 Task: Find connections with filter location Qingzhou with filter topic  #socialnetworkingwith filter profile language English with filter current company Prime Video & Amazon Studios with filter school Ravindra Public School with filter industry Performing Arts with filter service category Digital Marketing with filter keywords title Mover
Action: Mouse moved to (699, 90)
Screenshot: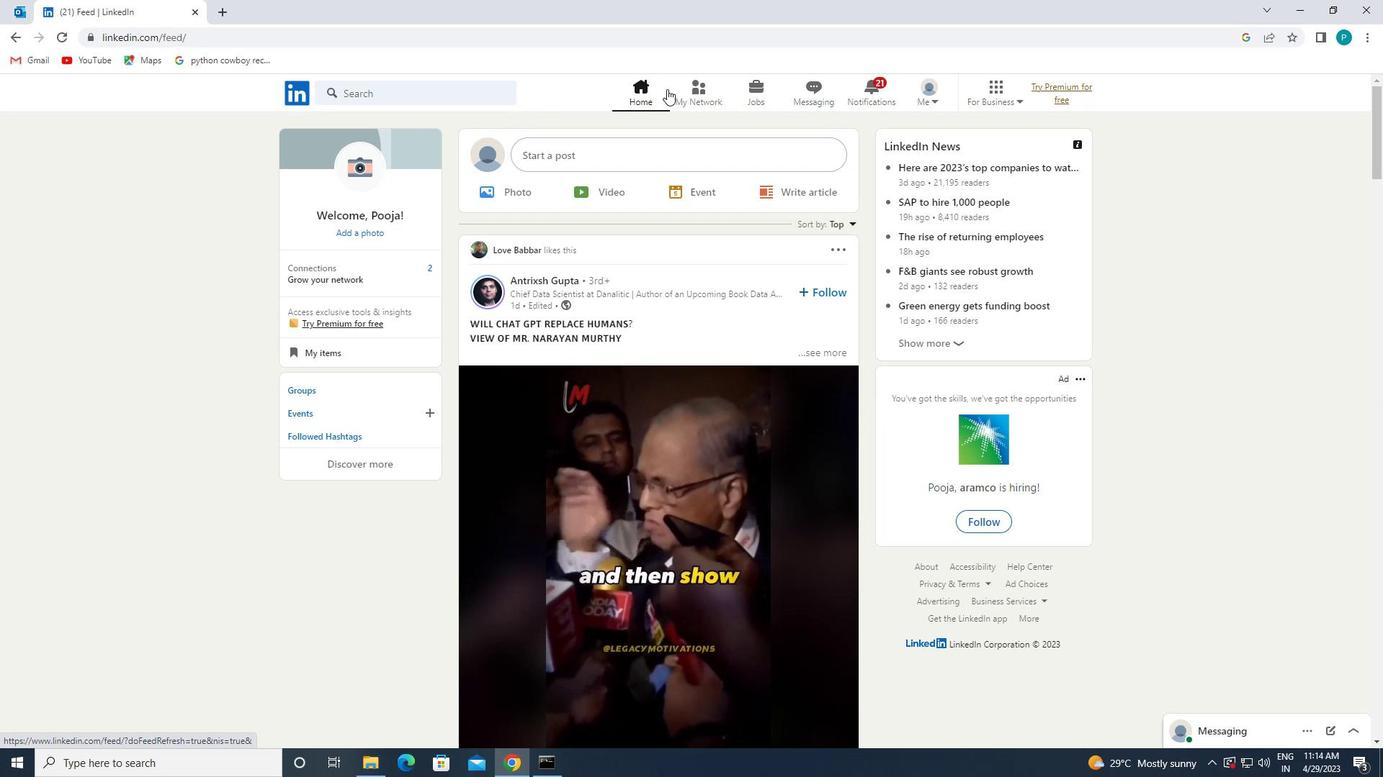 
Action: Mouse pressed left at (699, 90)
Screenshot: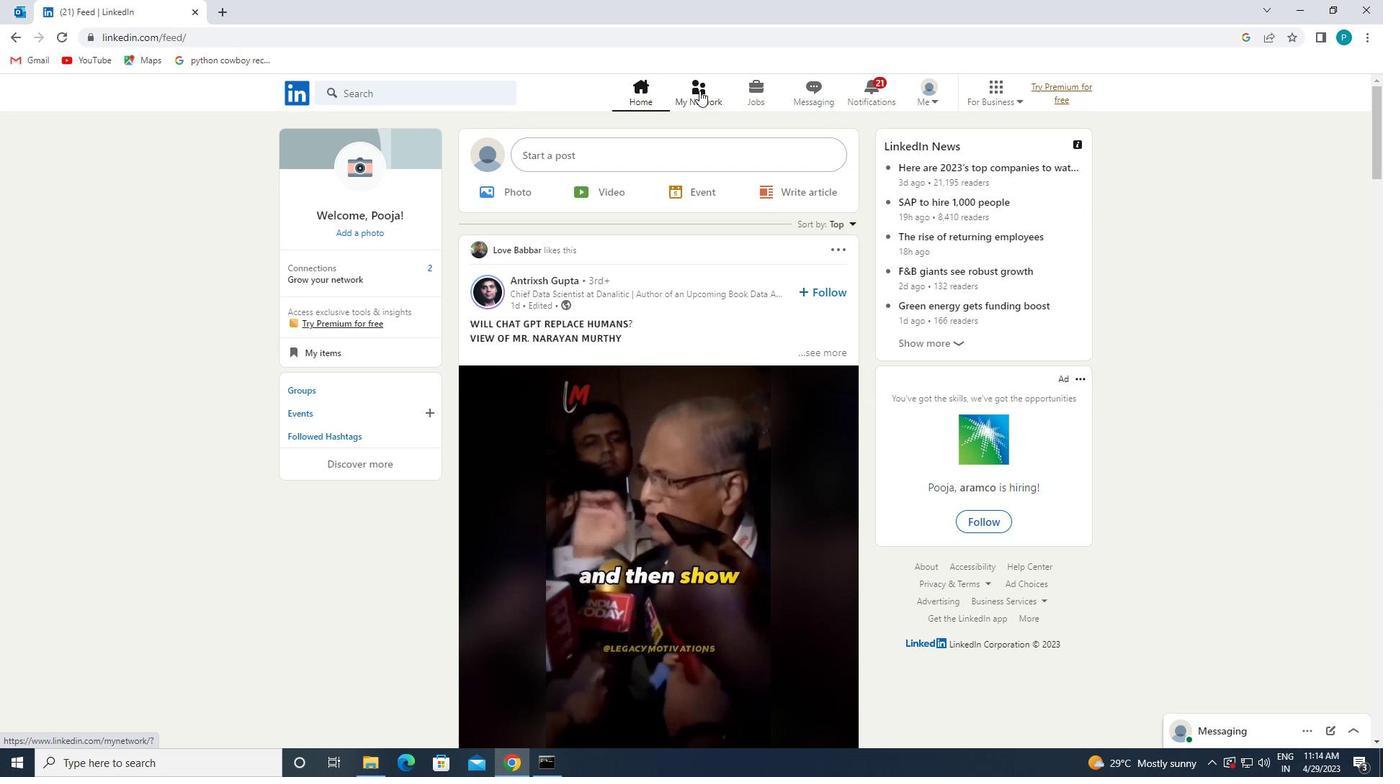 
Action: Mouse moved to (440, 169)
Screenshot: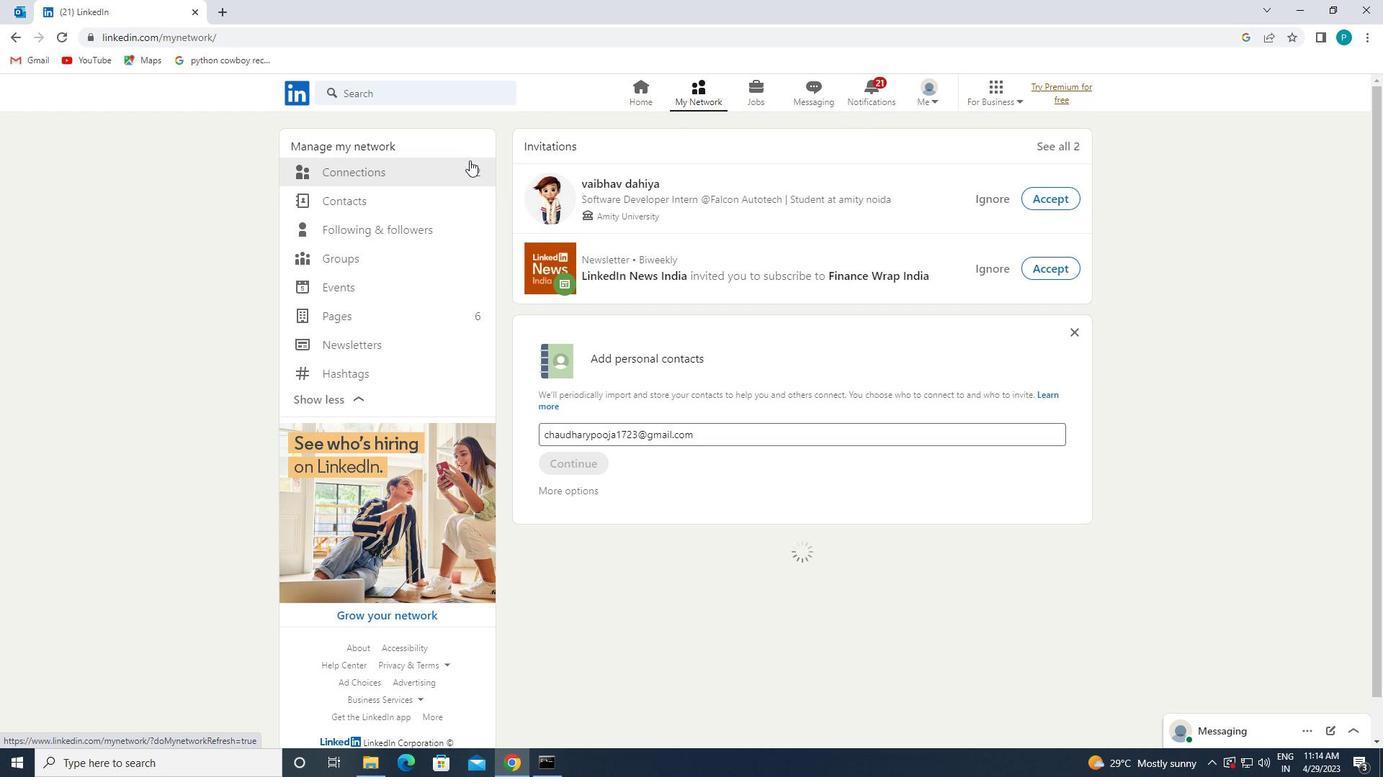 
Action: Mouse pressed left at (440, 169)
Screenshot: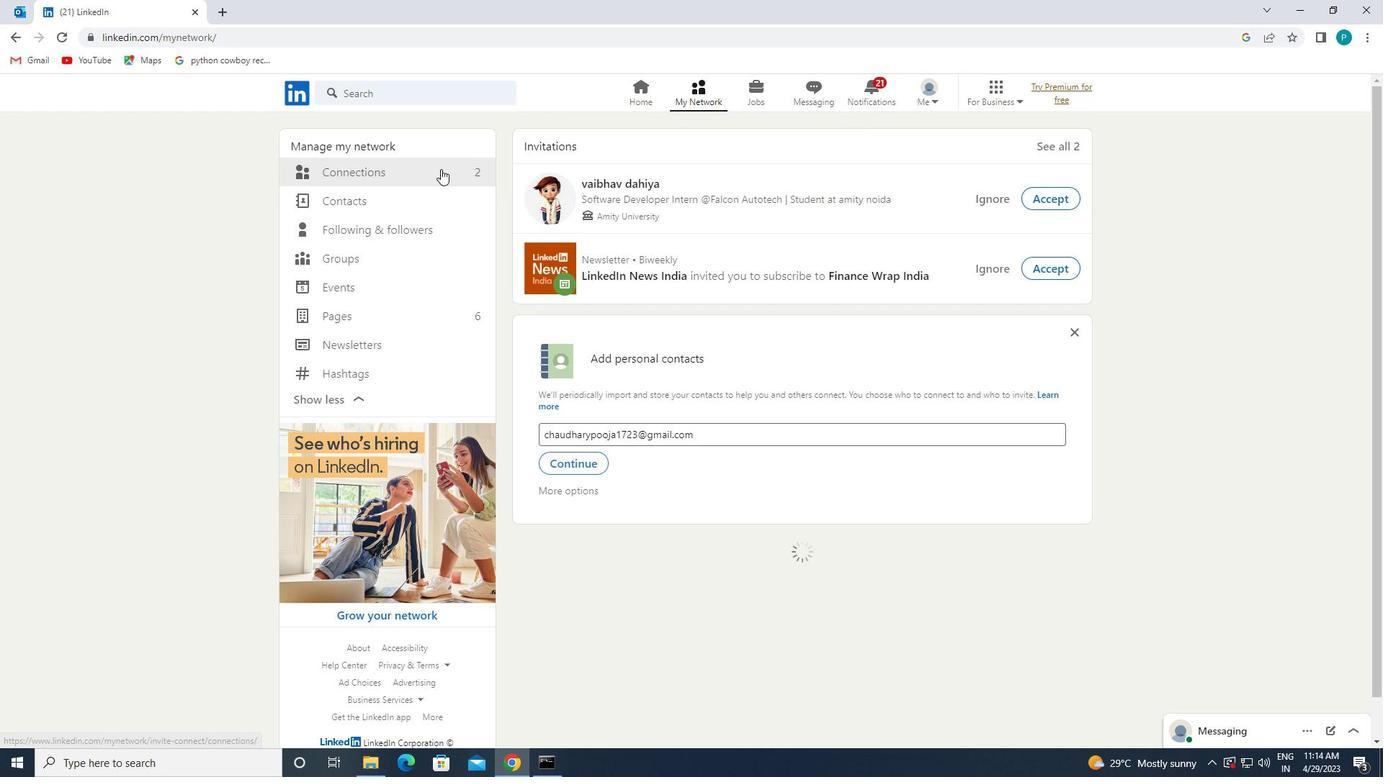 
Action: Mouse moved to (766, 175)
Screenshot: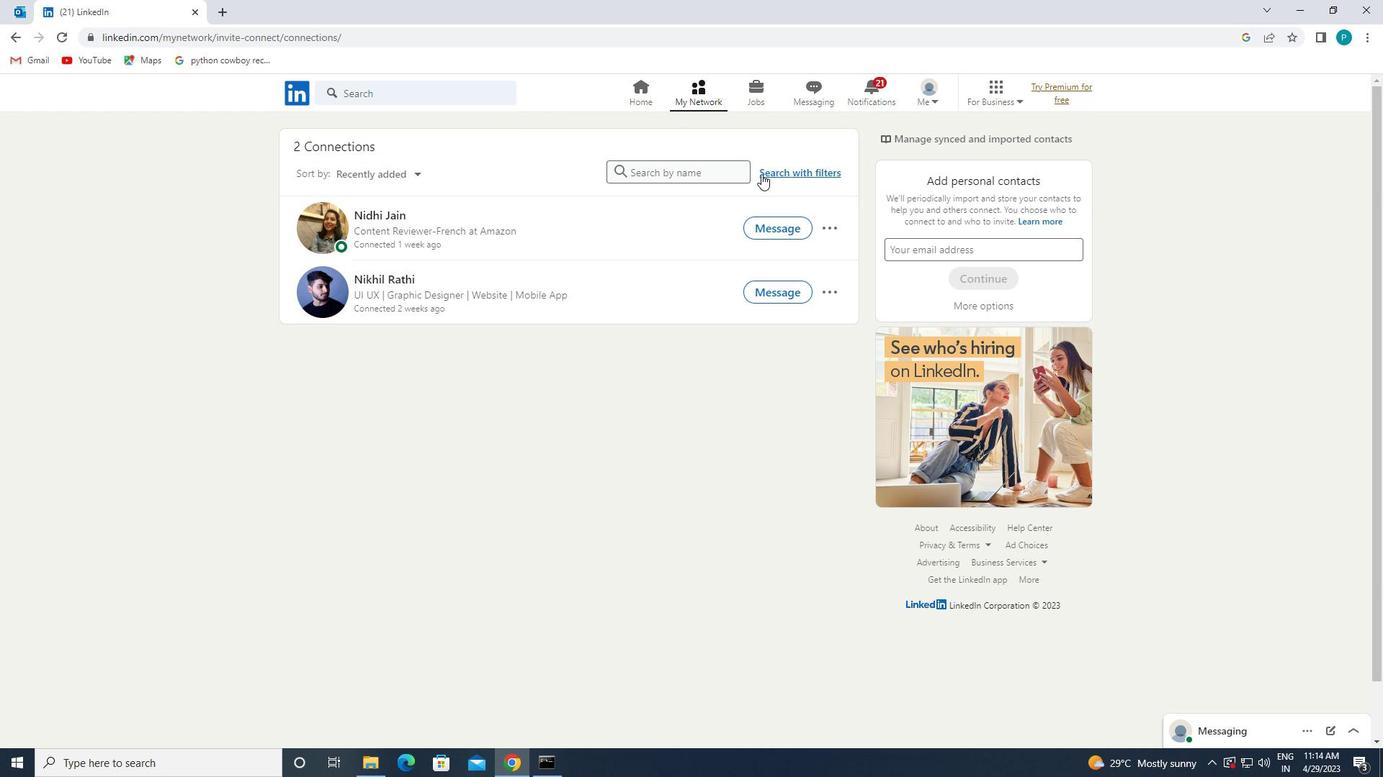 
Action: Mouse pressed left at (766, 175)
Screenshot: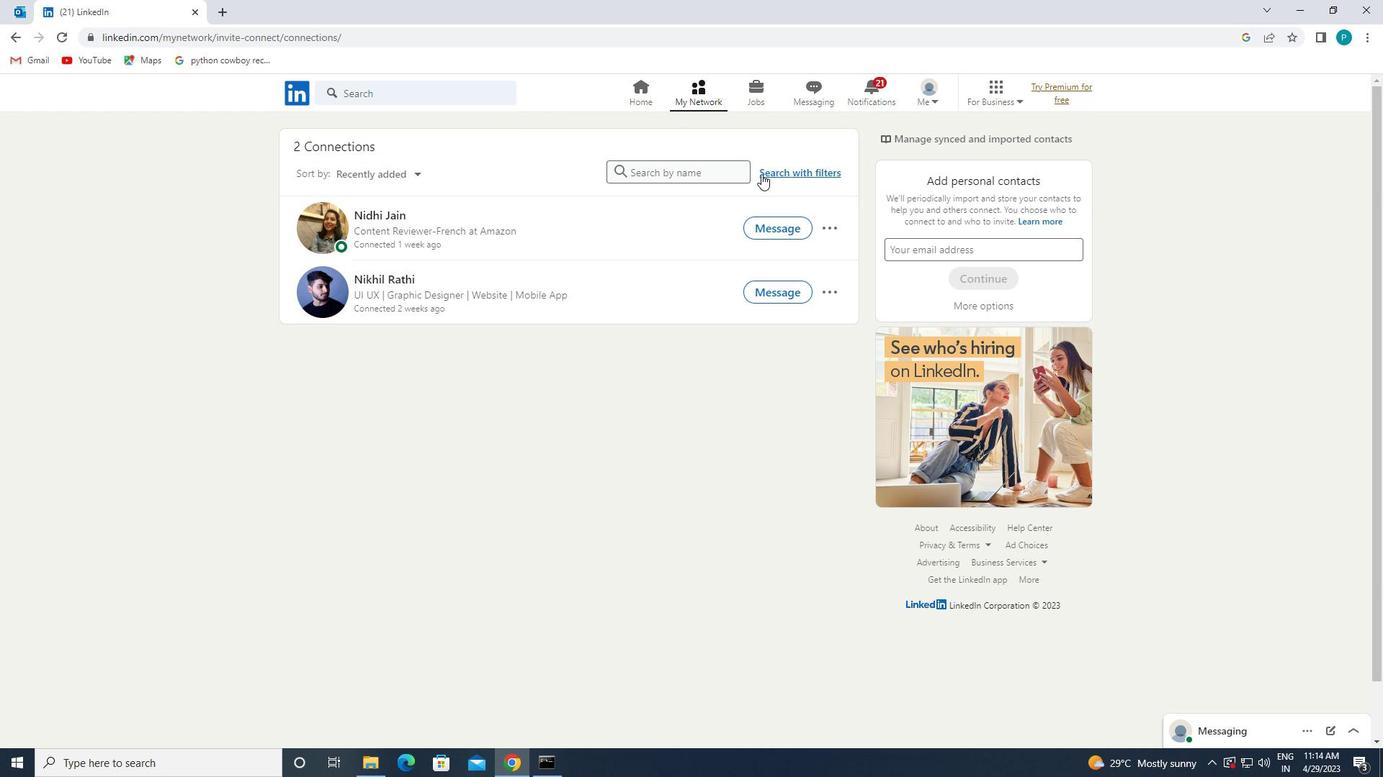 
Action: Mouse moved to (722, 141)
Screenshot: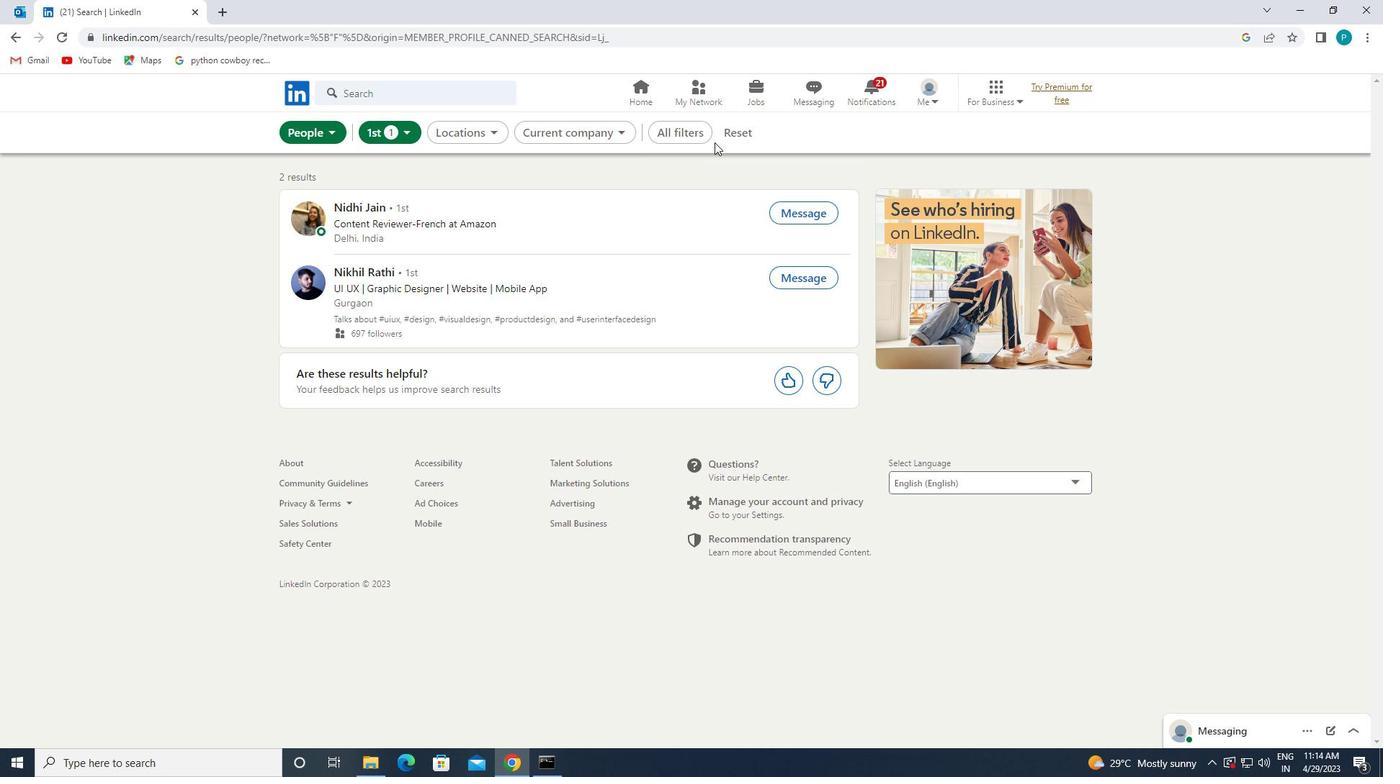 
Action: Mouse pressed left at (722, 141)
Screenshot: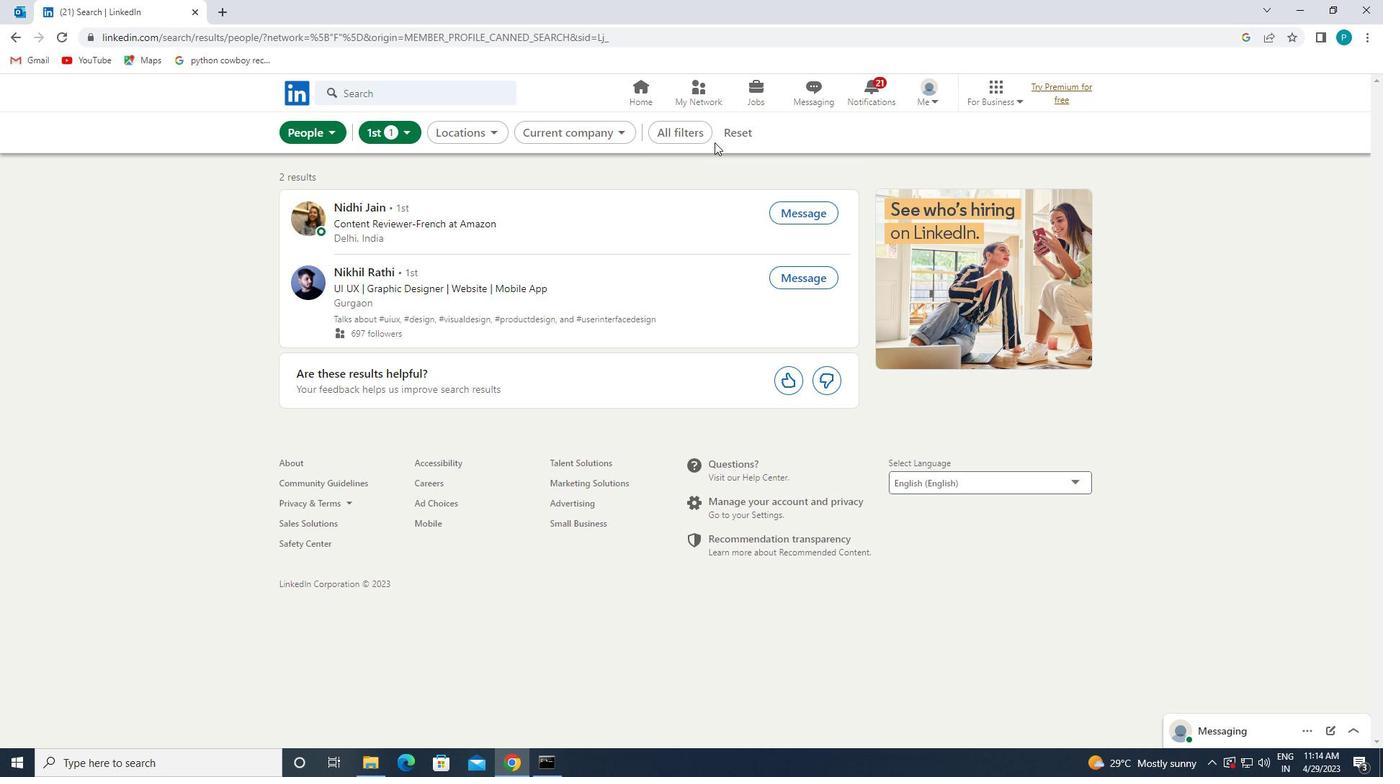 
Action: Mouse moved to (691, 134)
Screenshot: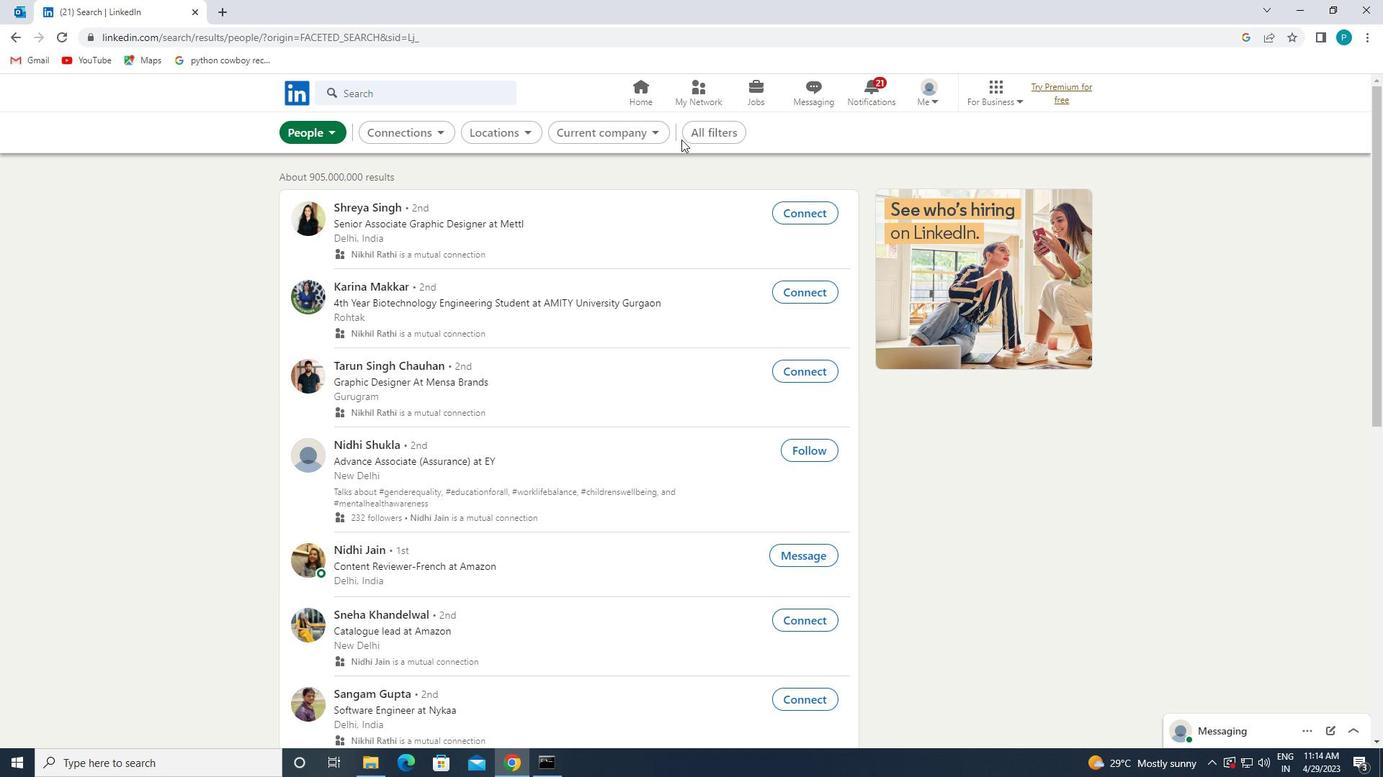 
Action: Mouse pressed left at (691, 134)
Screenshot: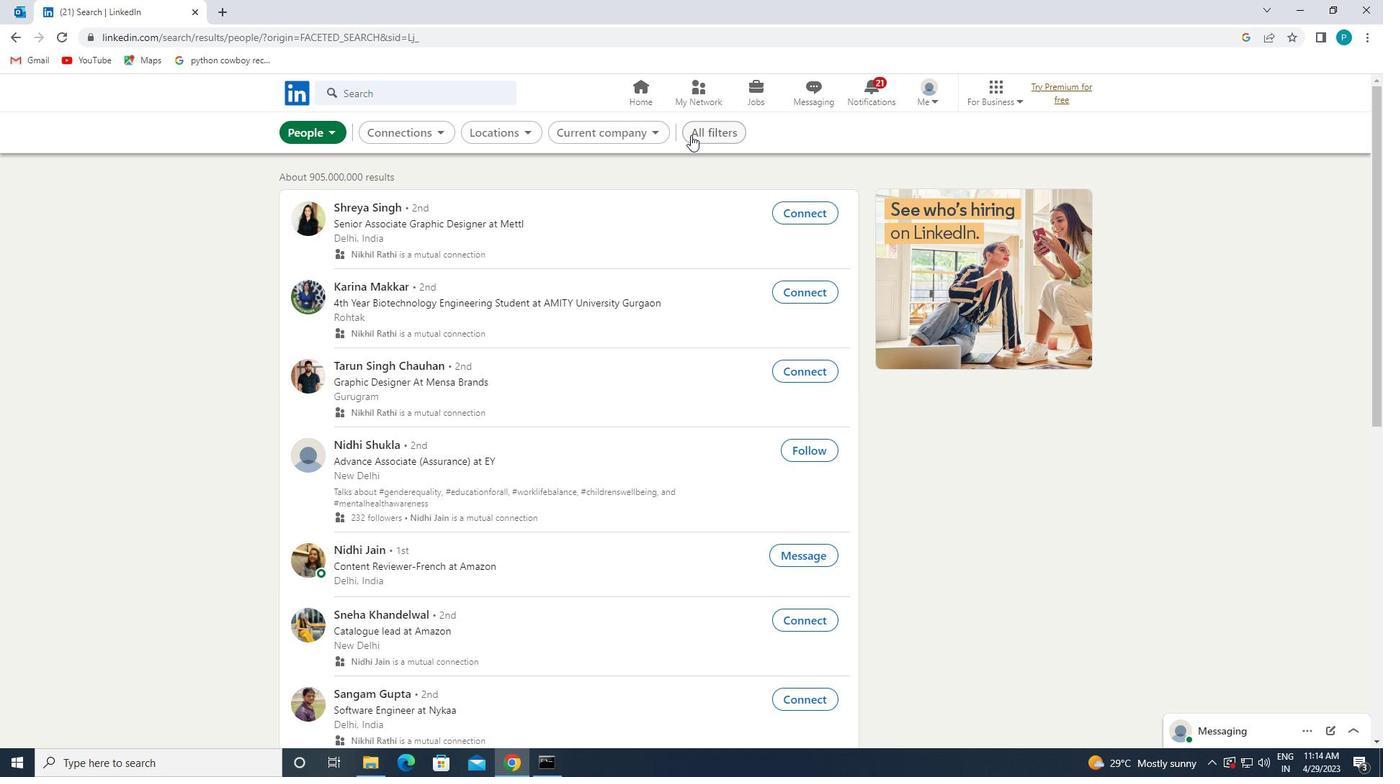 
Action: Mouse moved to (794, 340)
Screenshot: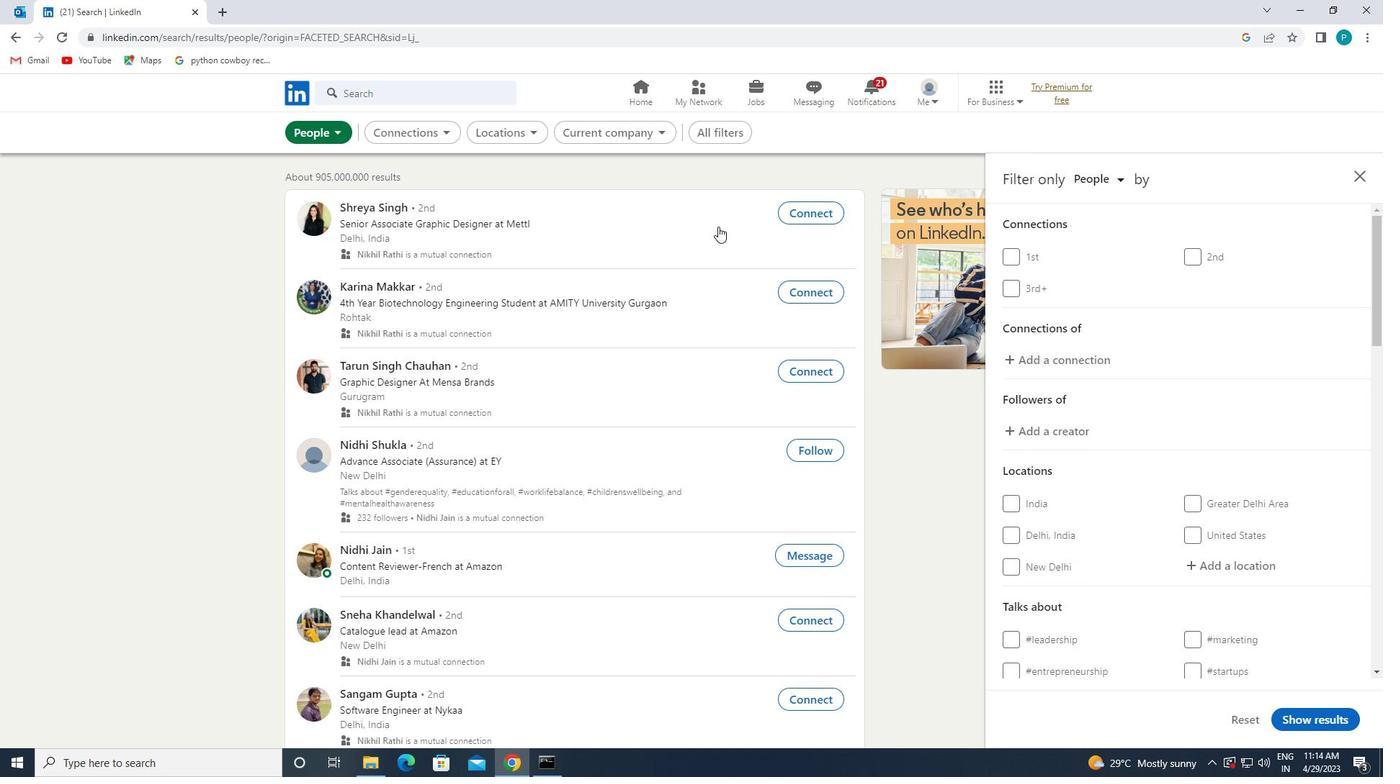 
Action: Mouse scrolled (794, 339) with delta (0, 0)
Screenshot: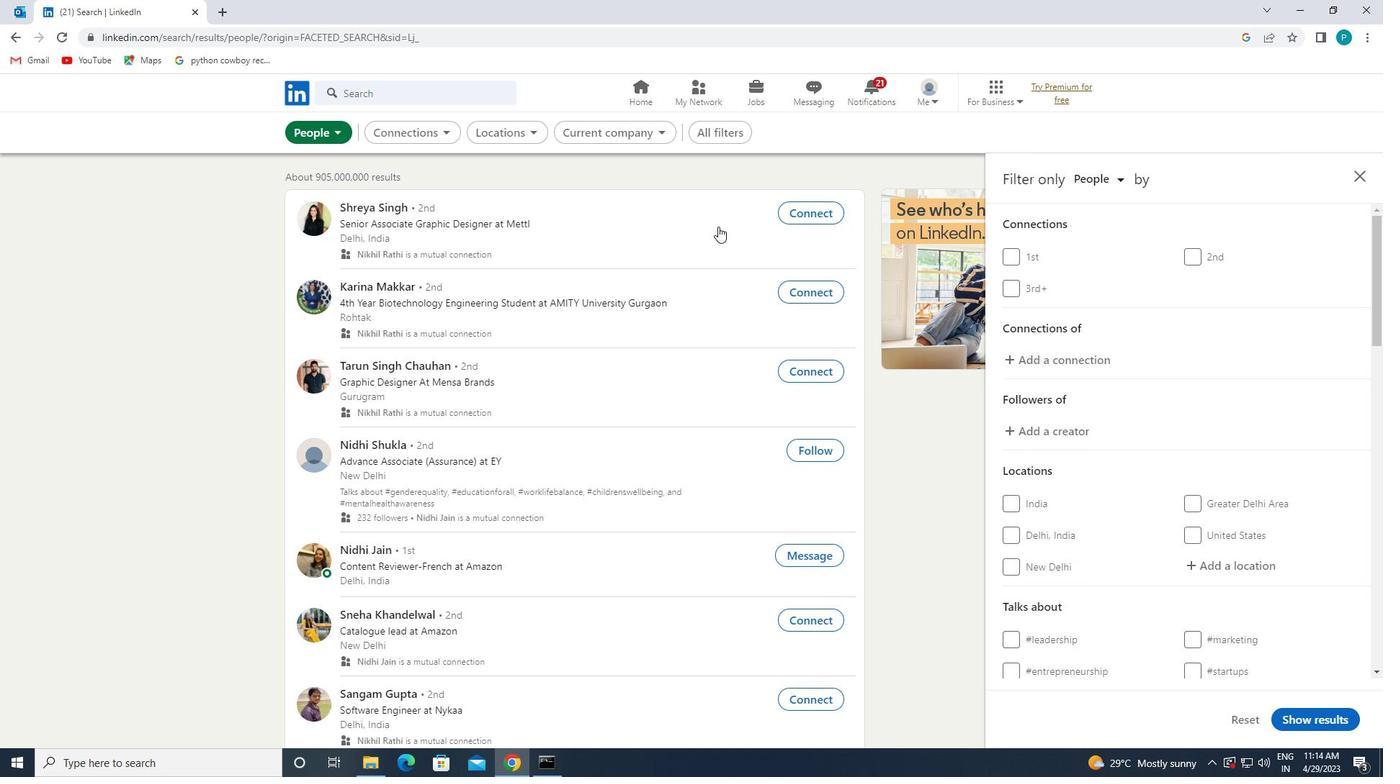 
Action: Mouse moved to (806, 352)
Screenshot: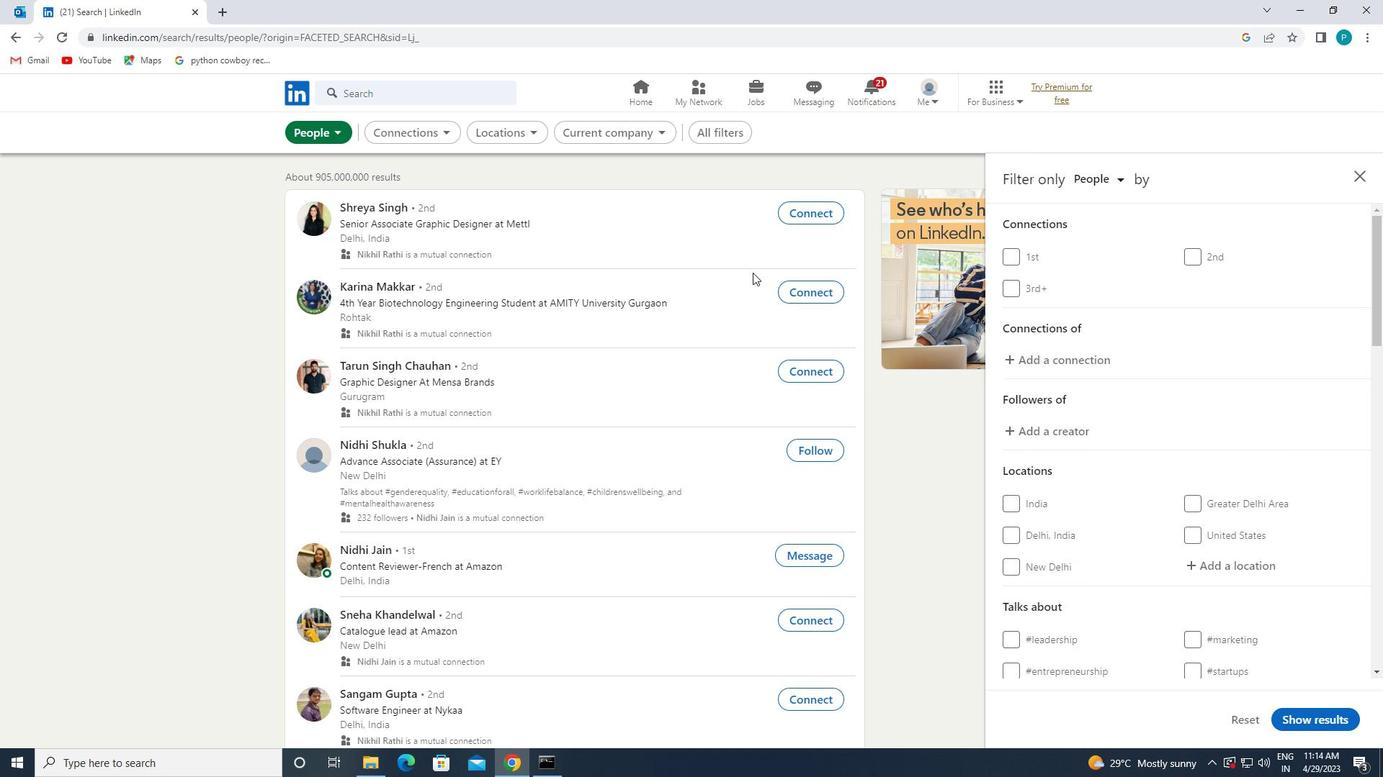 
Action: Mouse scrolled (806, 352) with delta (0, 0)
Screenshot: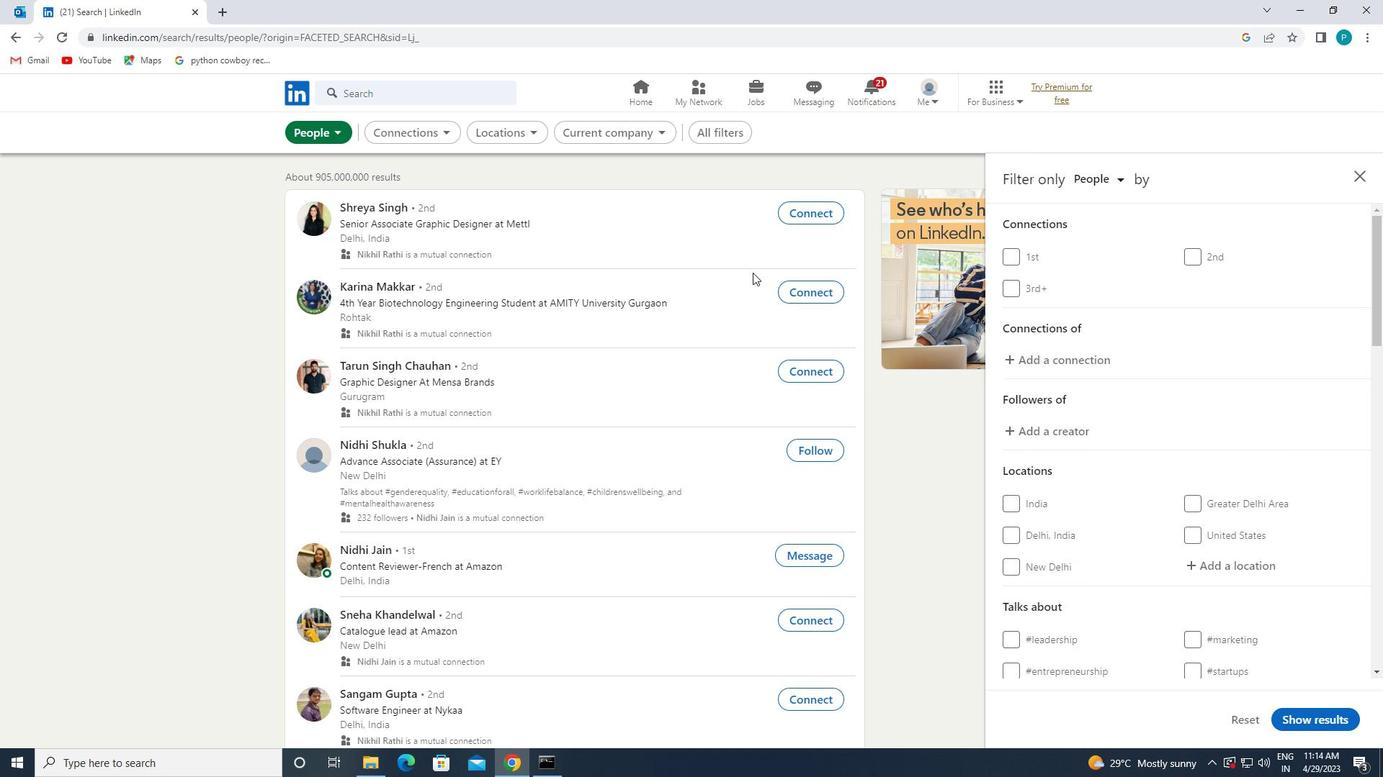 
Action: Mouse moved to (957, 167)
Screenshot: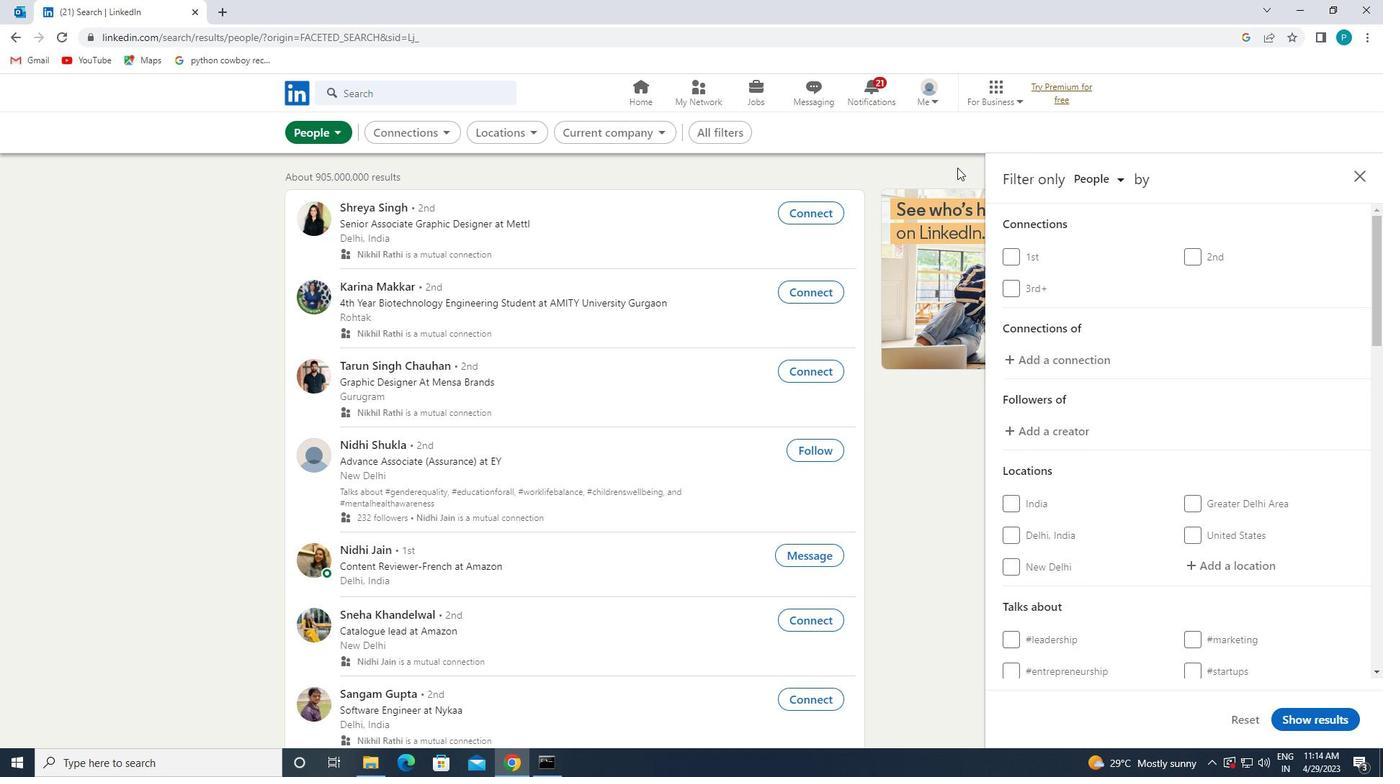 
Action: Mouse scrolled (957, 167) with delta (0, 0)
Screenshot: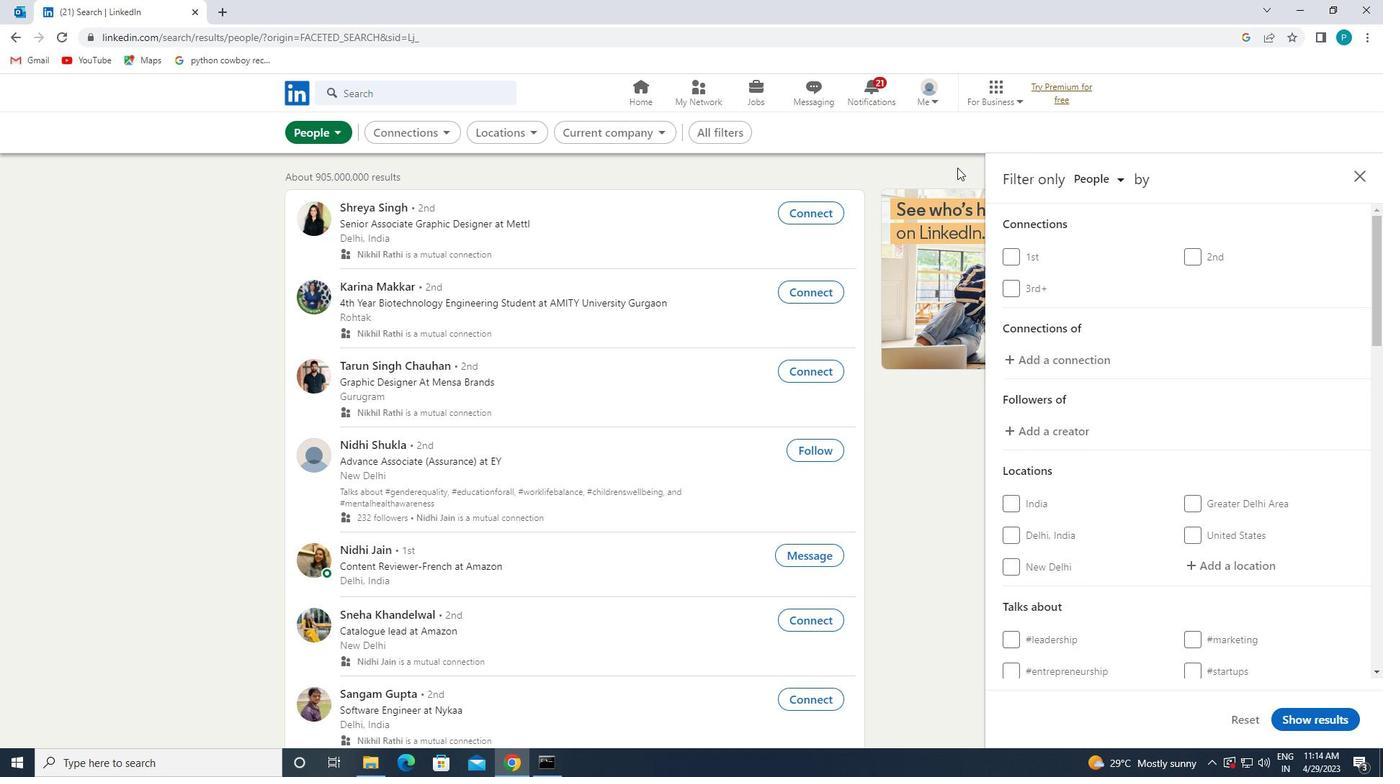 
Action: Mouse moved to (962, 232)
Screenshot: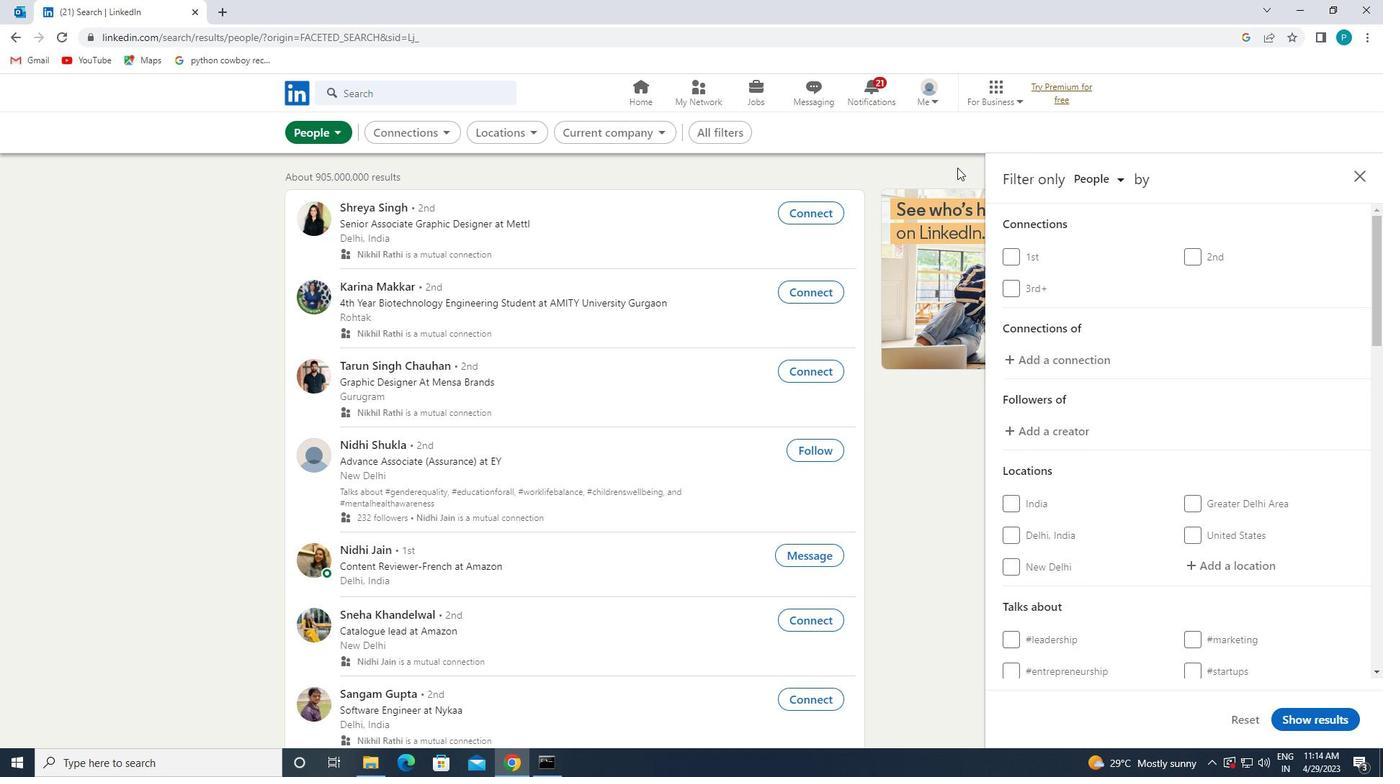 
Action: Mouse scrolled (962, 231) with delta (0, 0)
Screenshot: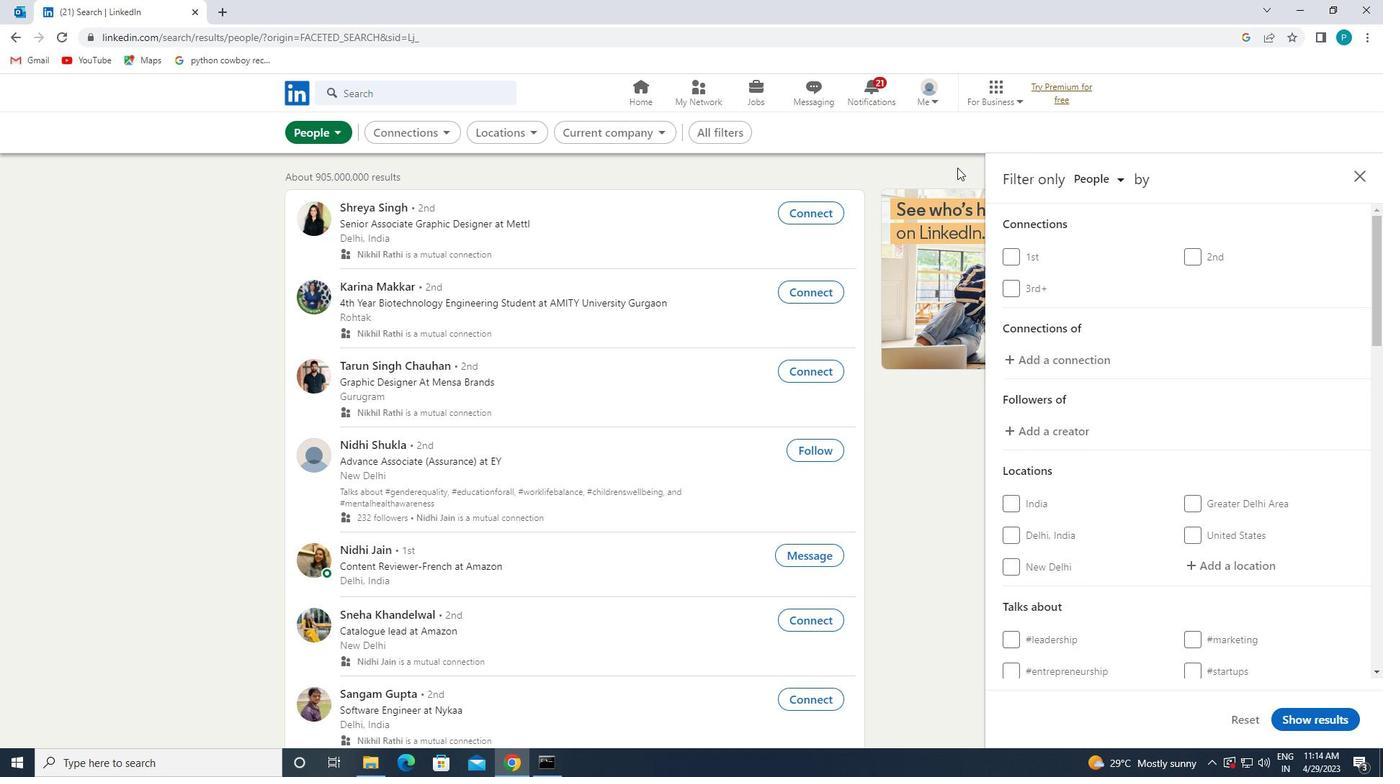 
Action: Mouse moved to (1195, 425)
Screenshot: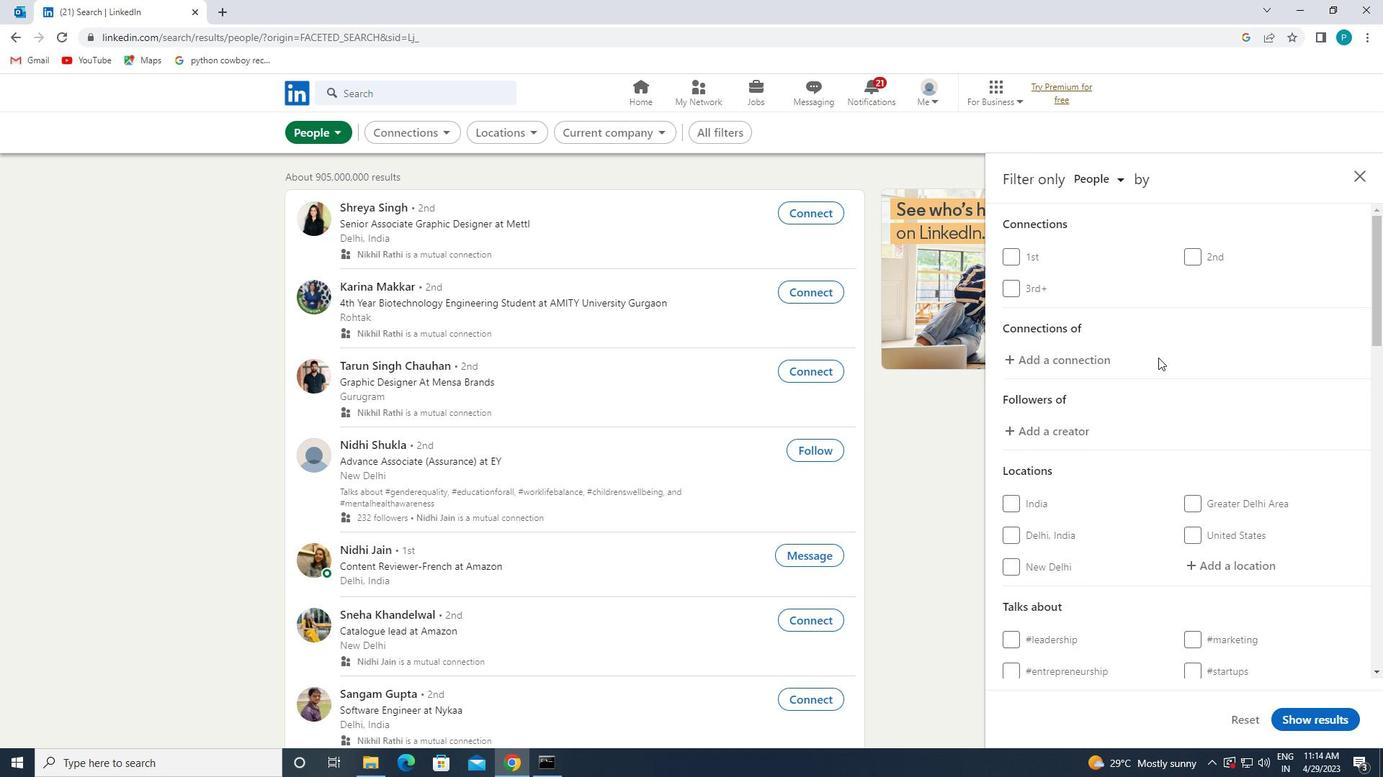 
Action: Mouse scrolled (1195, 424) with delta (0, 0)
Screenshot: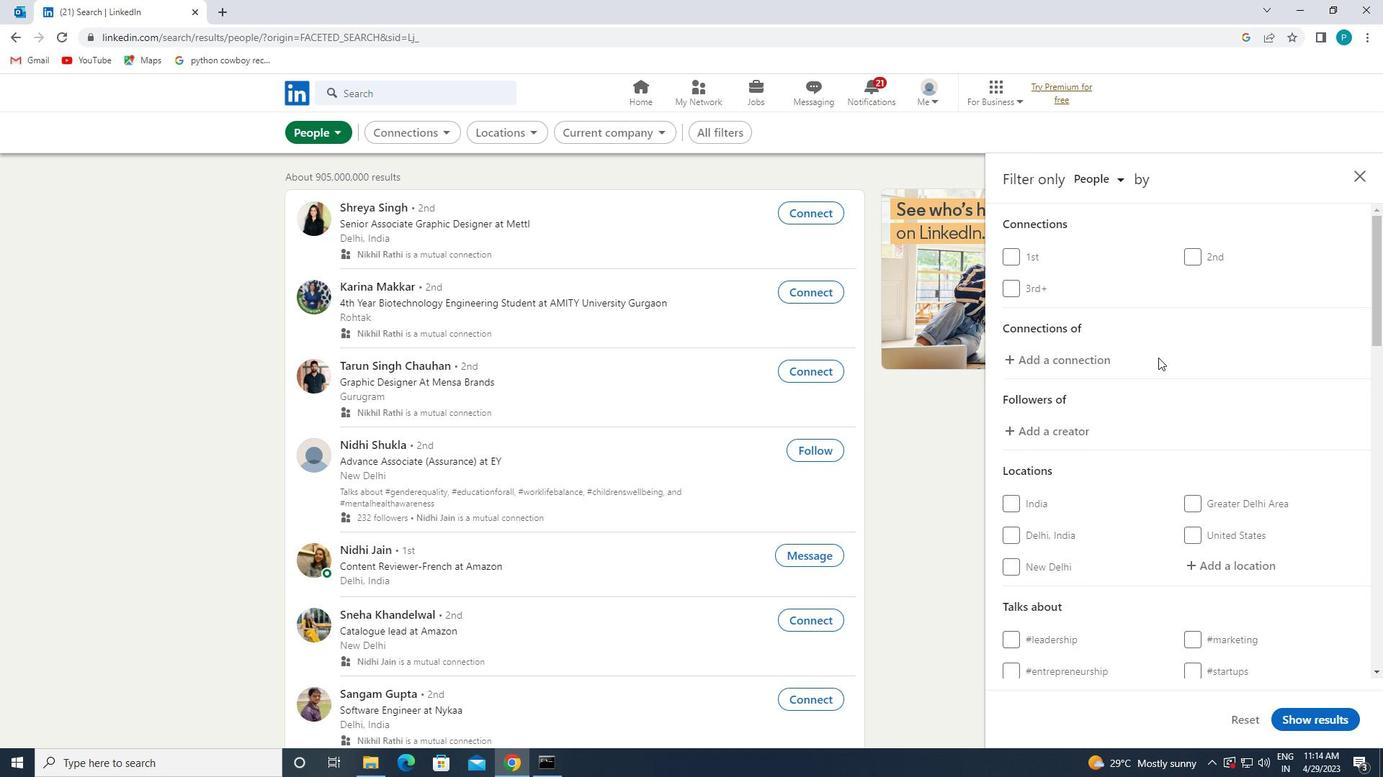 
Action: Mouse moved to (1199, 449)
Screenshot: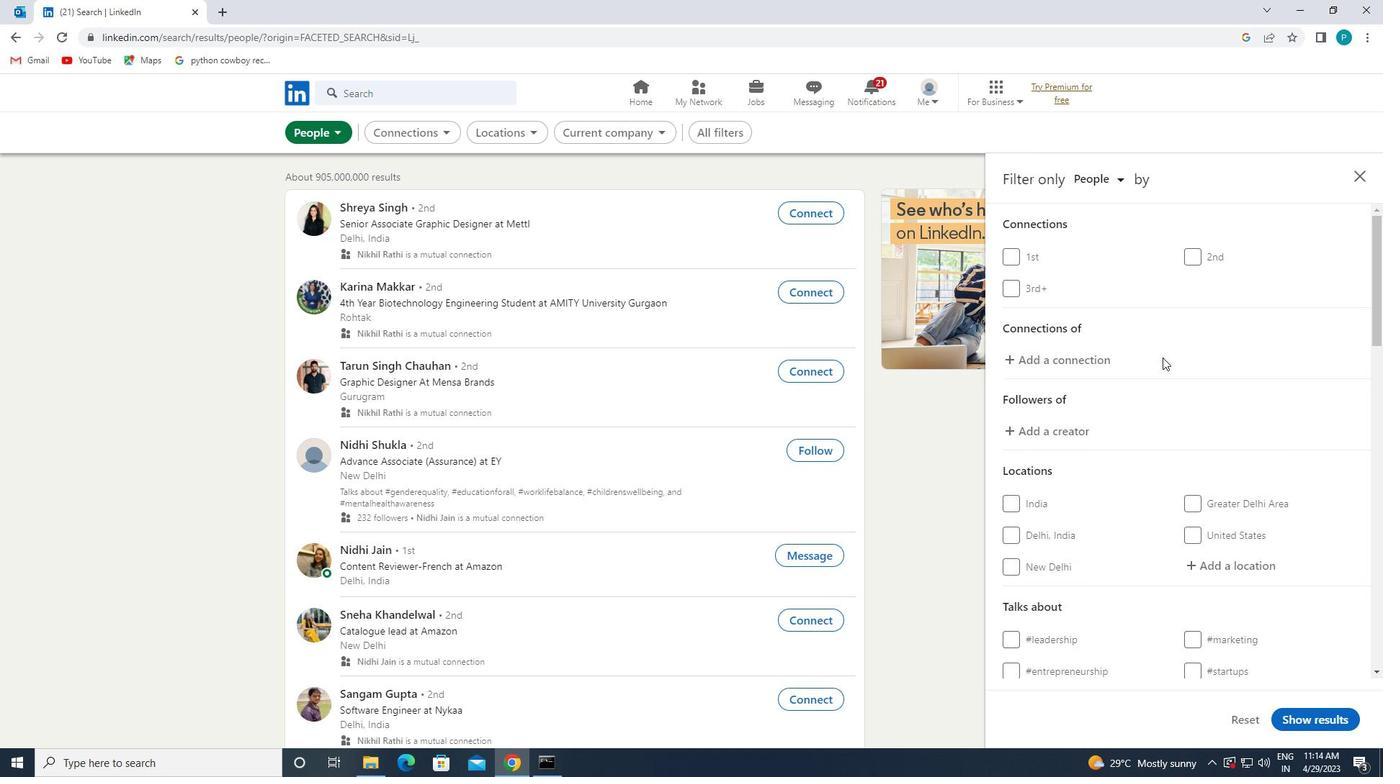 
Action: Mouse scrolled (1199, 448) with delta (0, 0)
Screenshot: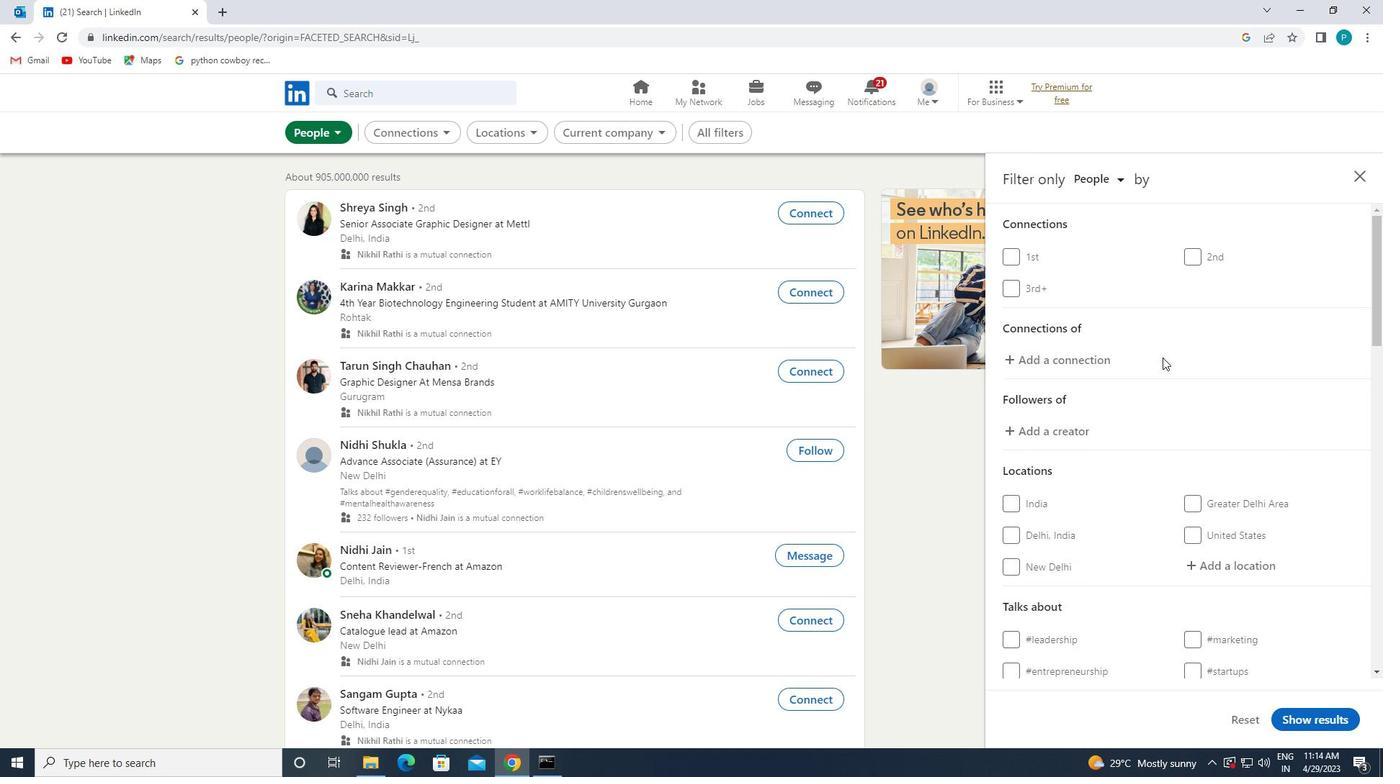
Action: Mouse moved to (1203, 432)
Screenshot: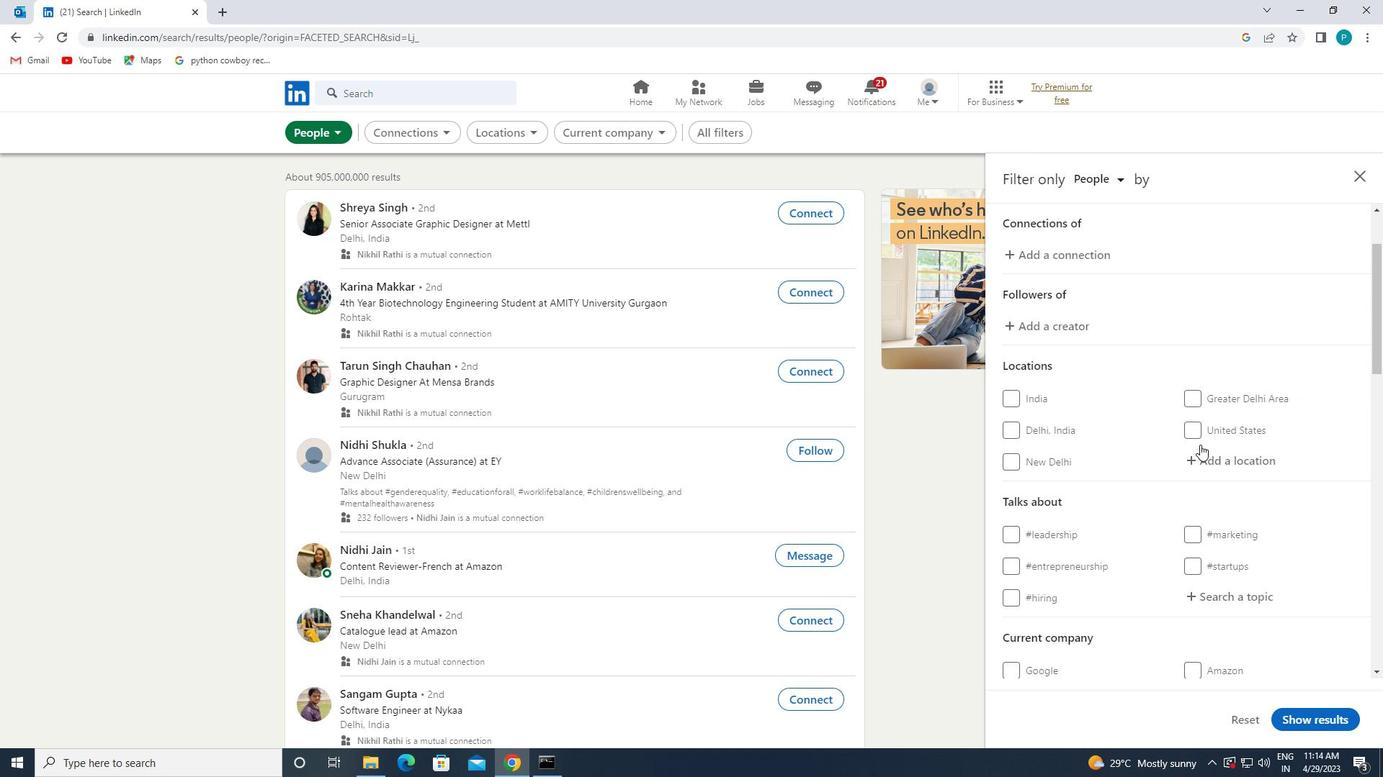 
Action: Mouse pressed left at (1203, 432)
Screenshot: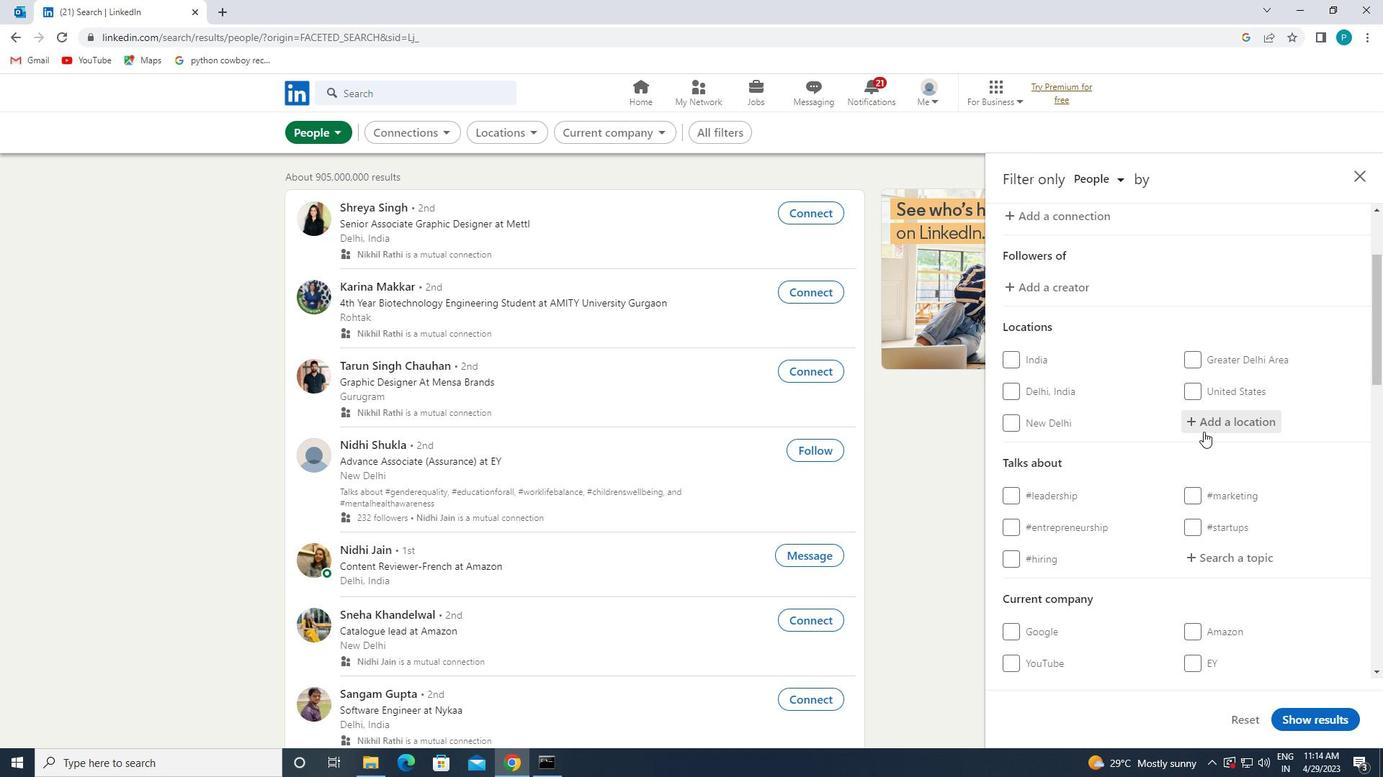 
Action: Mouse moved to (1229, 405)
Screenshot: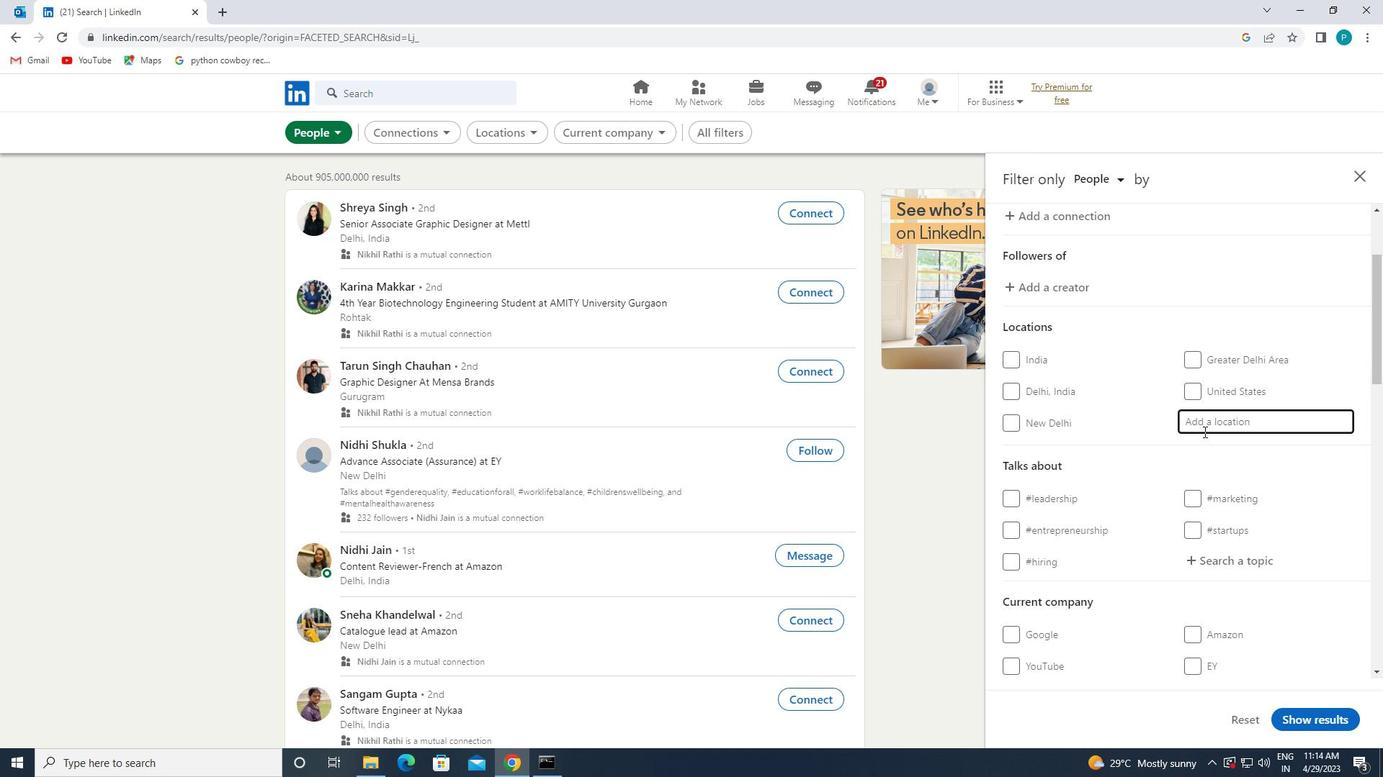 
Action: Key pressed <Key.caps_lock>q
Screenshot: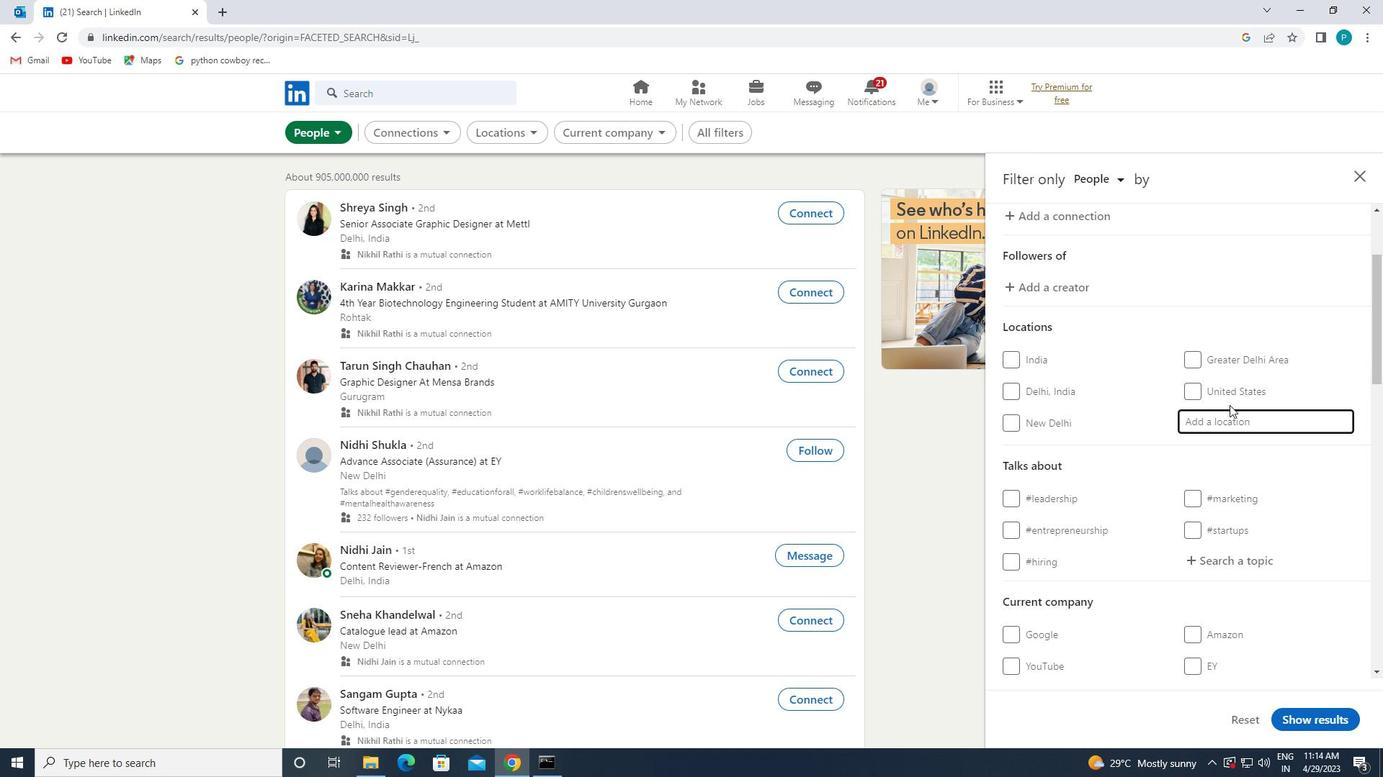 
Action: Mouse moved to (1230, 416)
Screenshot: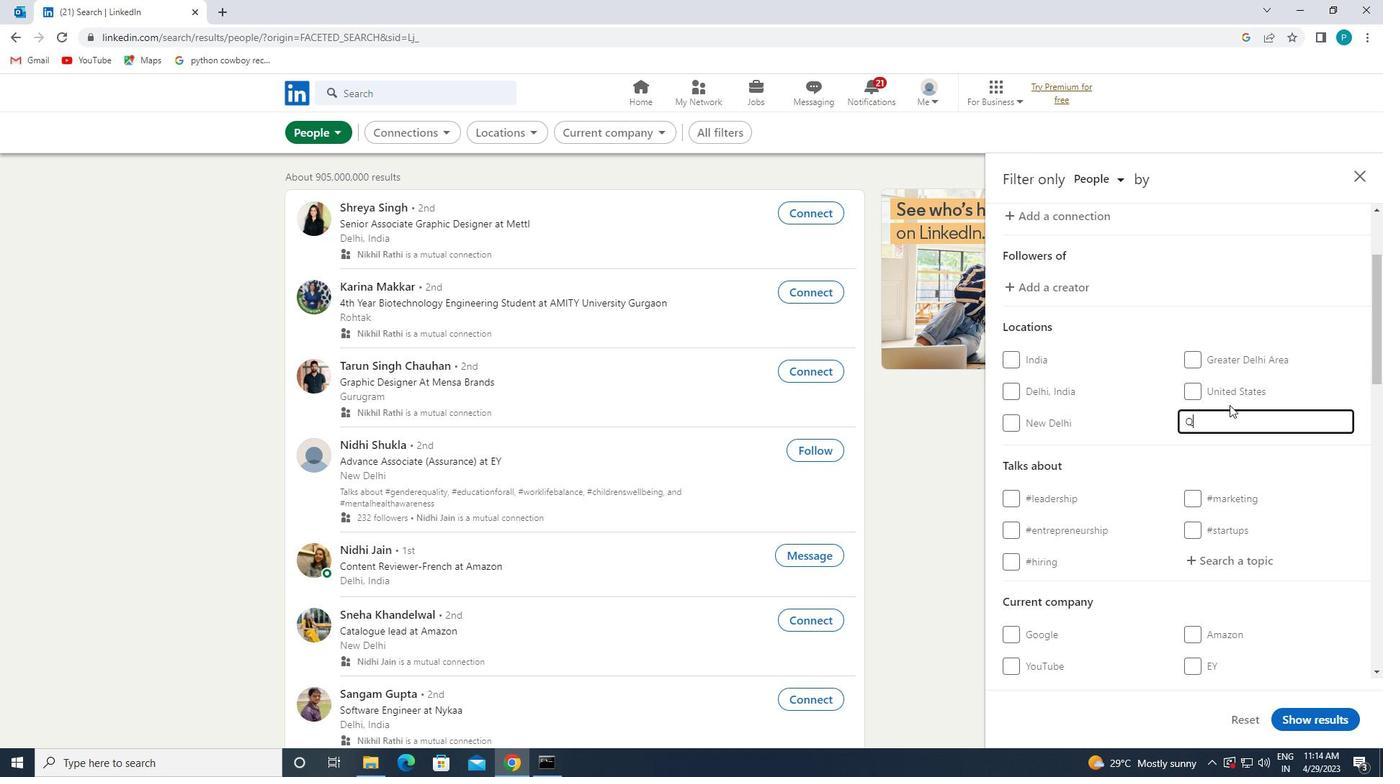 
Action: Key pressed <Key.caps_lock>ingzhou
Screenshot: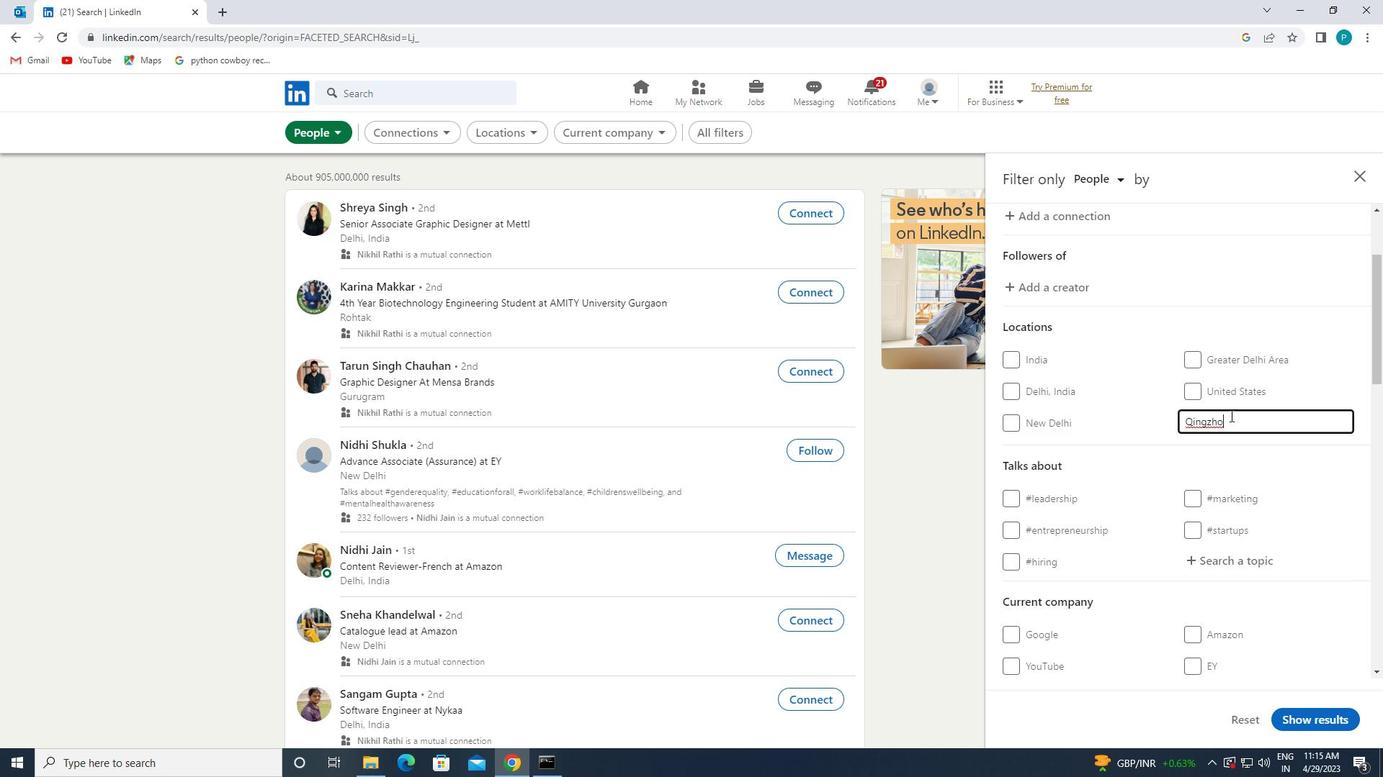 
Action: Mouse moved to (1239, 553)
Screenshot: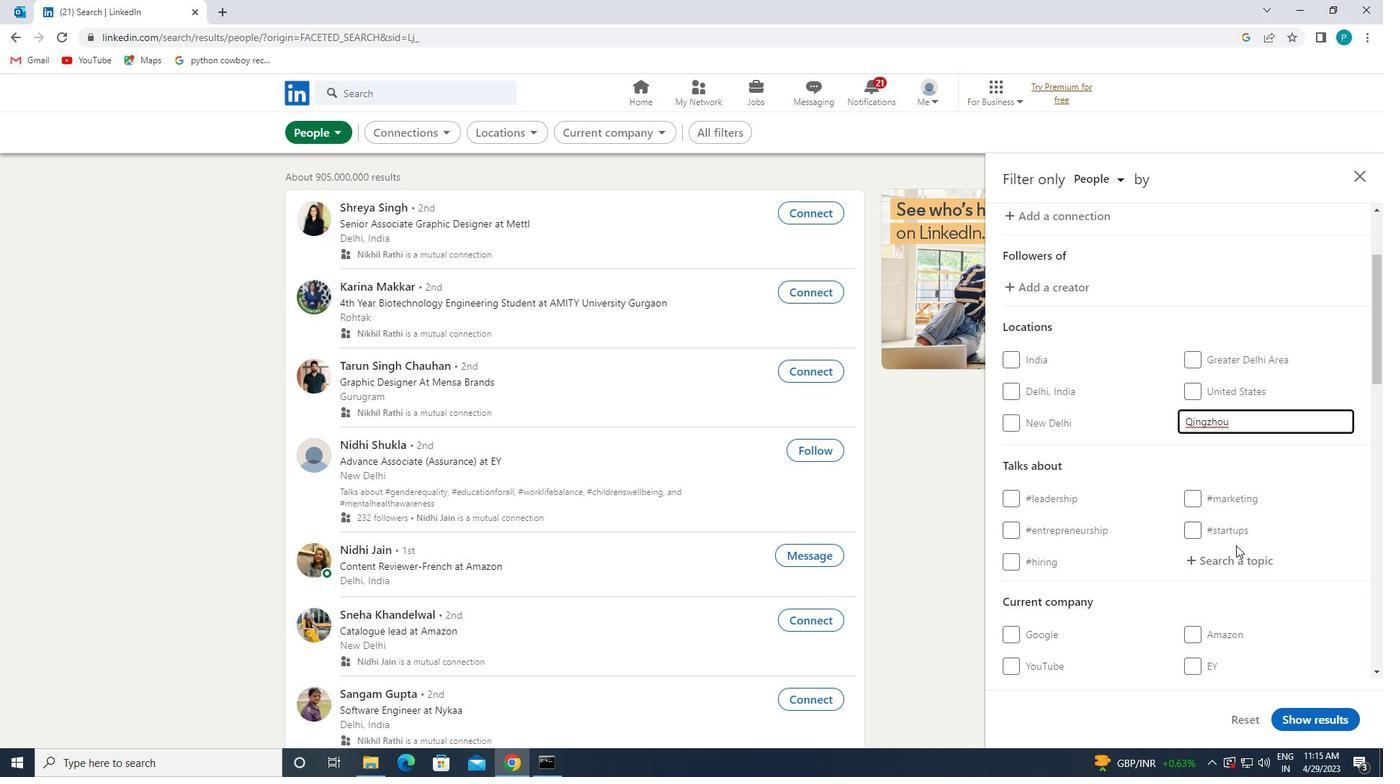 
Action: Mouse pressed left at (1239, 553)
Screenshot: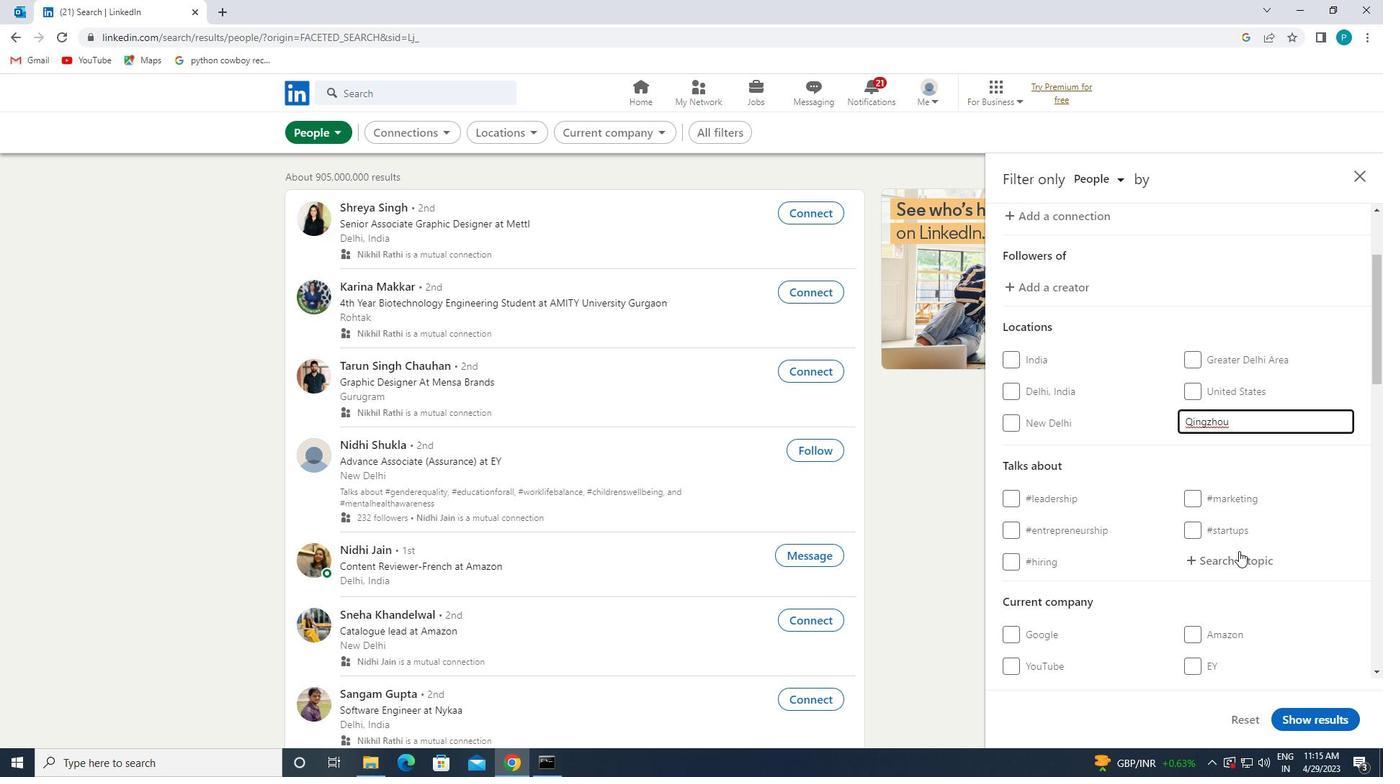 
Action: Mouse moved to (1240, 554)
Screenshot: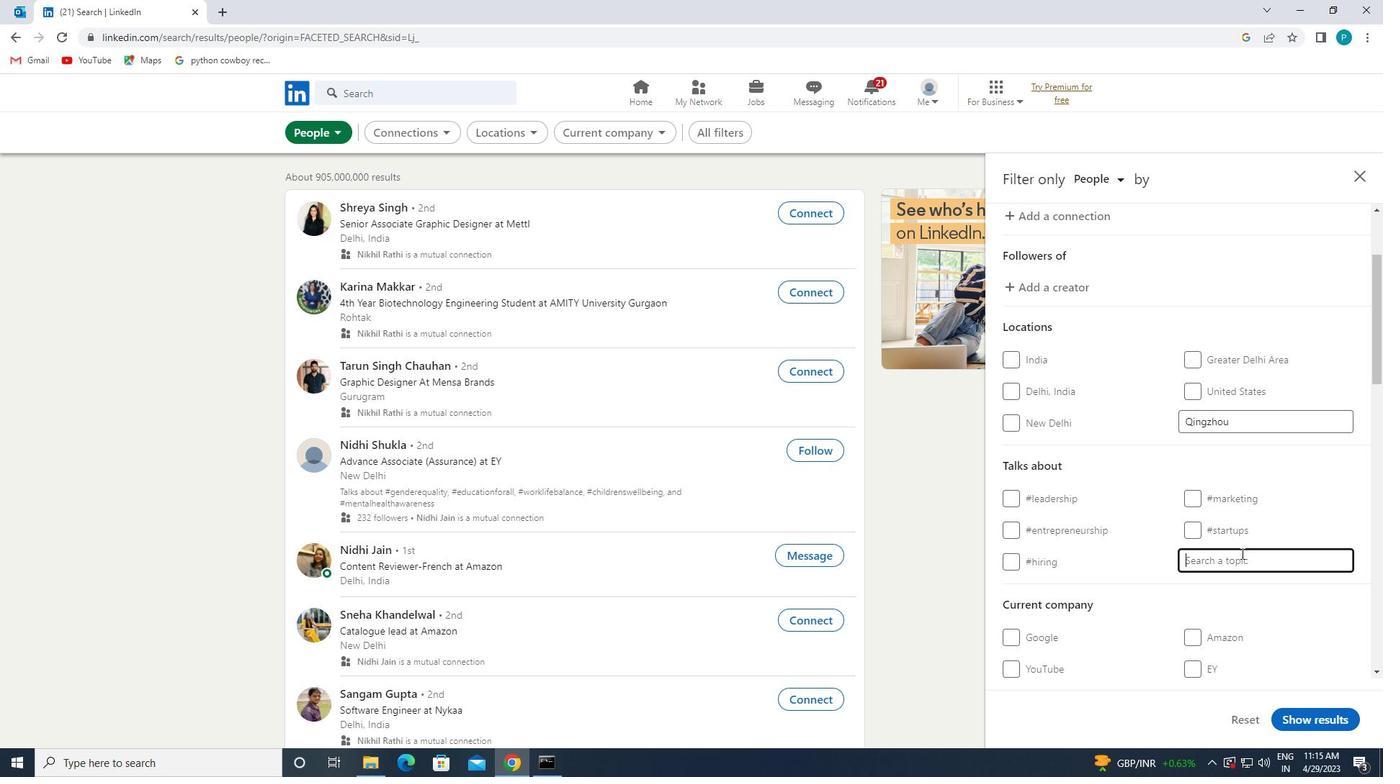 
Action: Key pressed <Key.shift>#SOCIALNETWORKING
Screenshot: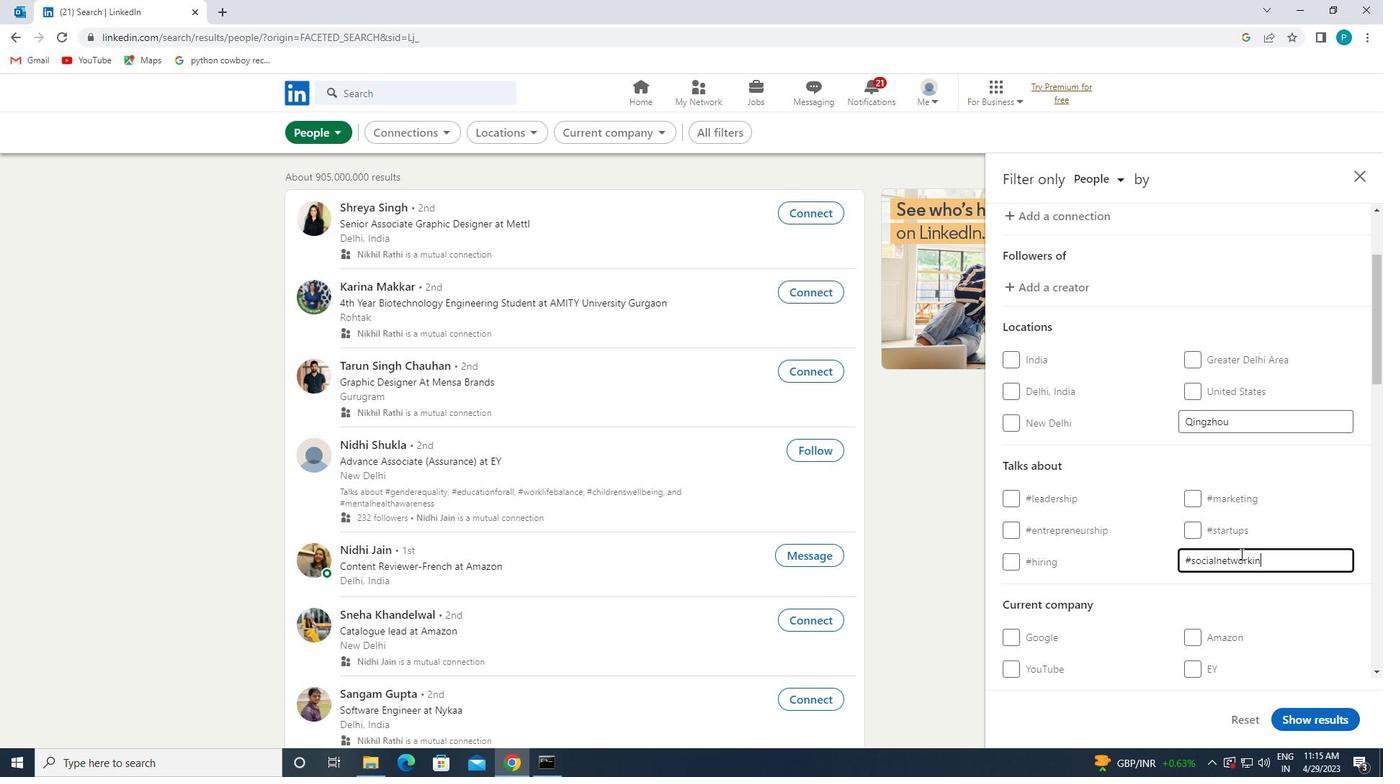 
Action: Mouse moved to (1094, 556)
Screenshot: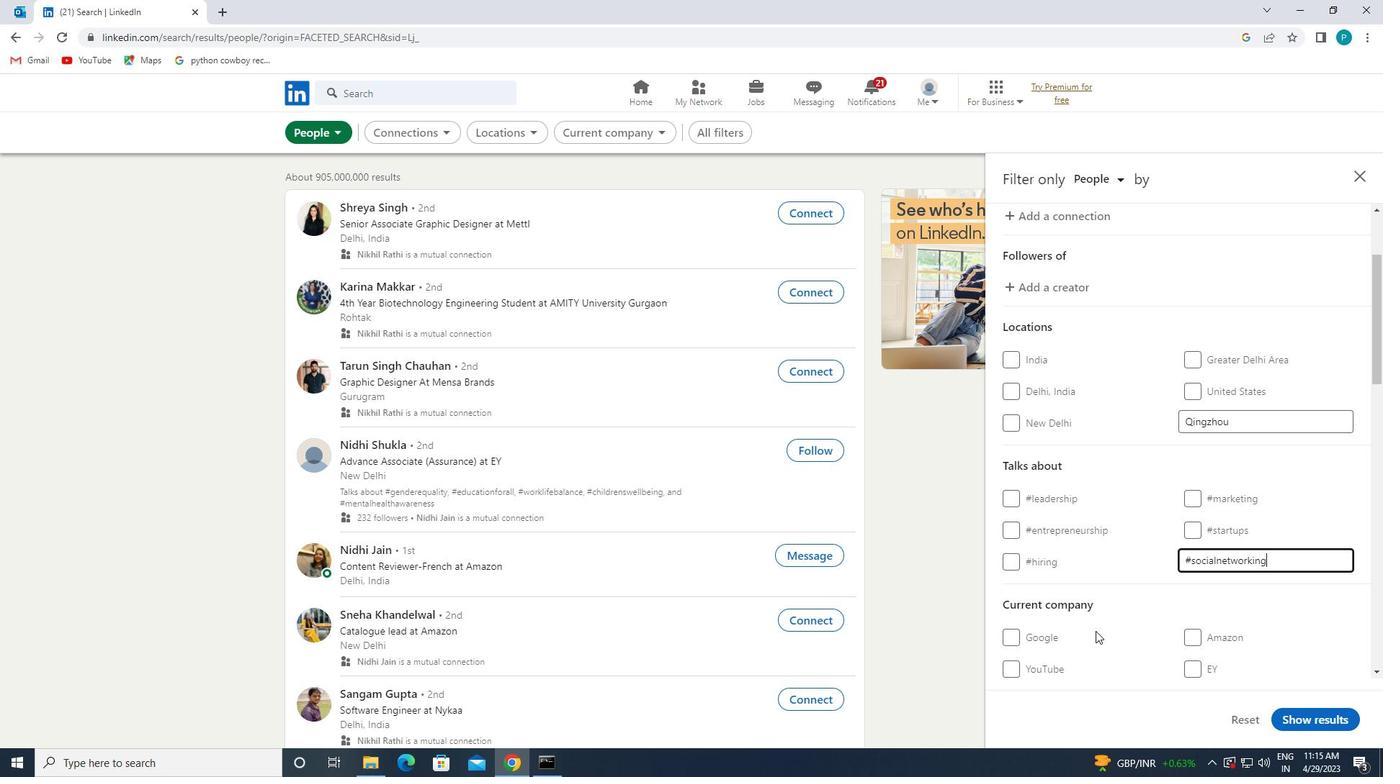 
Action: Mouse scrolled (1094, 556) with delta (0, 0)
Screenshot: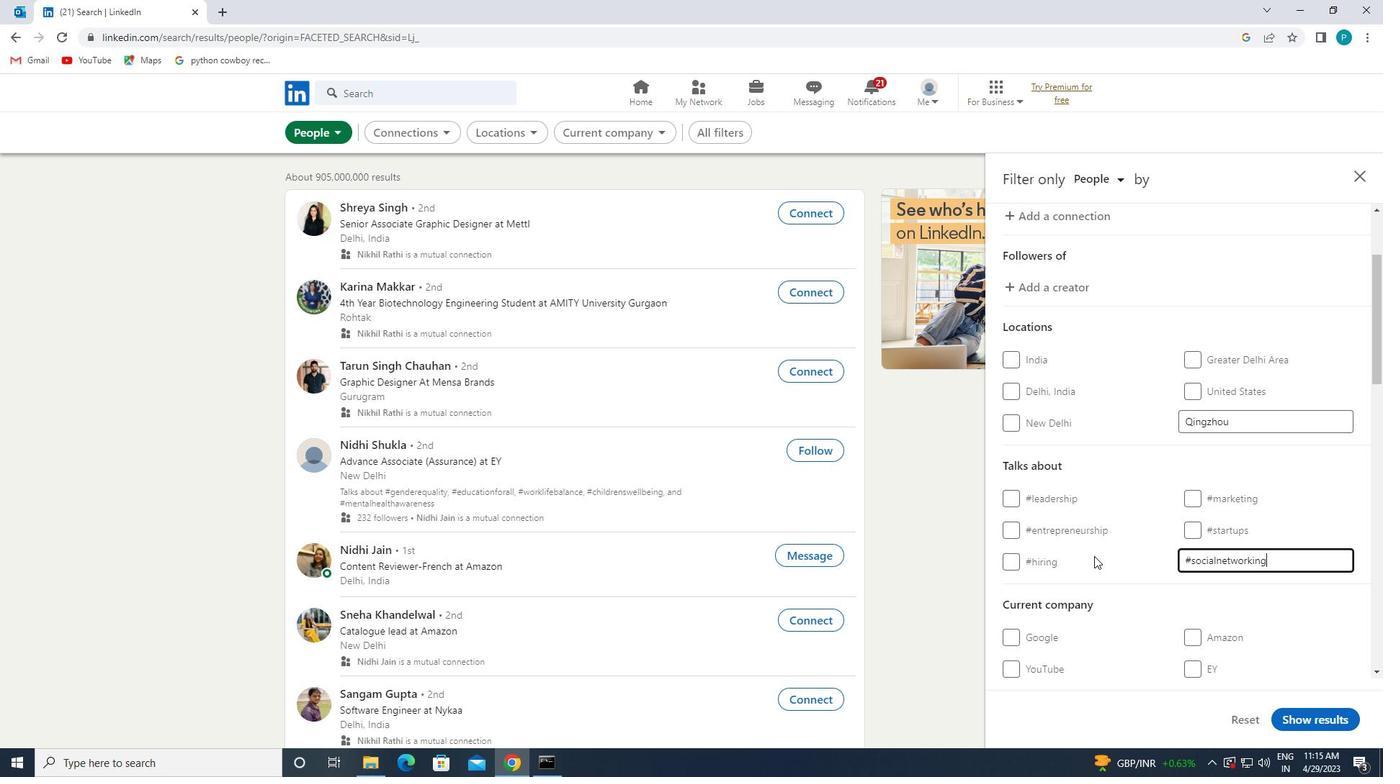 
Action: Mouse scrolled (1094, 556) with delta (0, 0)
Screenshot: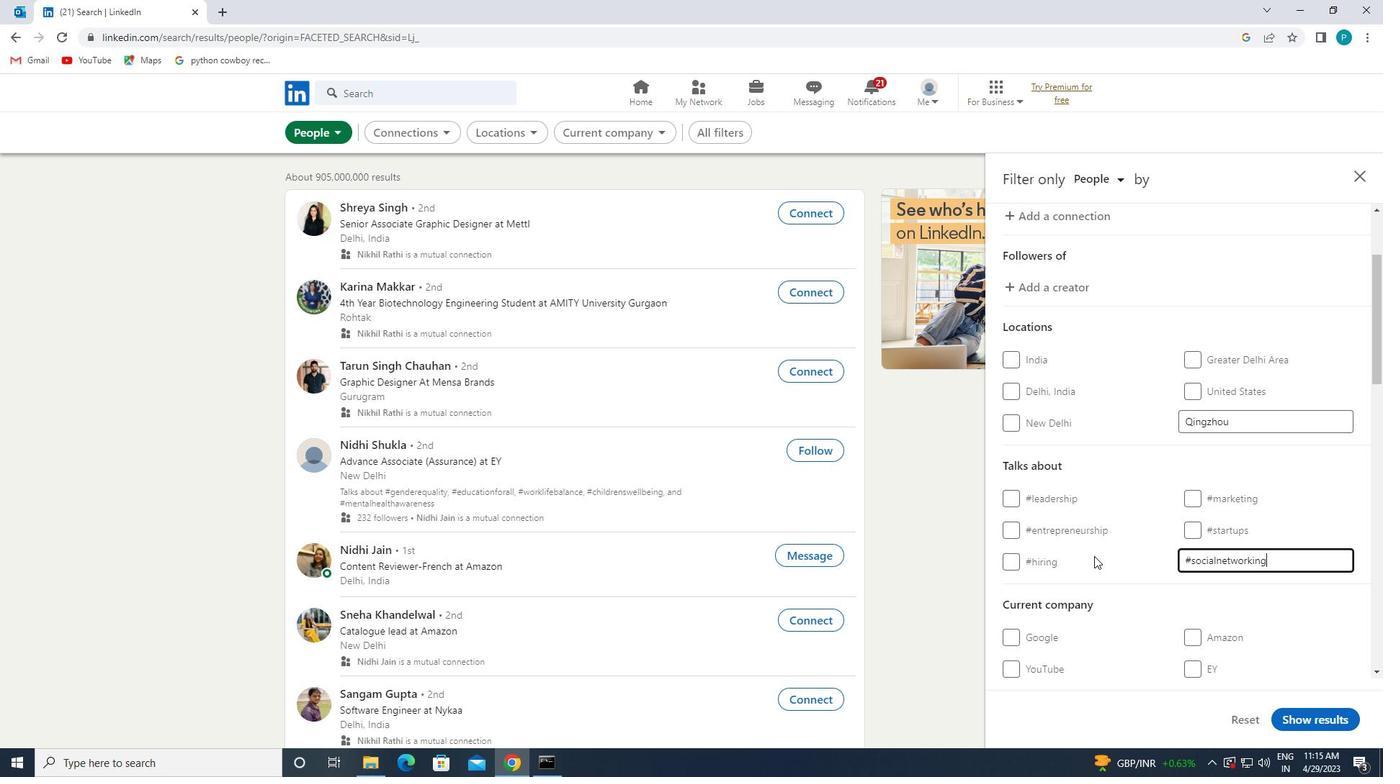
Action: Mouse moved to (1094, 553)
Screenshot: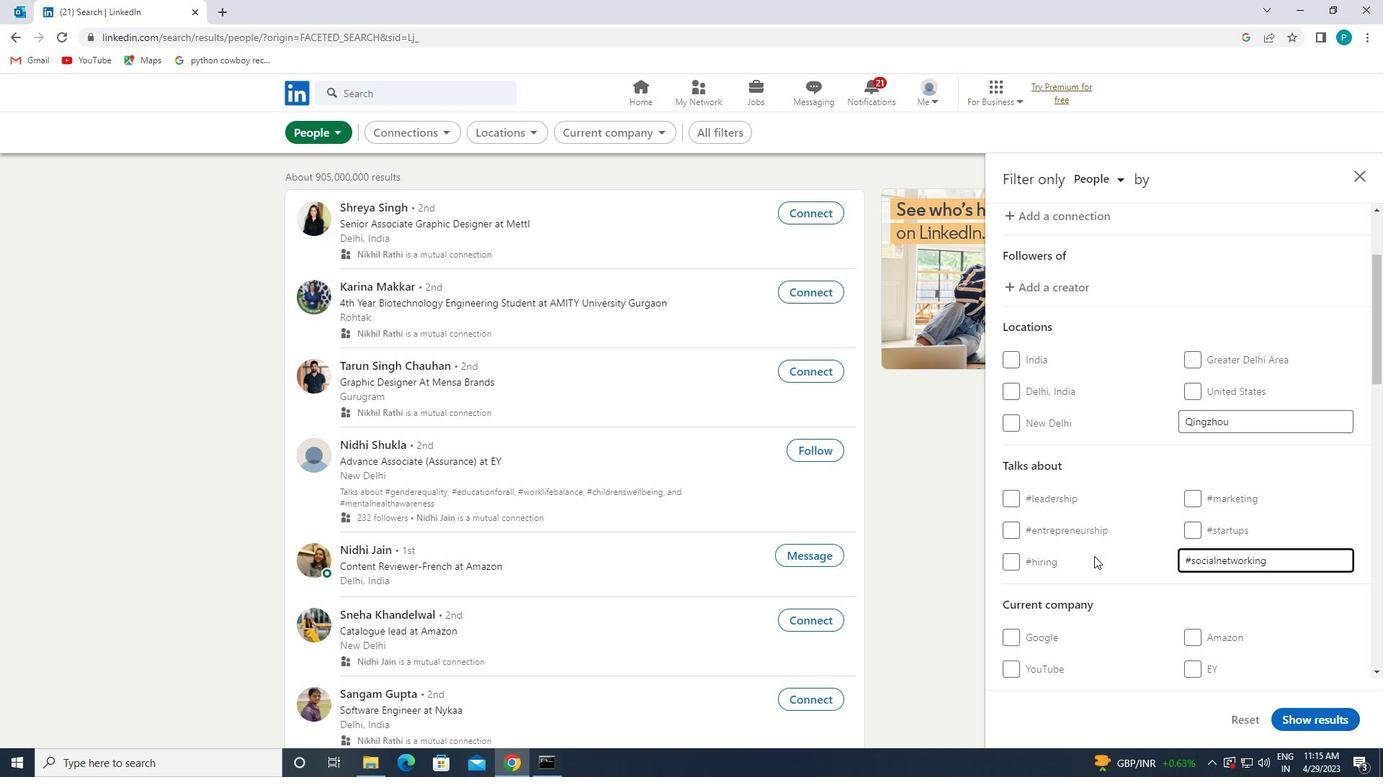 
Action: Mouse scrolled (1094, 553) with delta (0, 0)
Screenshot: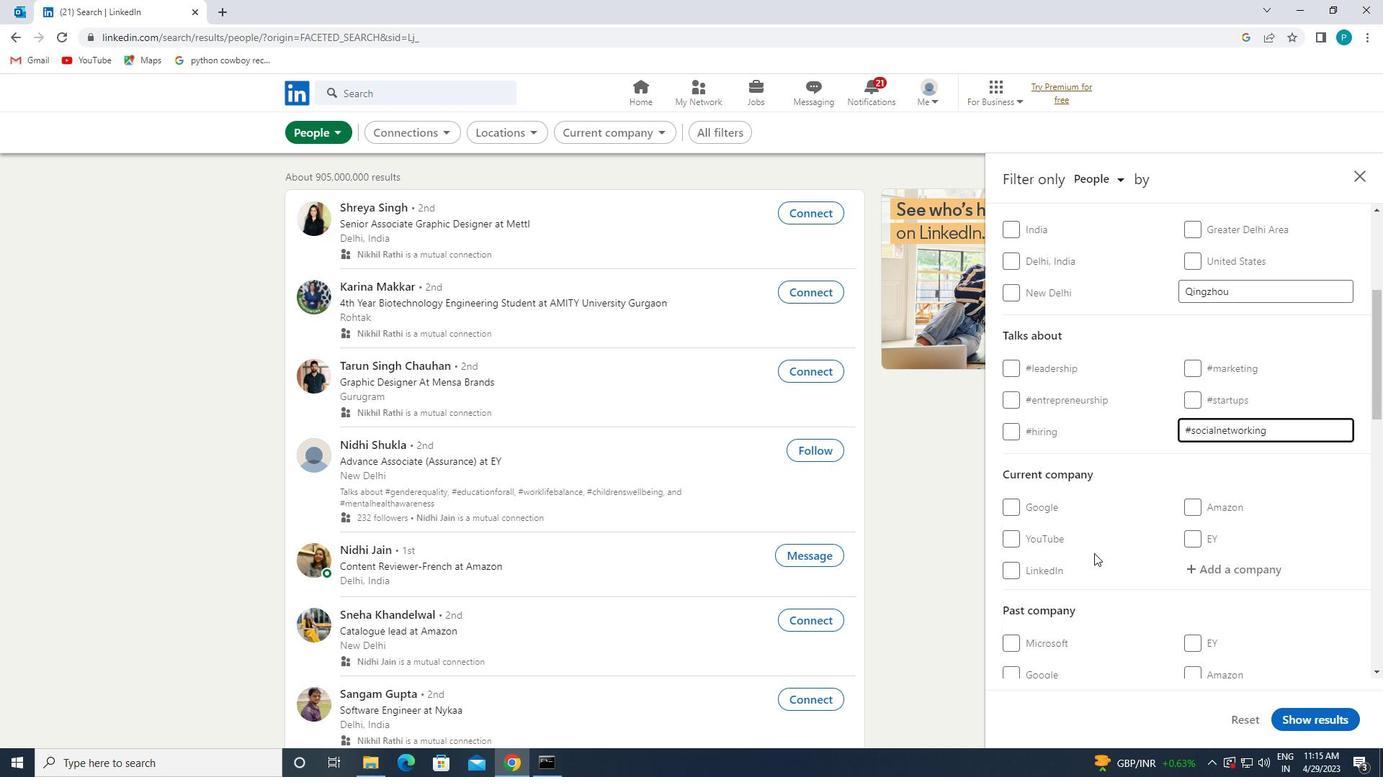 
Action: Mouse moved to (1094, 553)
Screenshot: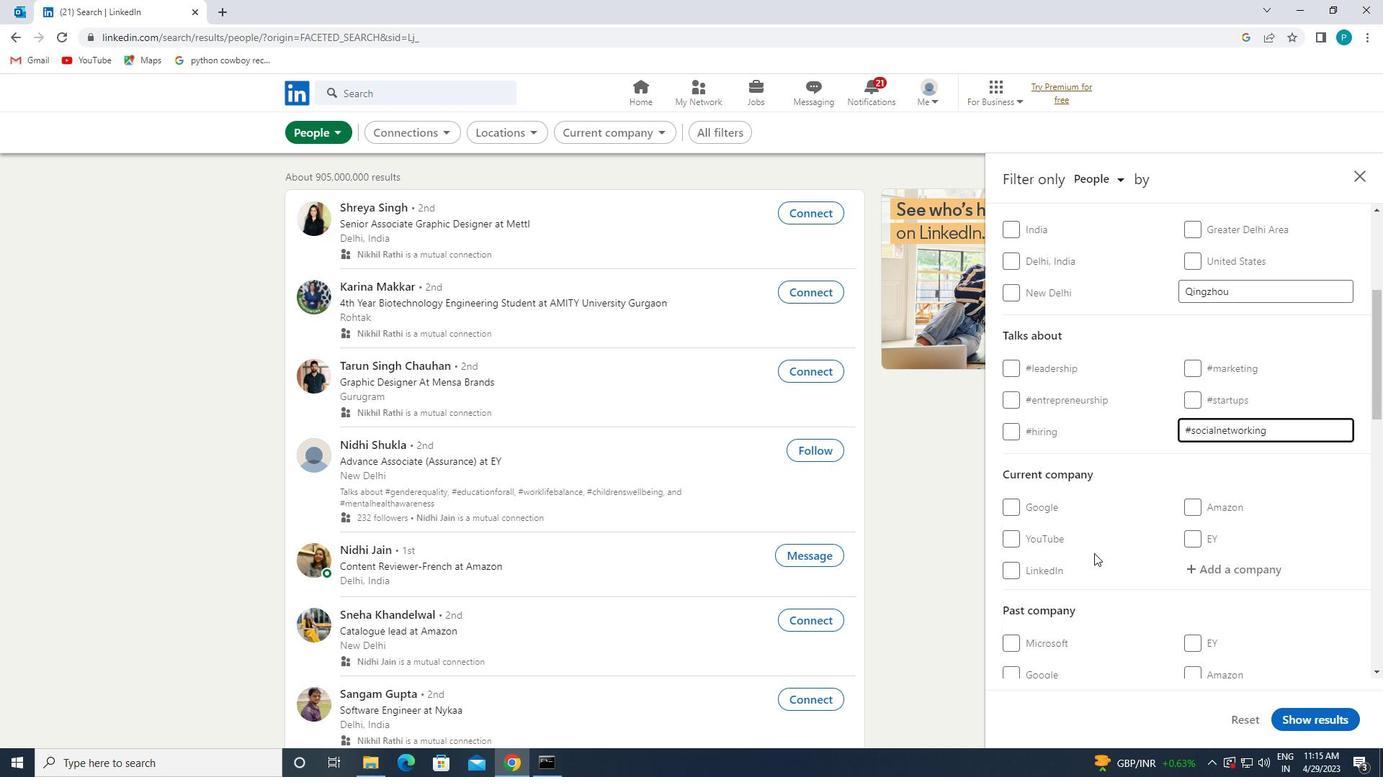 
Action: Mouse scrolled (1094, 553) with delta (0, 0)
Screenshot: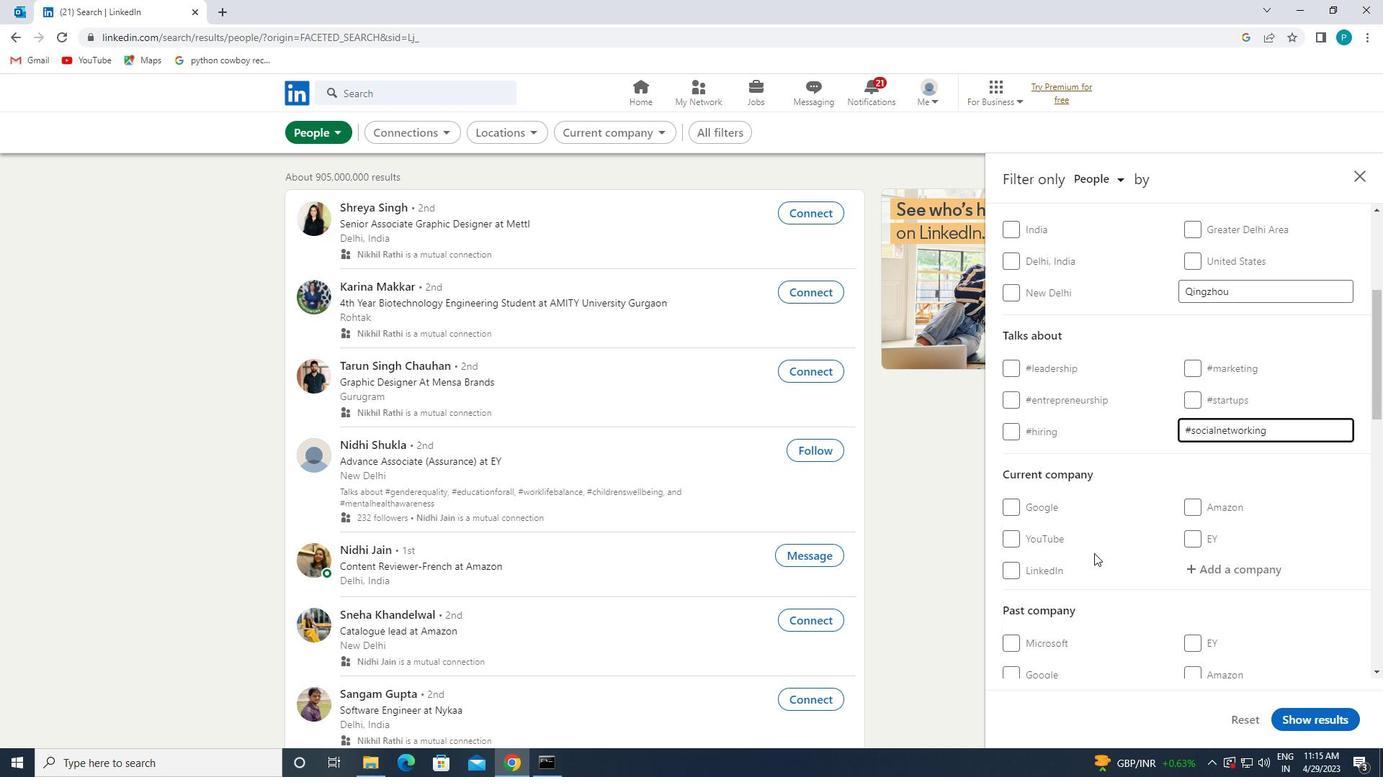 
Action: Mouse scrolled (1094, 553) with delta (0, 0)
Screenshot: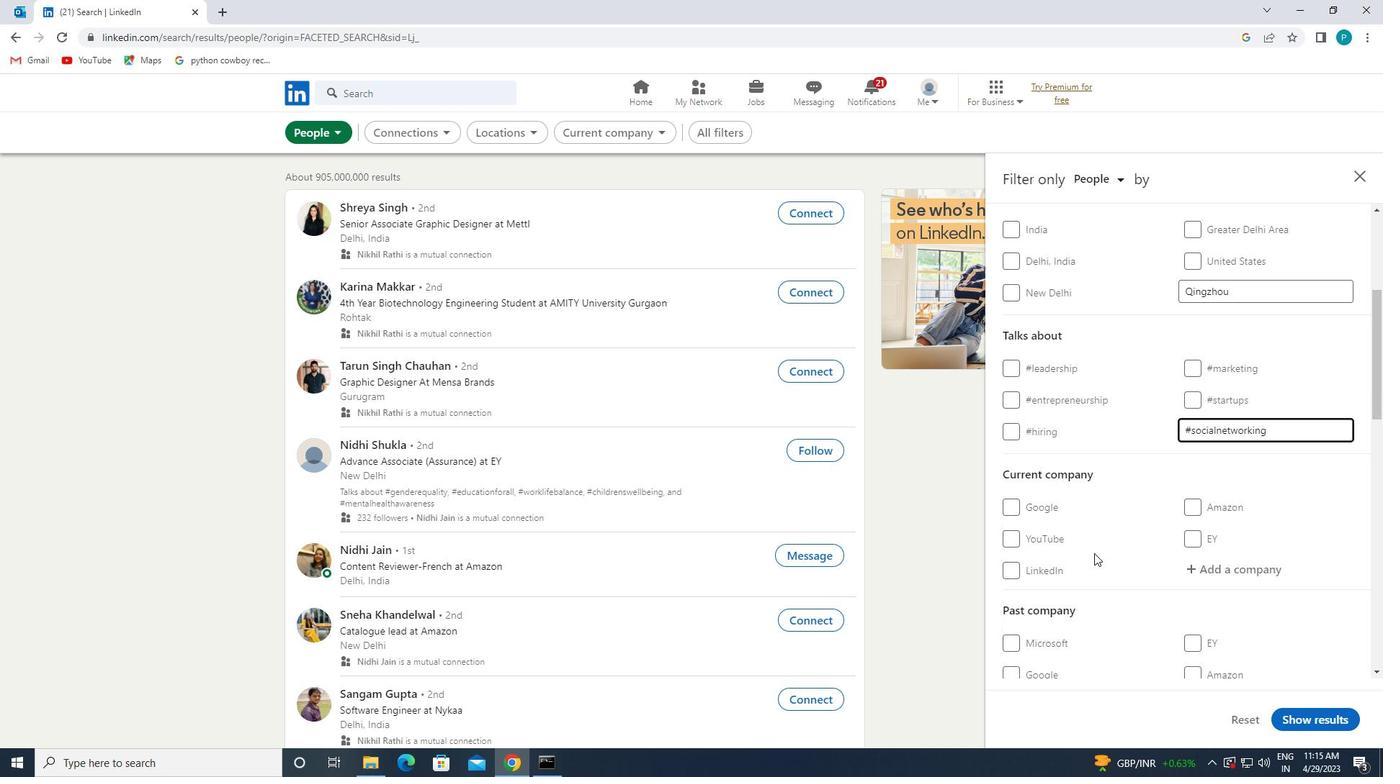
Action: Mouse scrolled (1094, 553) with delta (0, 0)
Screenshot: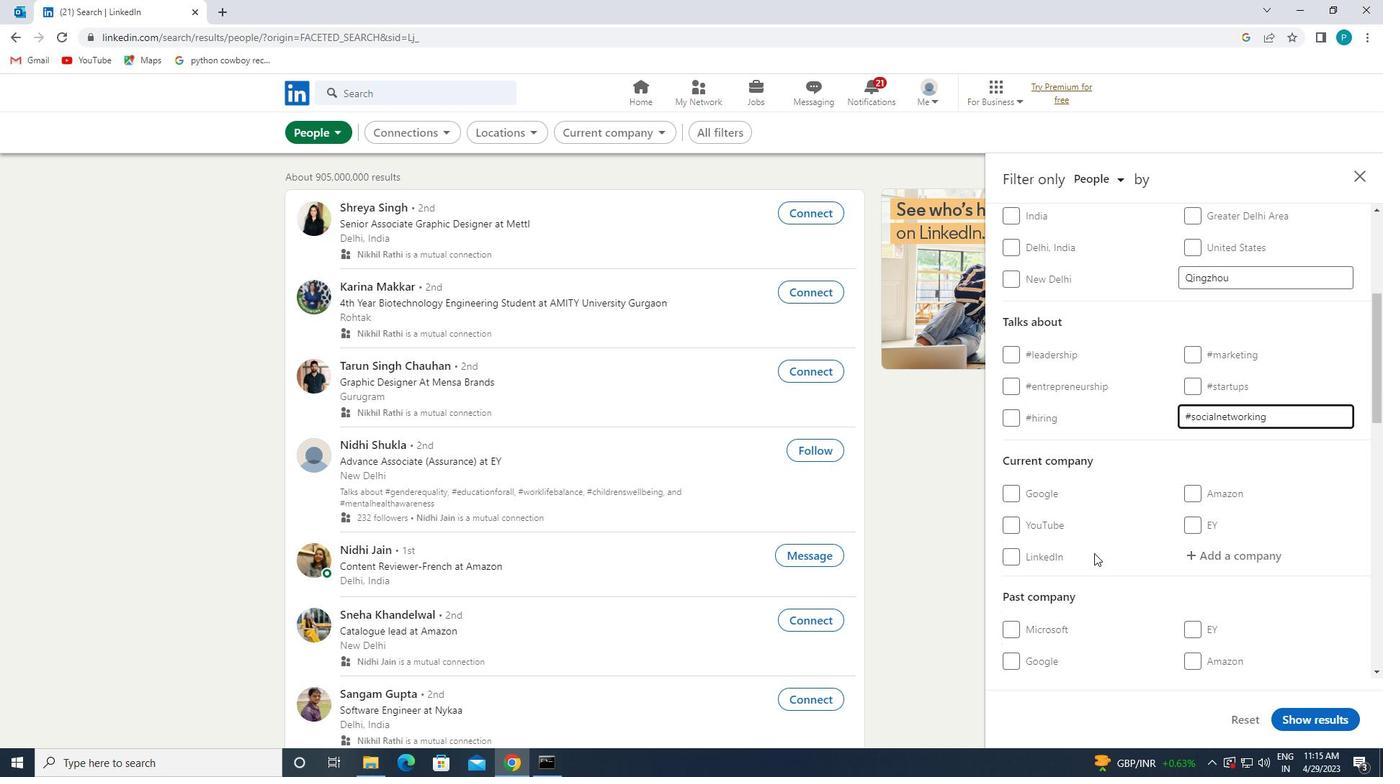 
Action: Mouse scrolled (1094, 553) with delta (0, 0)
Screenshot: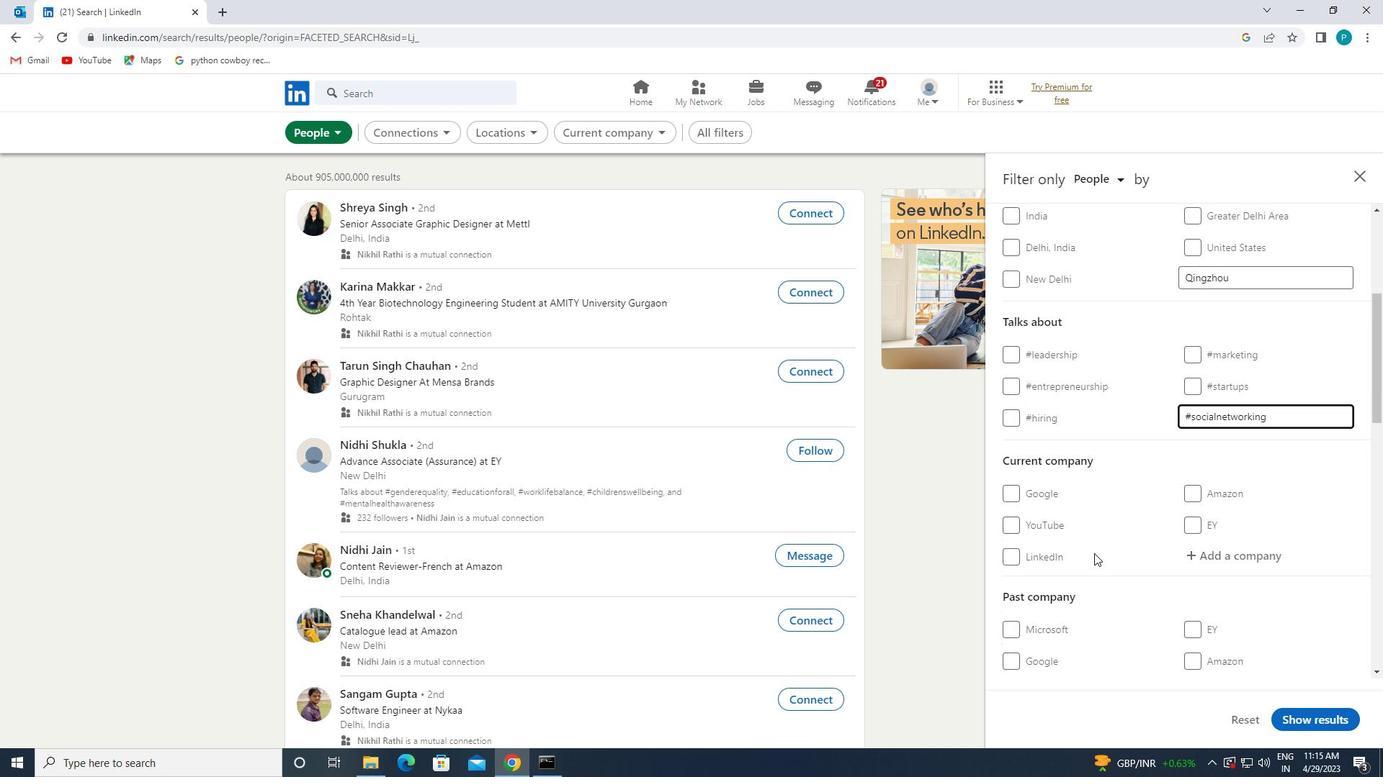 
Action: Mouse moved to (1074, 542)
Screenshot: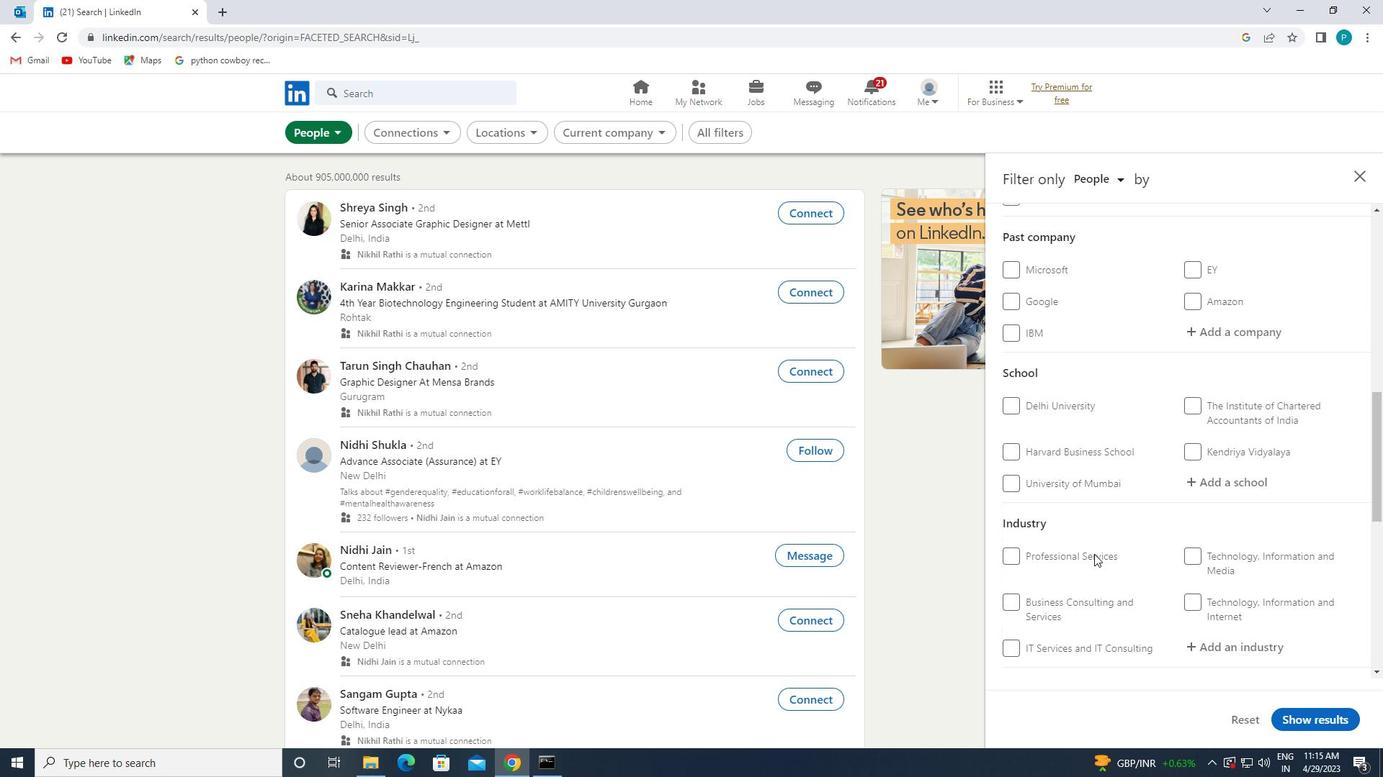 
Action: Mouse scrolled (1074, 541) with delta (0, 0)
Screenshot: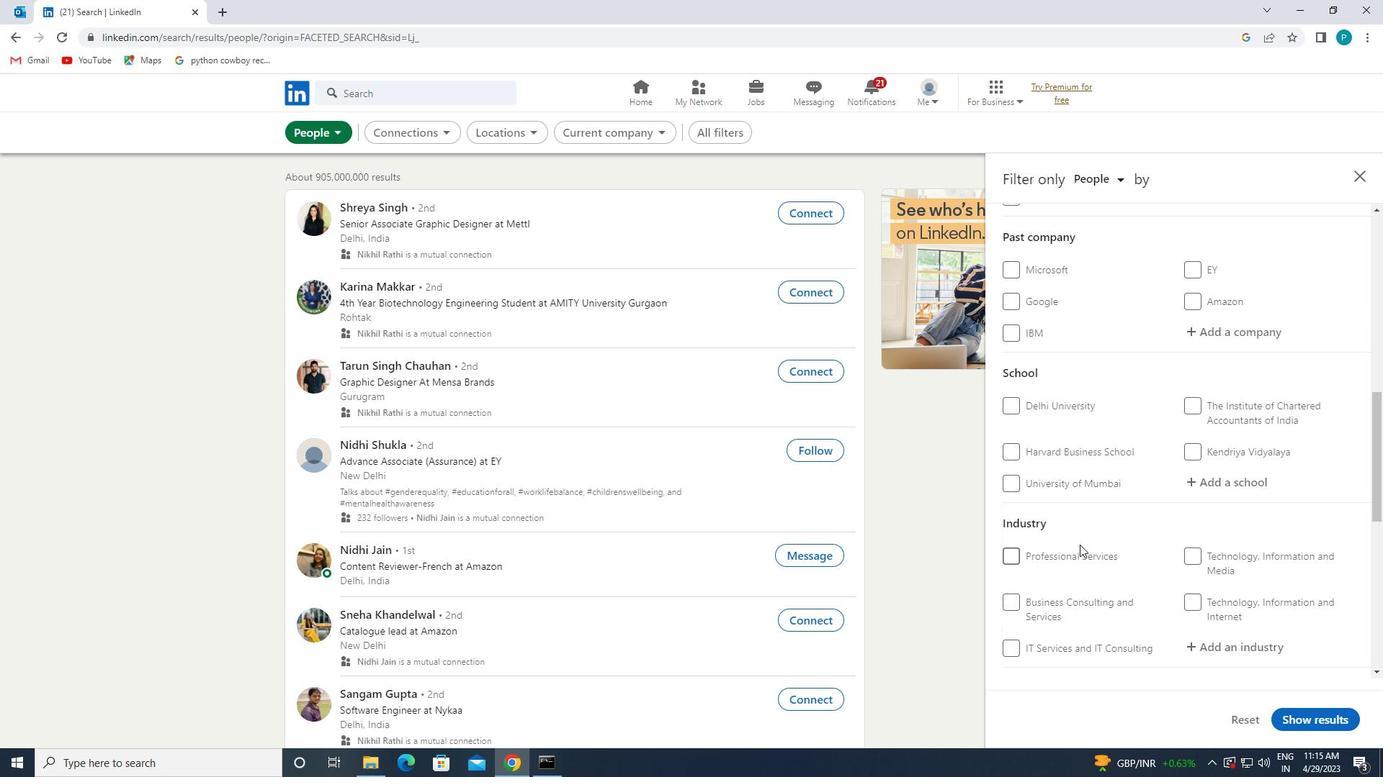 
Action: Mouse scrolled (1074, 541) with delta (0, 0)
Screenshot: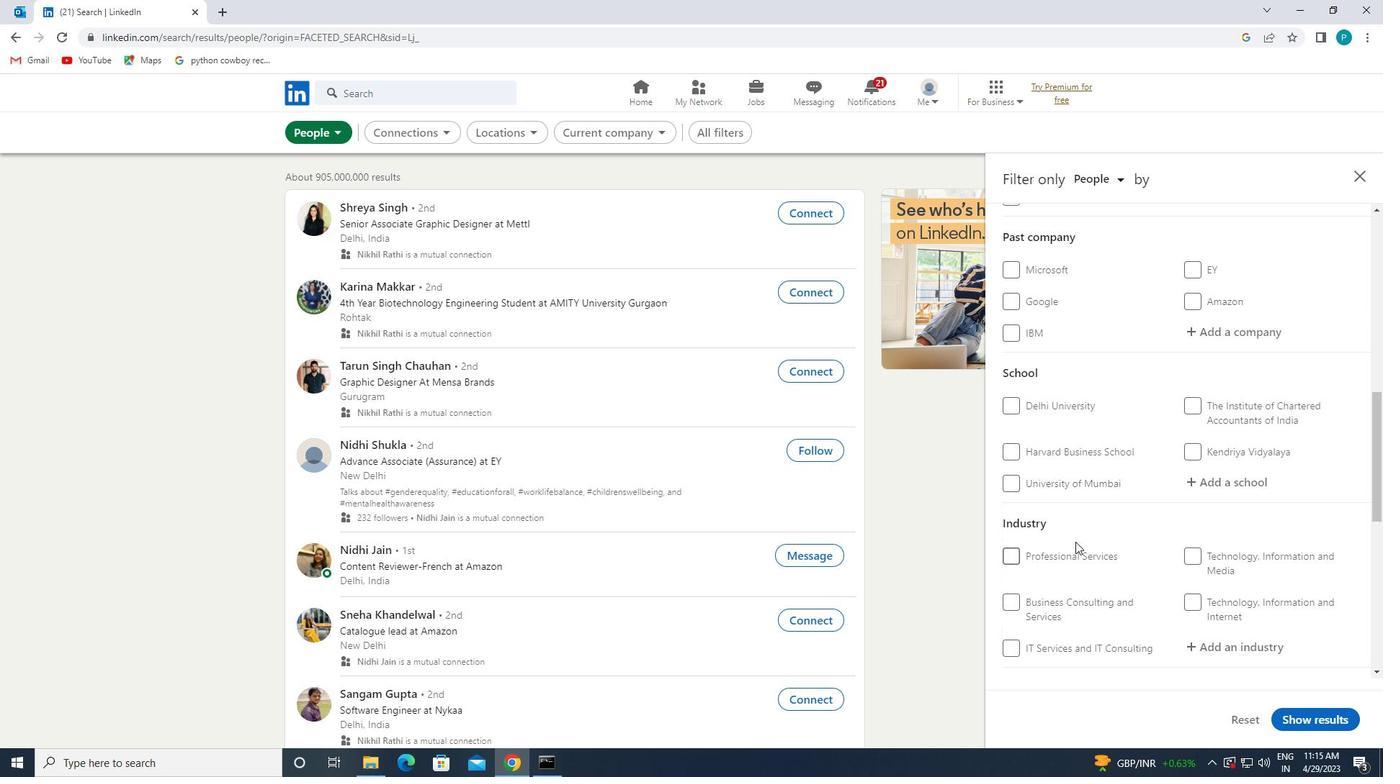 
Action: Mouse scrolled (1074, 541) with delta (0, 0)
Screenshot: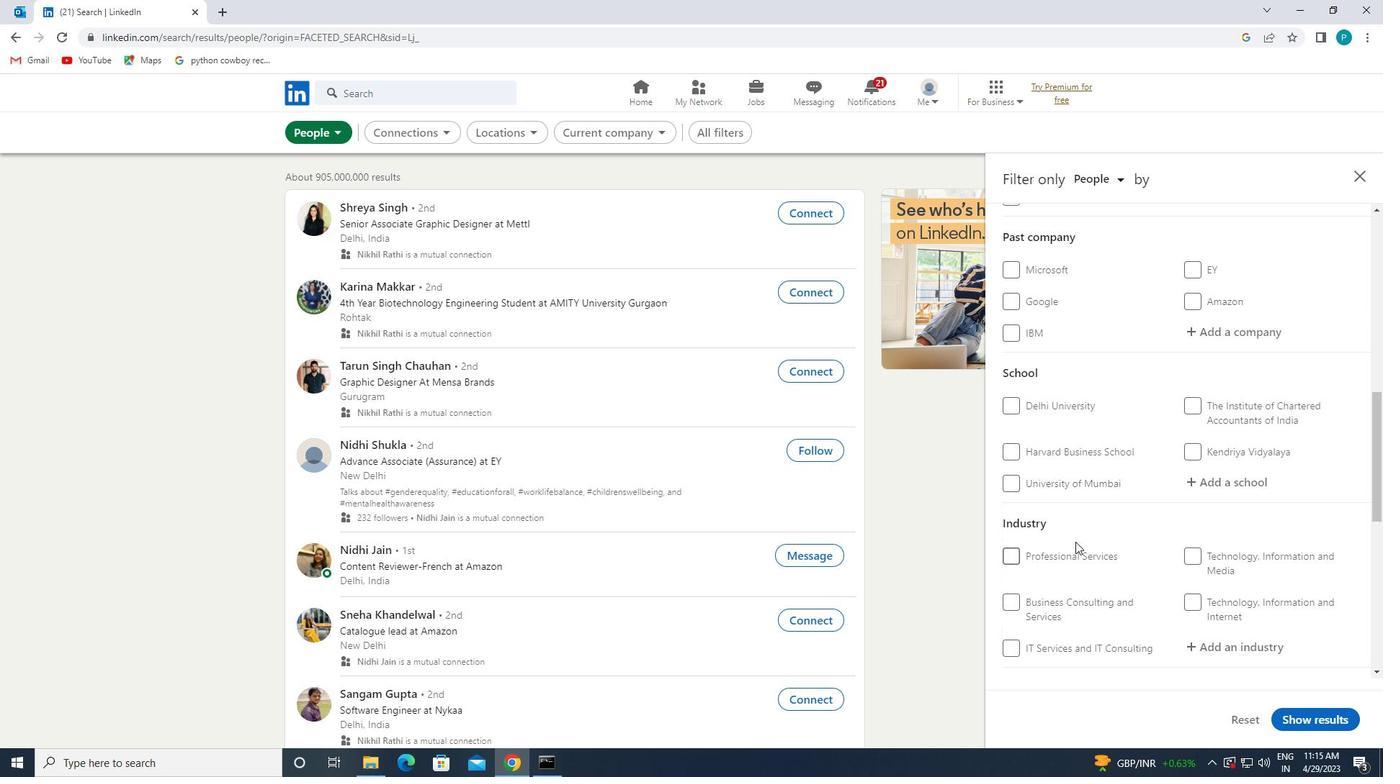 
Action: Mouse moved to (1007, 511)
Screenshot: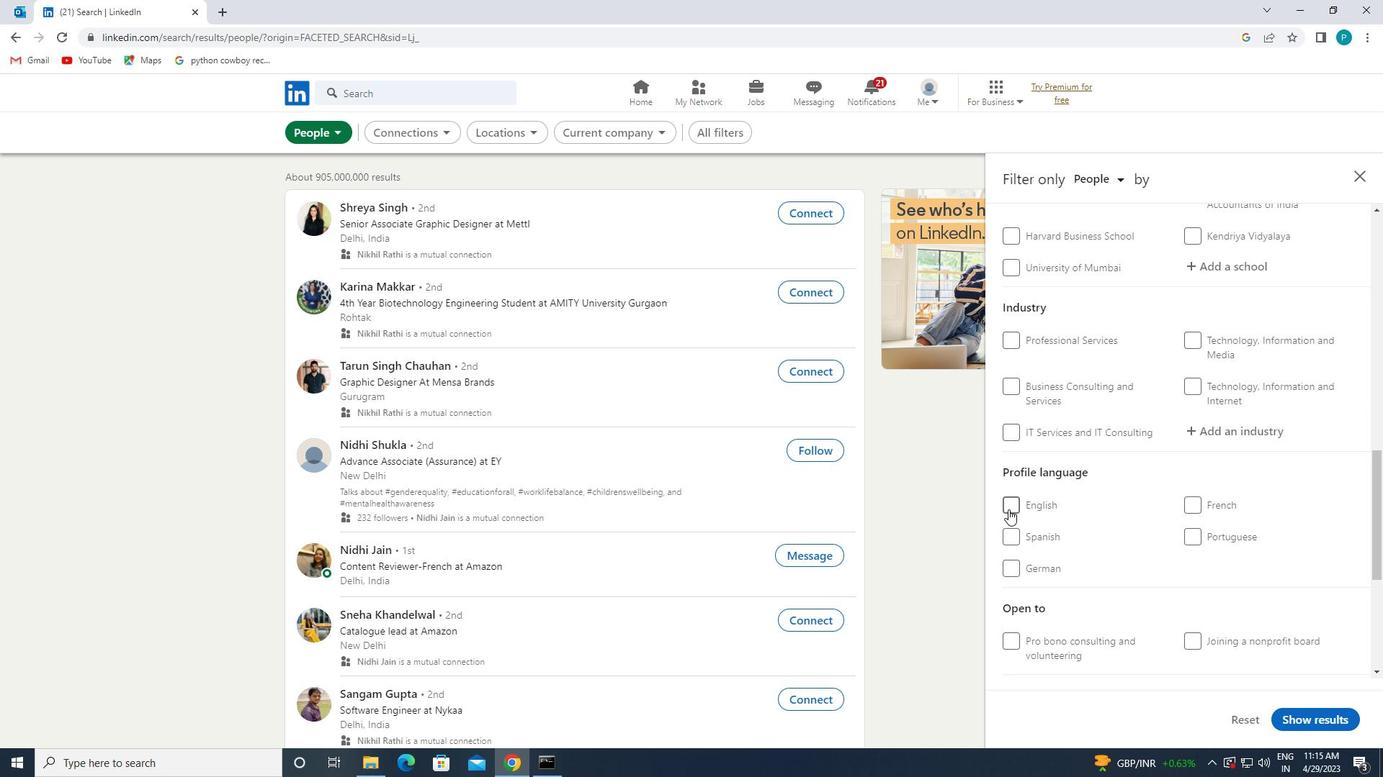 
Action: Mouse pressed left at (1007, 511)
Screenshot: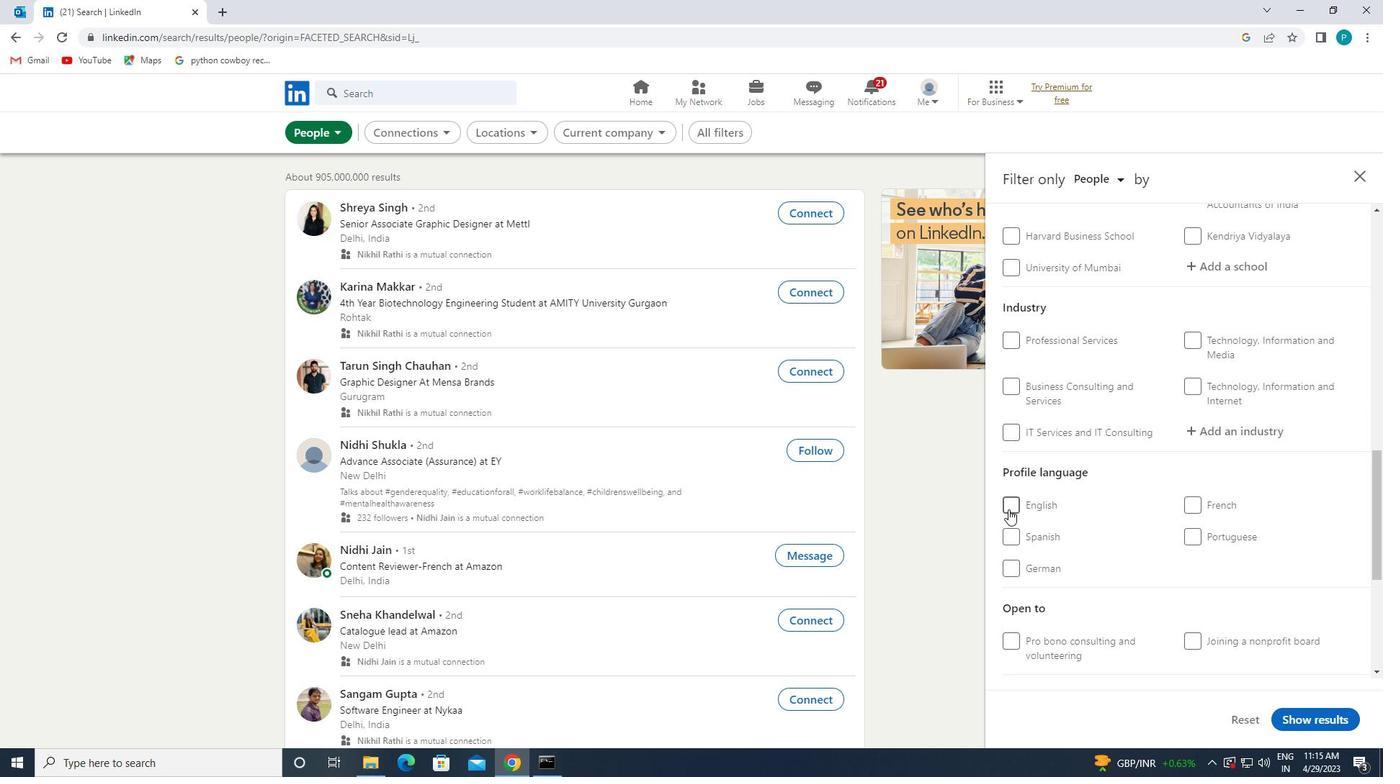 
Action: Mouse moved to (1182, 424)
Screenshot: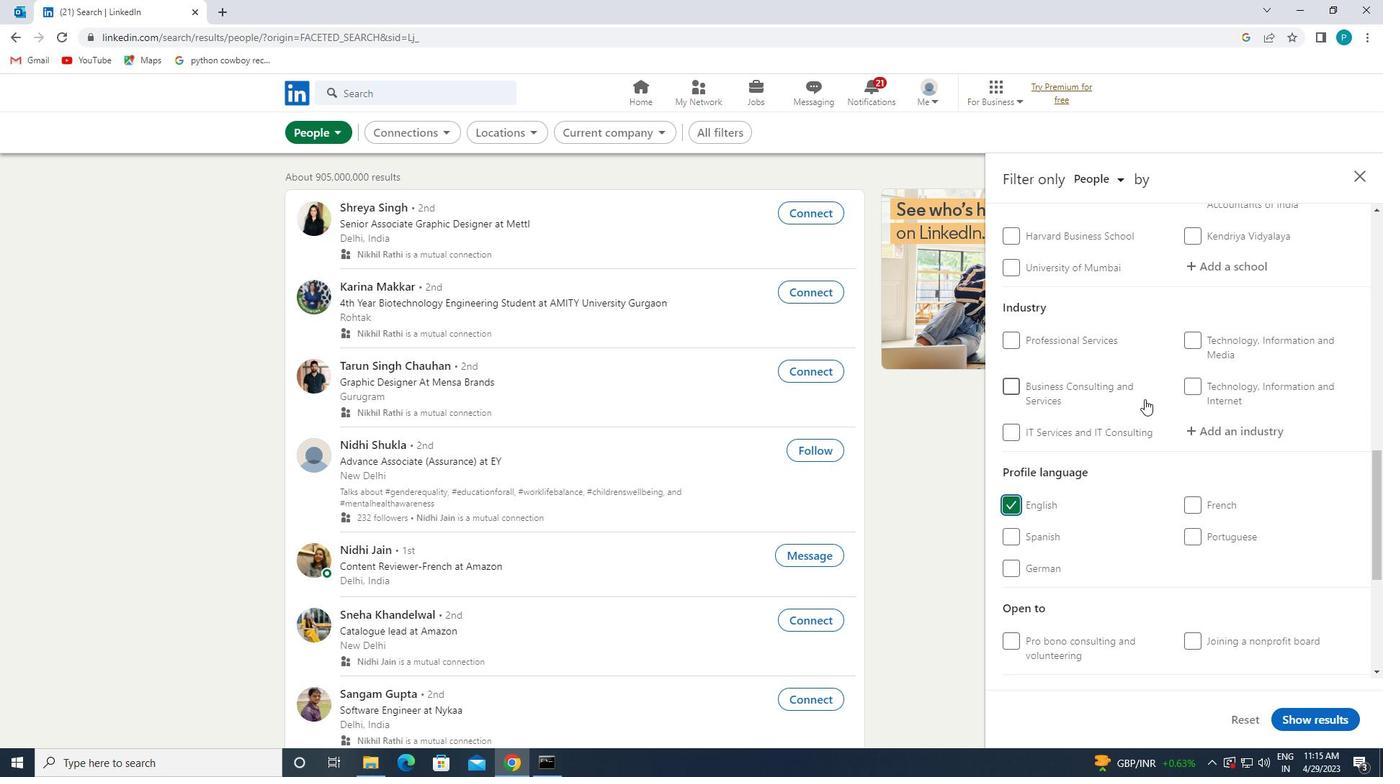 
Action: Mouse scrolled (1182, 425) with delta (0, 0)
Screenshot: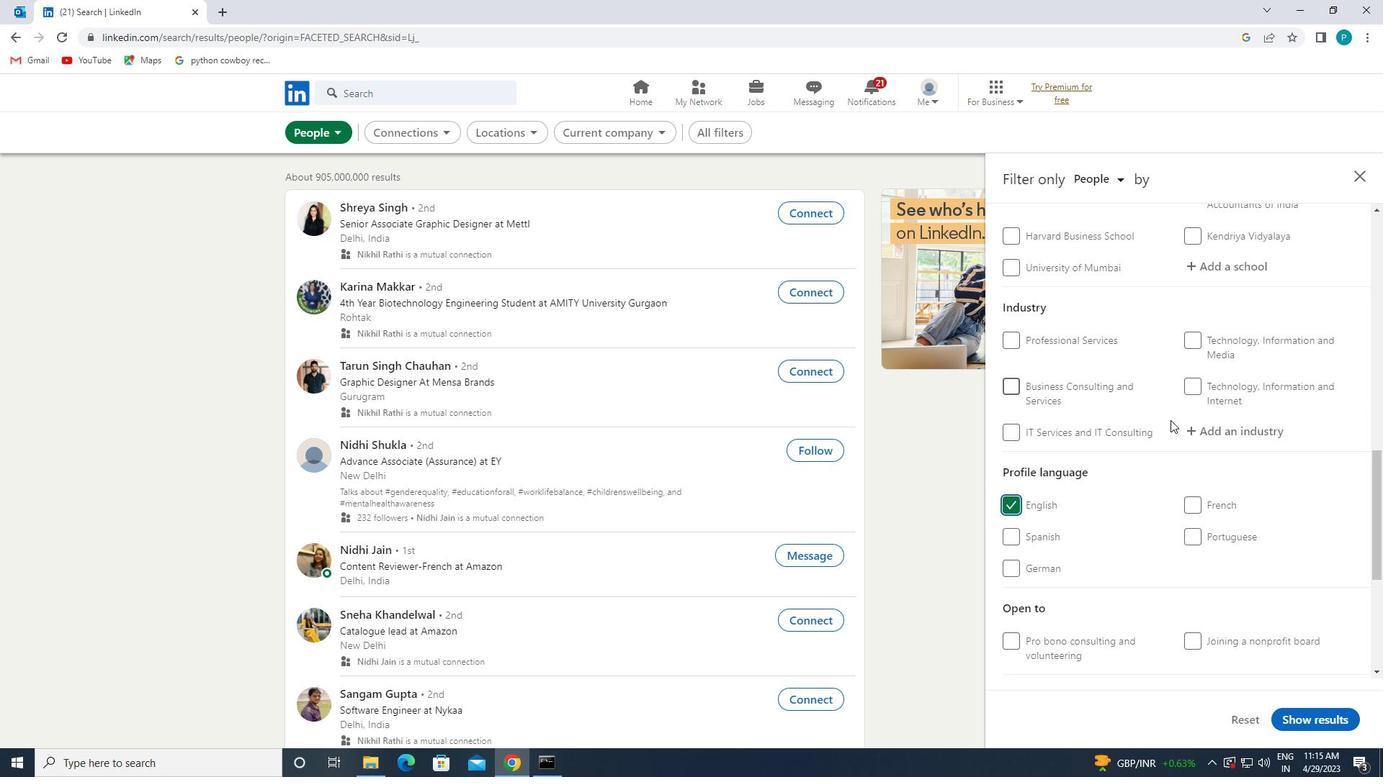 
Action: Mouse scrolled (1182, 425) with delta (0, 0)
Screenshot: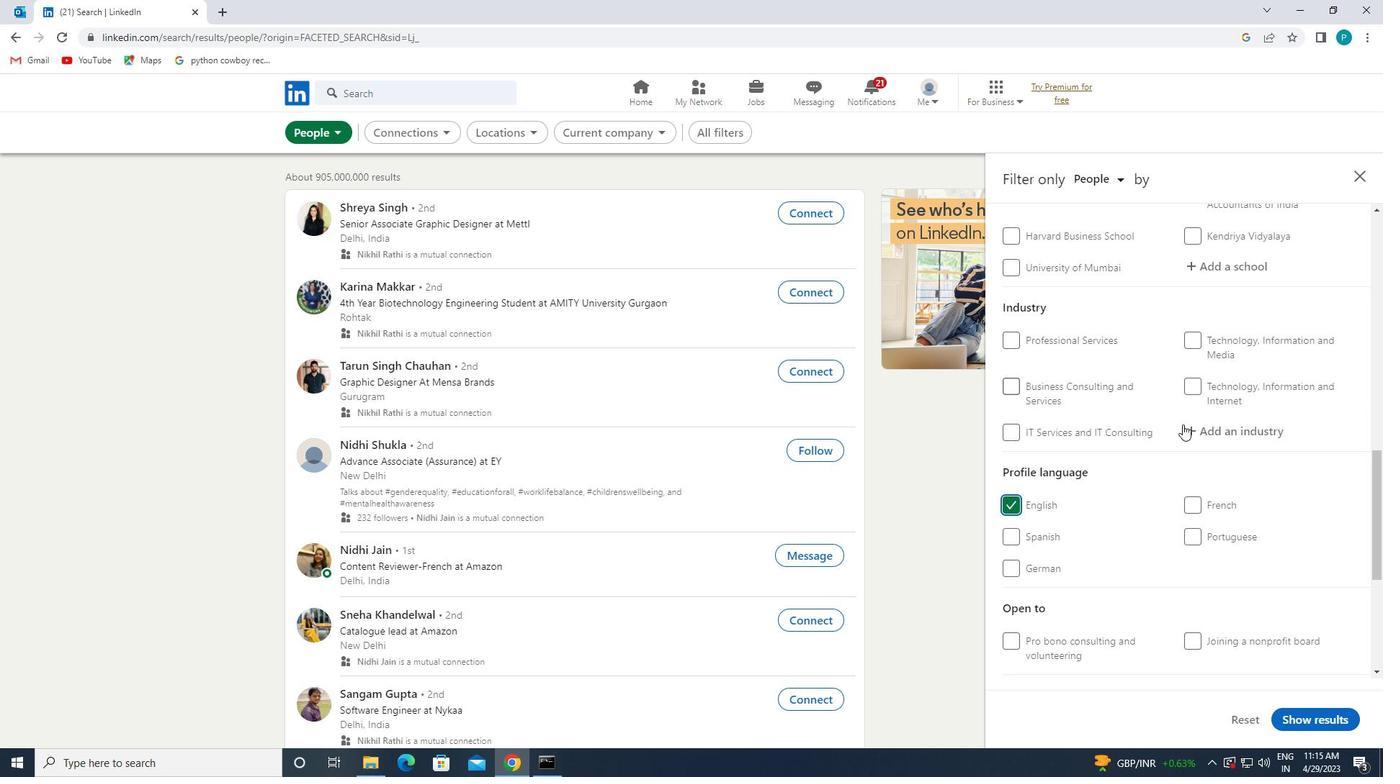 
Action: Mouse scrolled (1182, 425) with delta (0, 0)
Screenshot: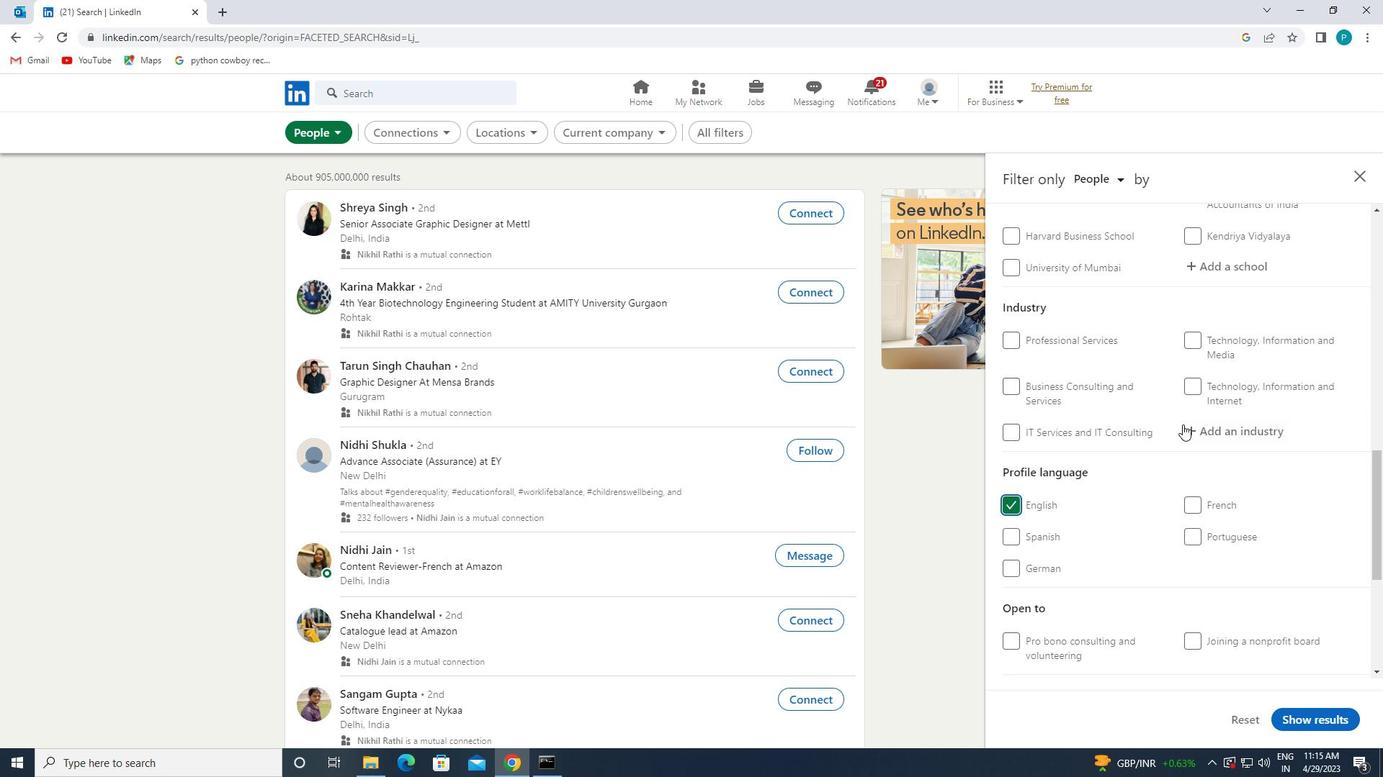 
Action: Mouse moved to (1203, 429)
Screenshot: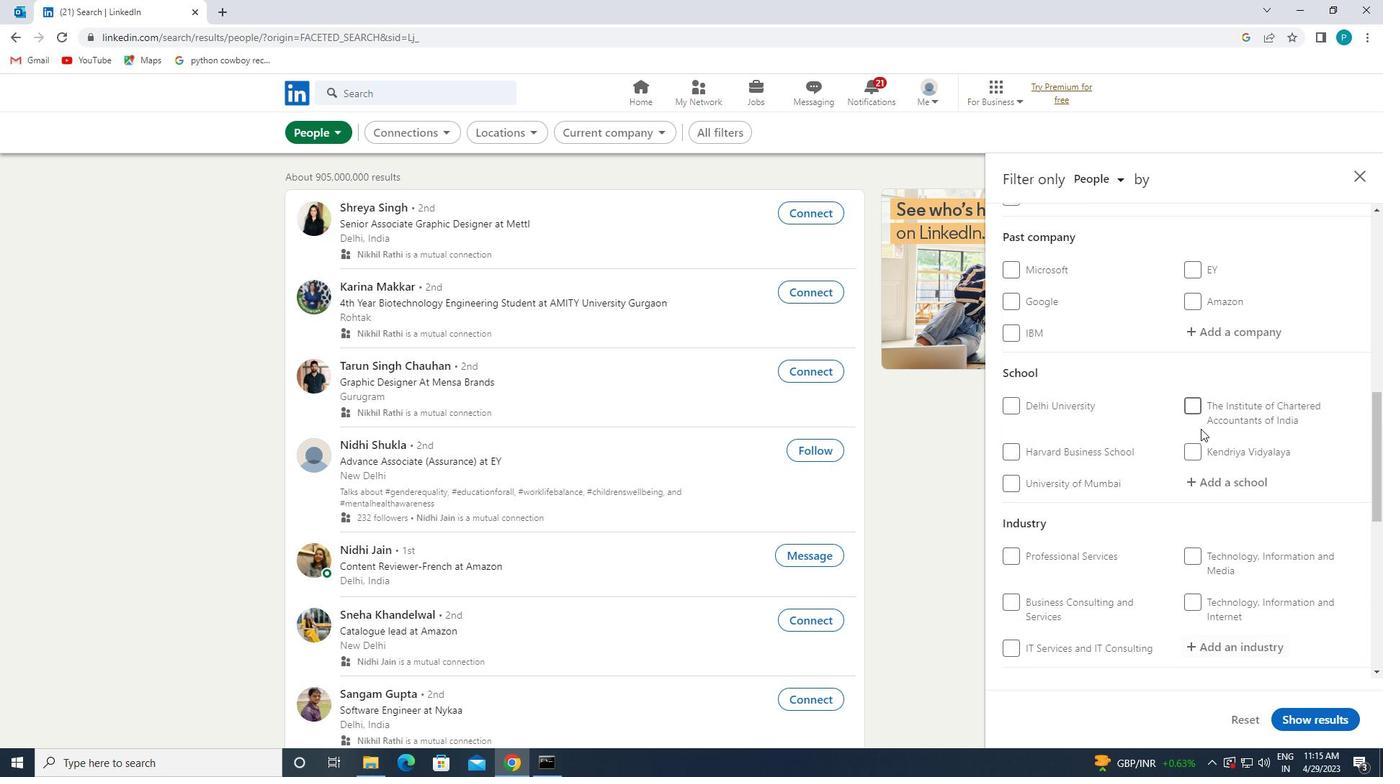 
Action: Mouse scrolled (1203, 430) with delta (0, 0)
Screenshot: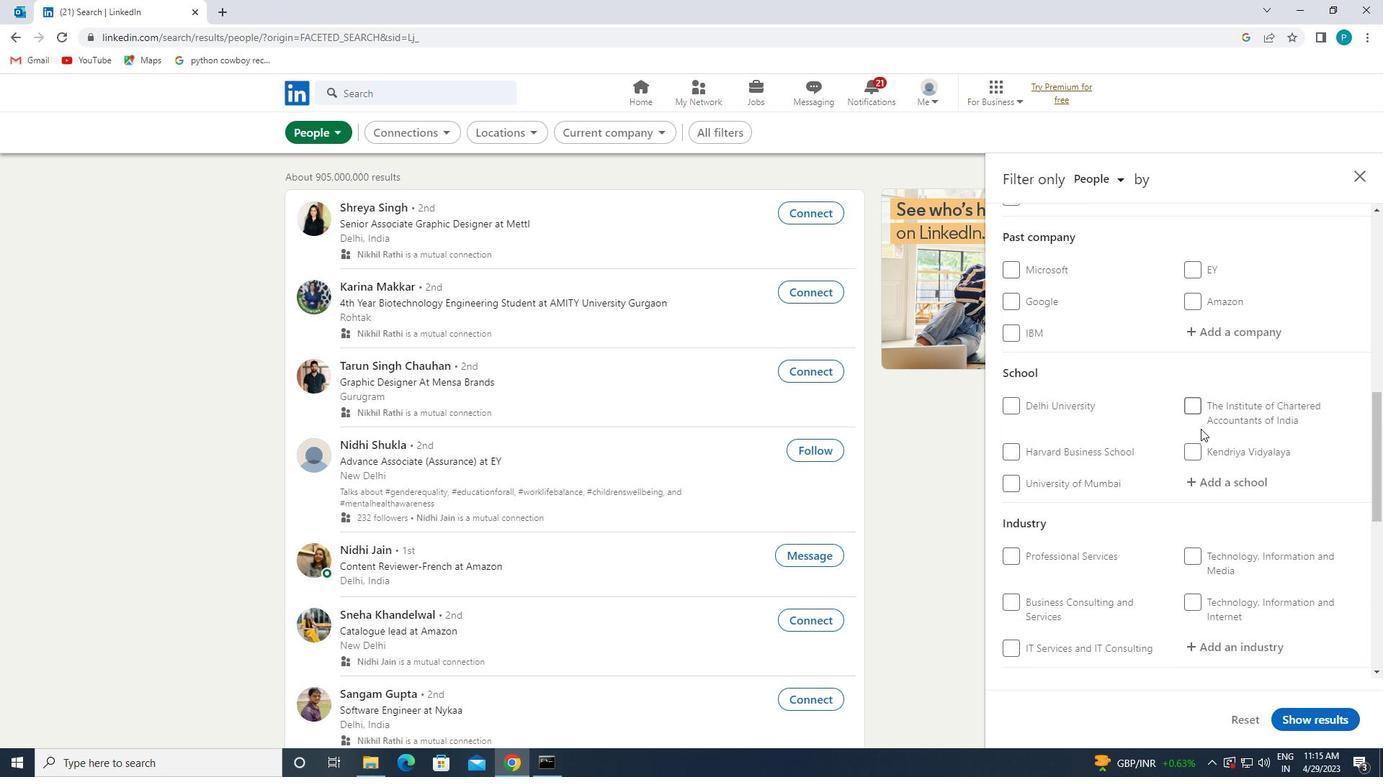 
Action: Mouse moved to (1215, 404)
Screenshot: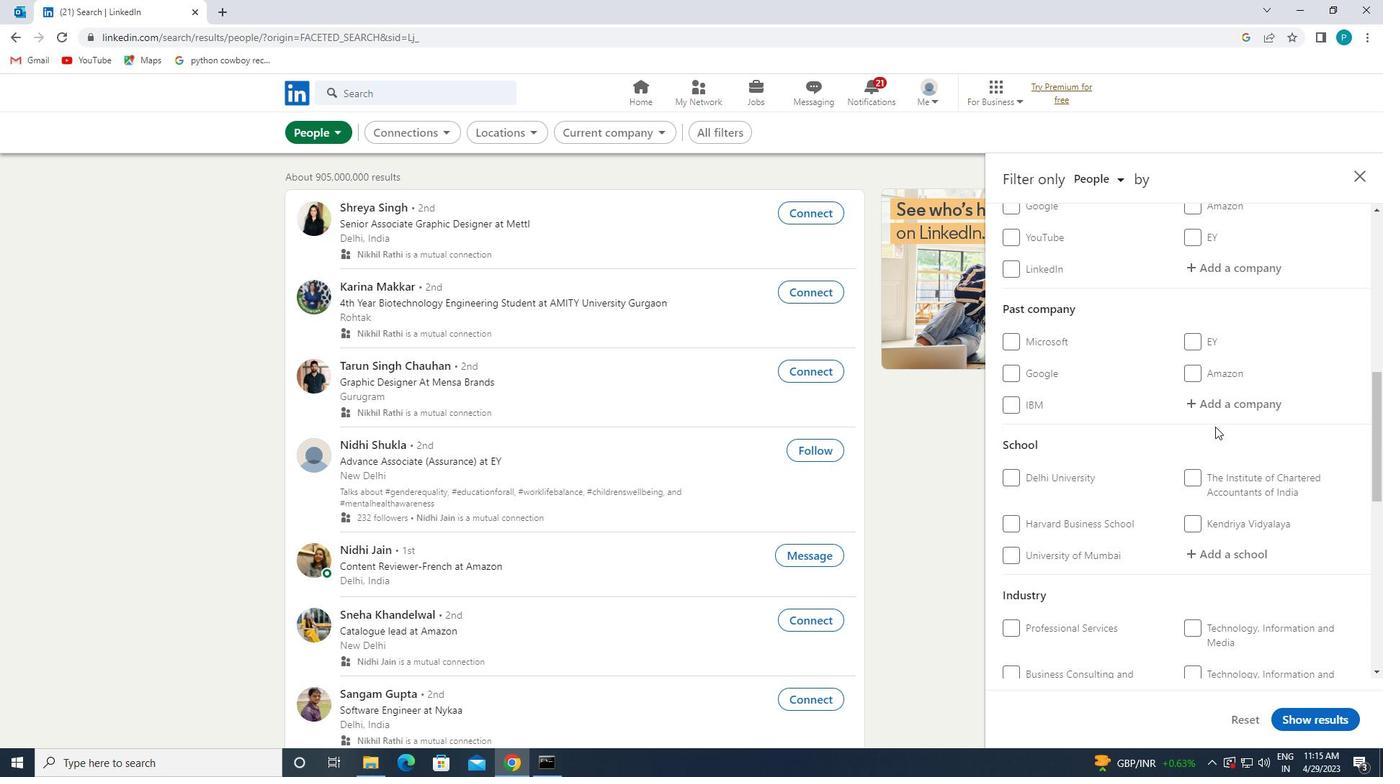 
Action: Mouse scrolled (1215, 404) with delta (0, 0)
Screenshot: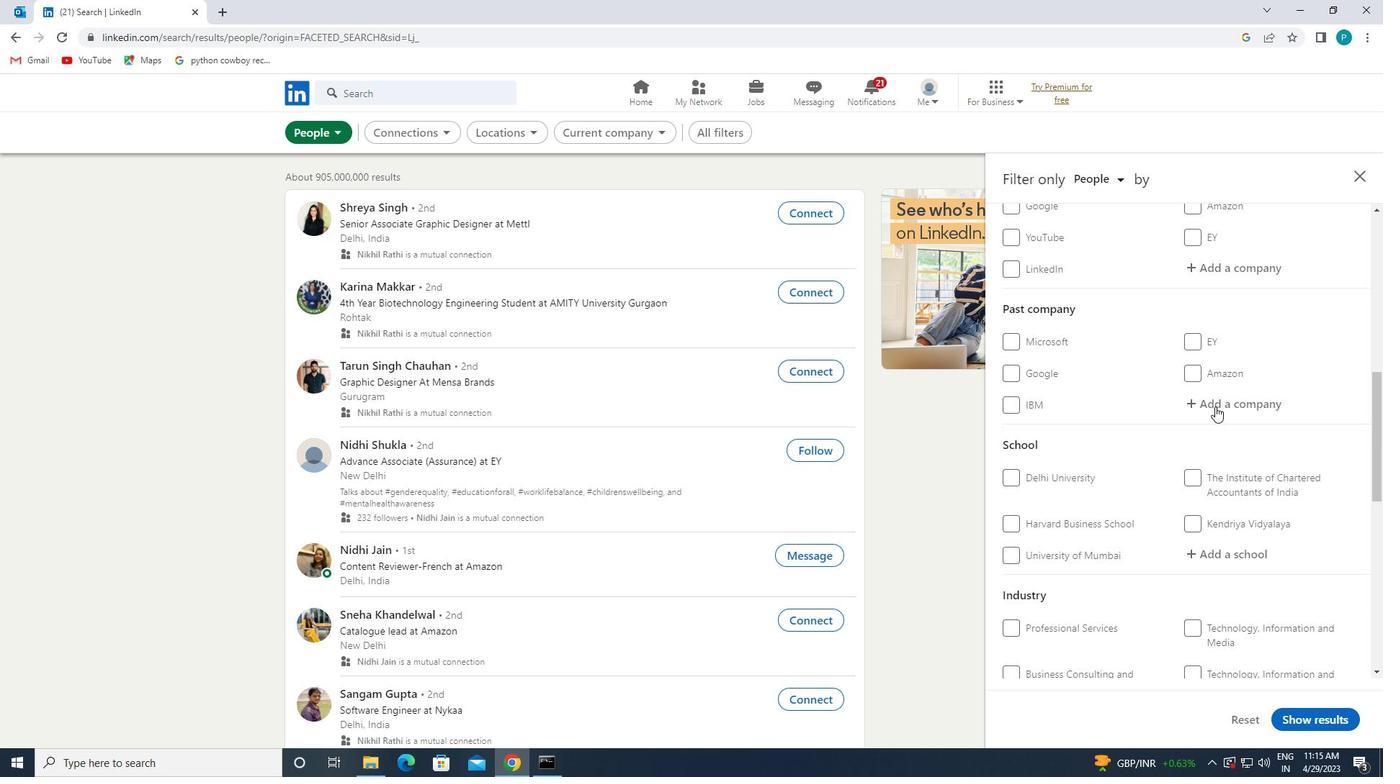 
Action: Mouse moved to (1191, 340)
Screenshot: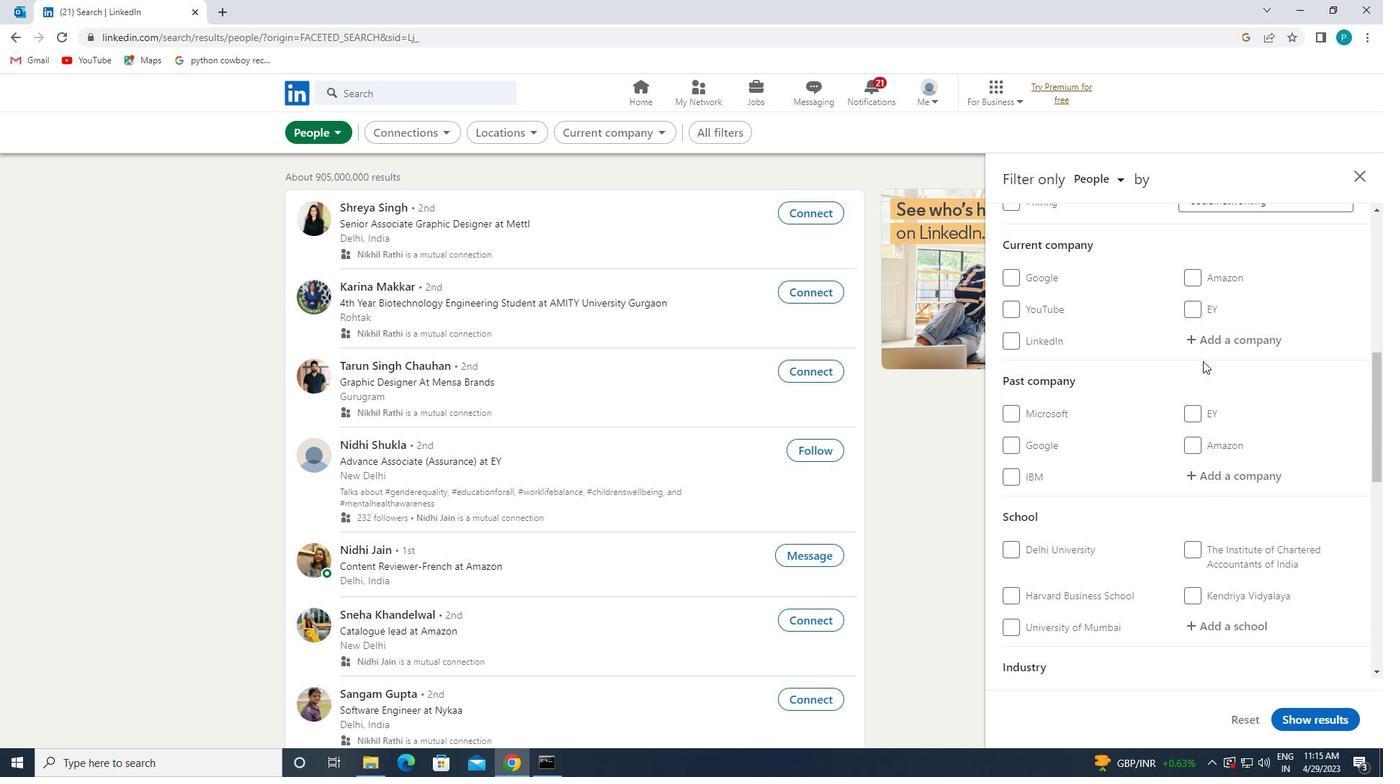 
Action: Mouse pressed left at (1191, 340)
Screenshot: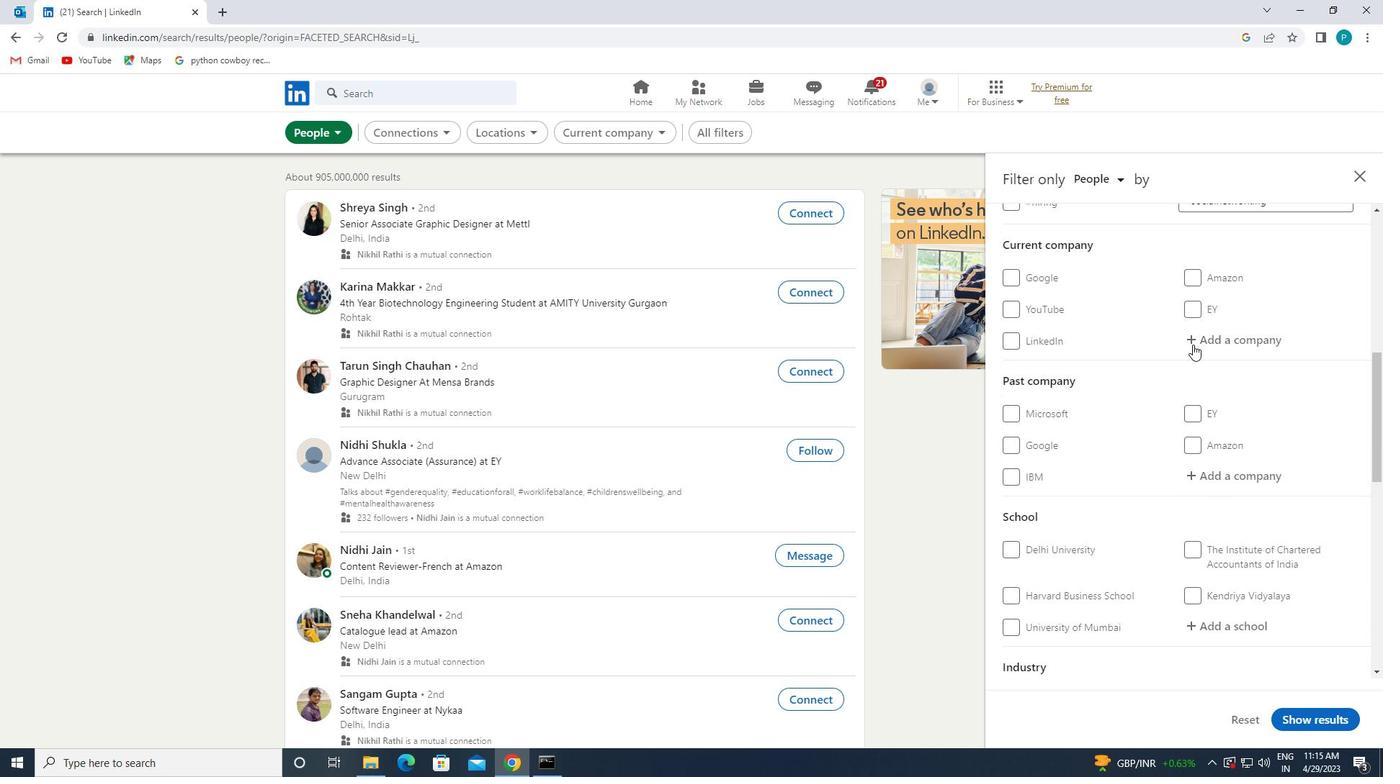 
Action: Mouse moved to (499, 772)
Screenshot: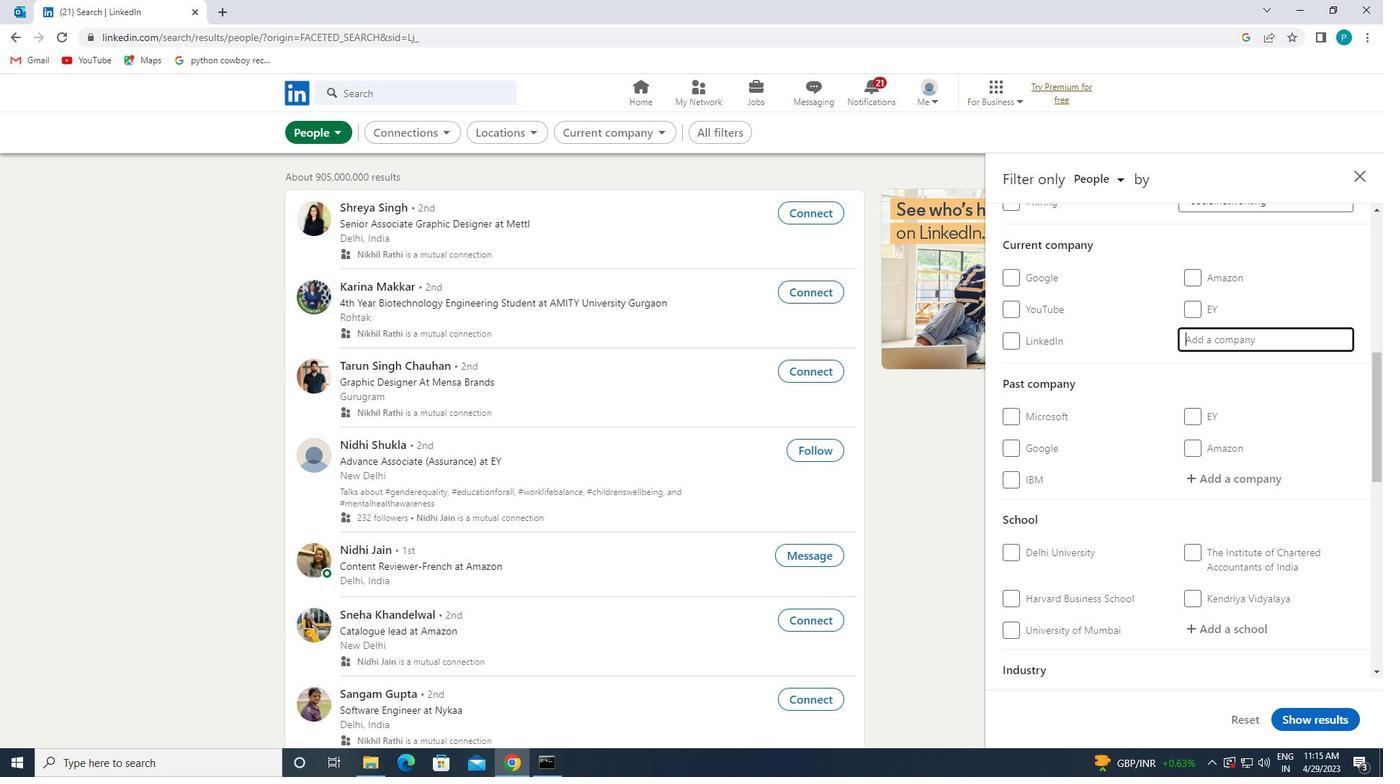 
Action: Key pressed <Key.caps_lock>P<Key.caps_lock>E<Key.backspace>RIN<Key.backspace>ME<Key.space><Key.caps_lock>V<Key.caps_lock>EDIO
Screenshot: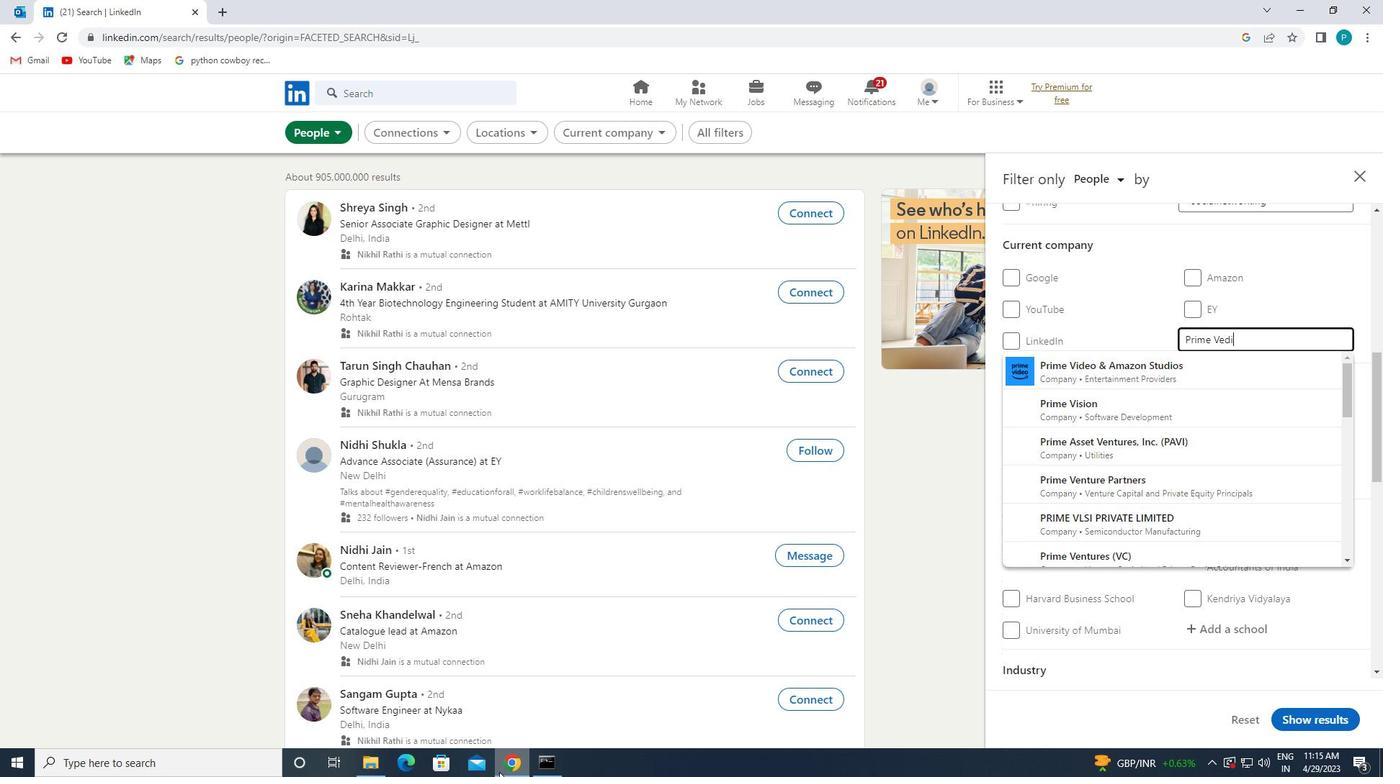 
Action: Mouse moved to (1223, 339)
Screenshot: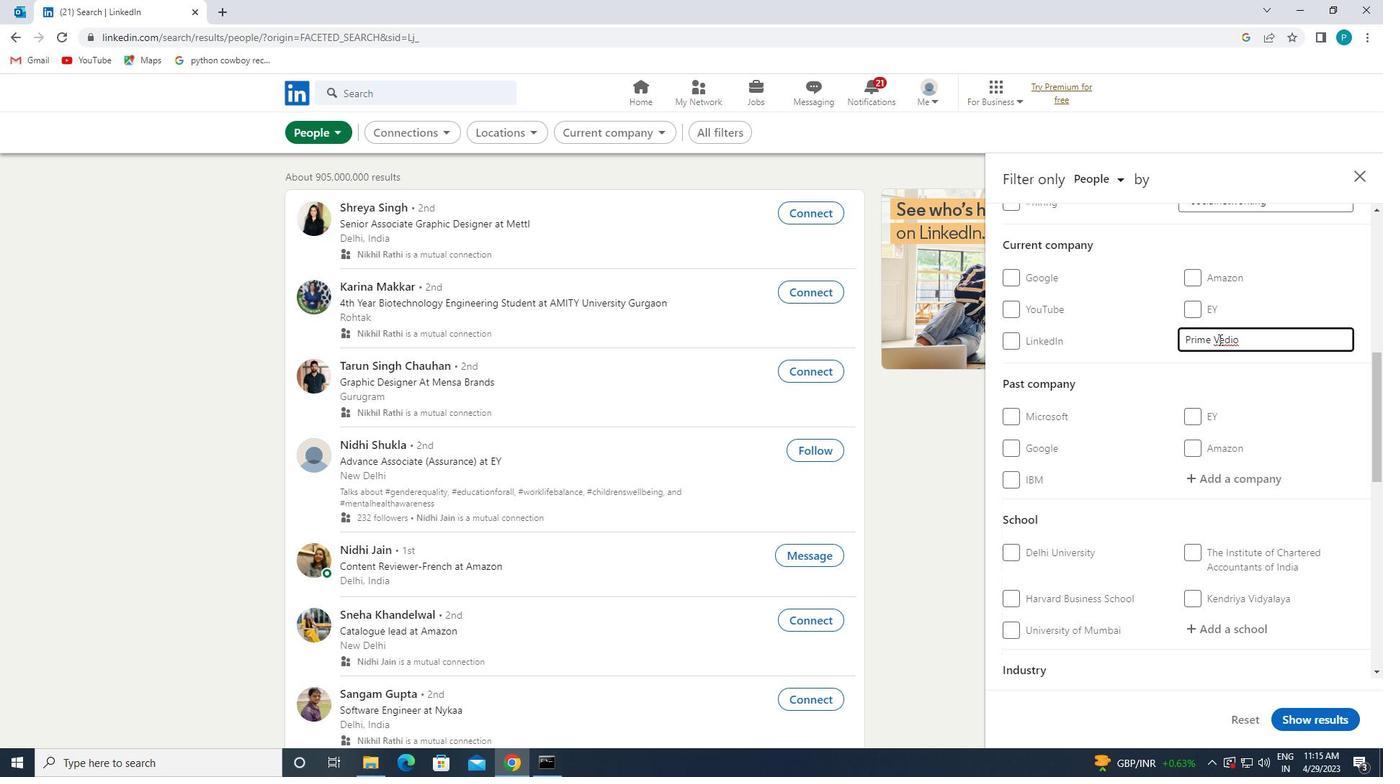 
Action: Mouse pressed left at (1223, 339)
Screenshot: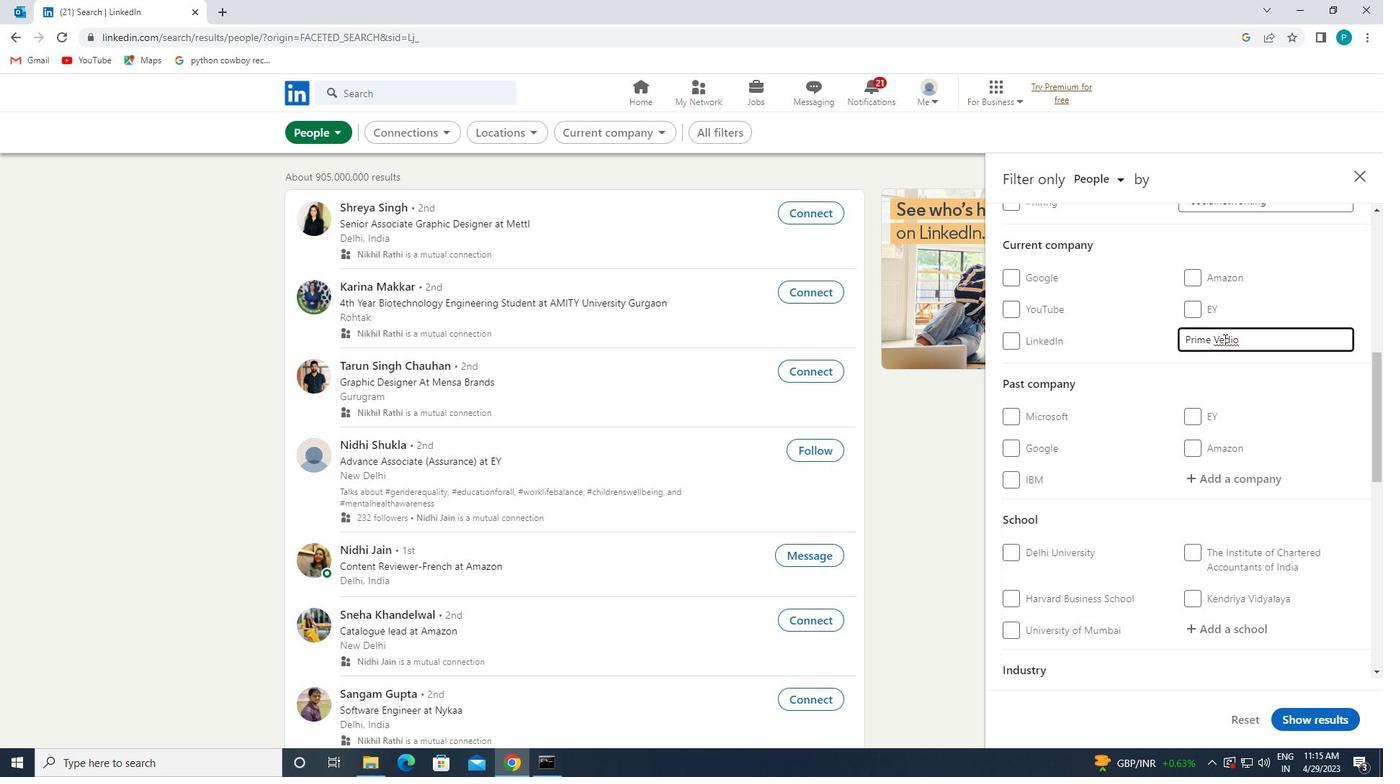 
Action: Key pressed <Key.backspace>I
Screenshot: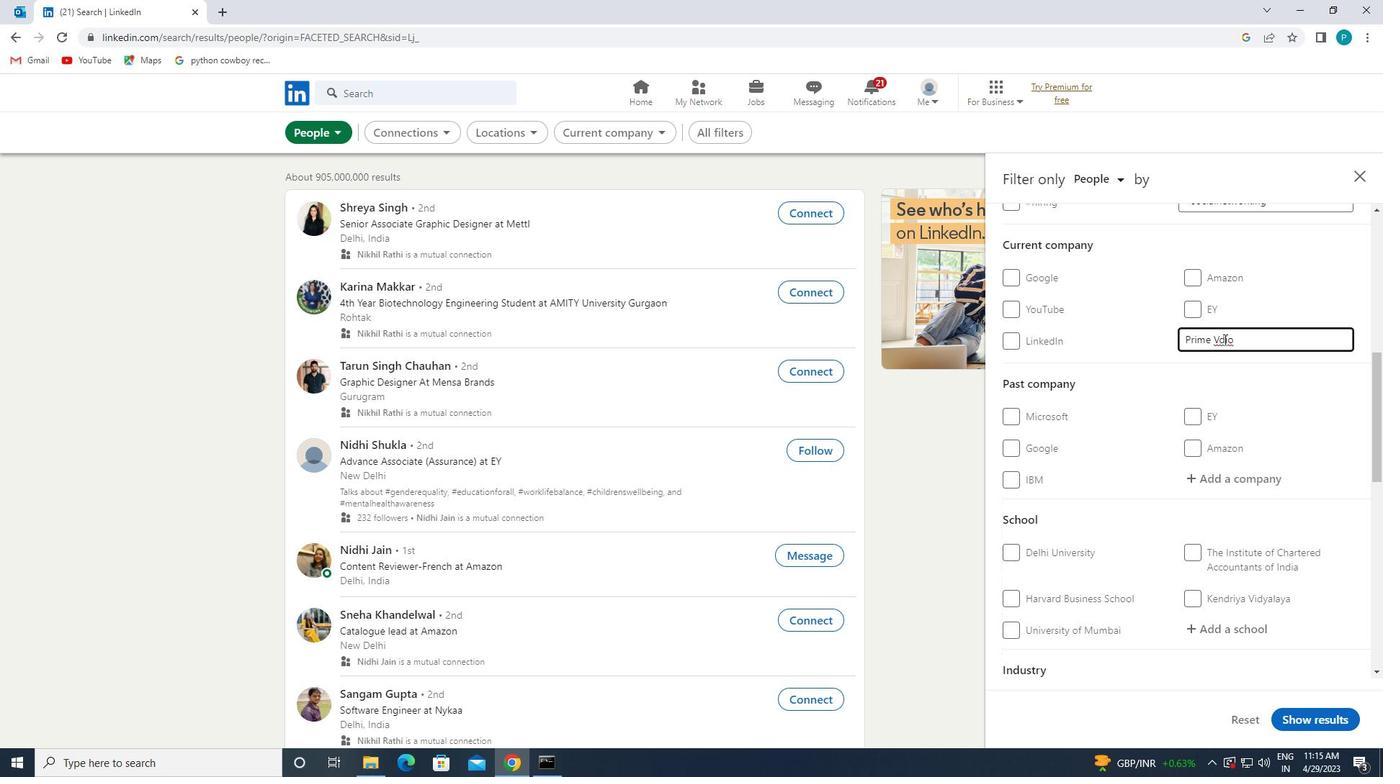
Action: Mouse moved to (1230, 342)
Screenshot: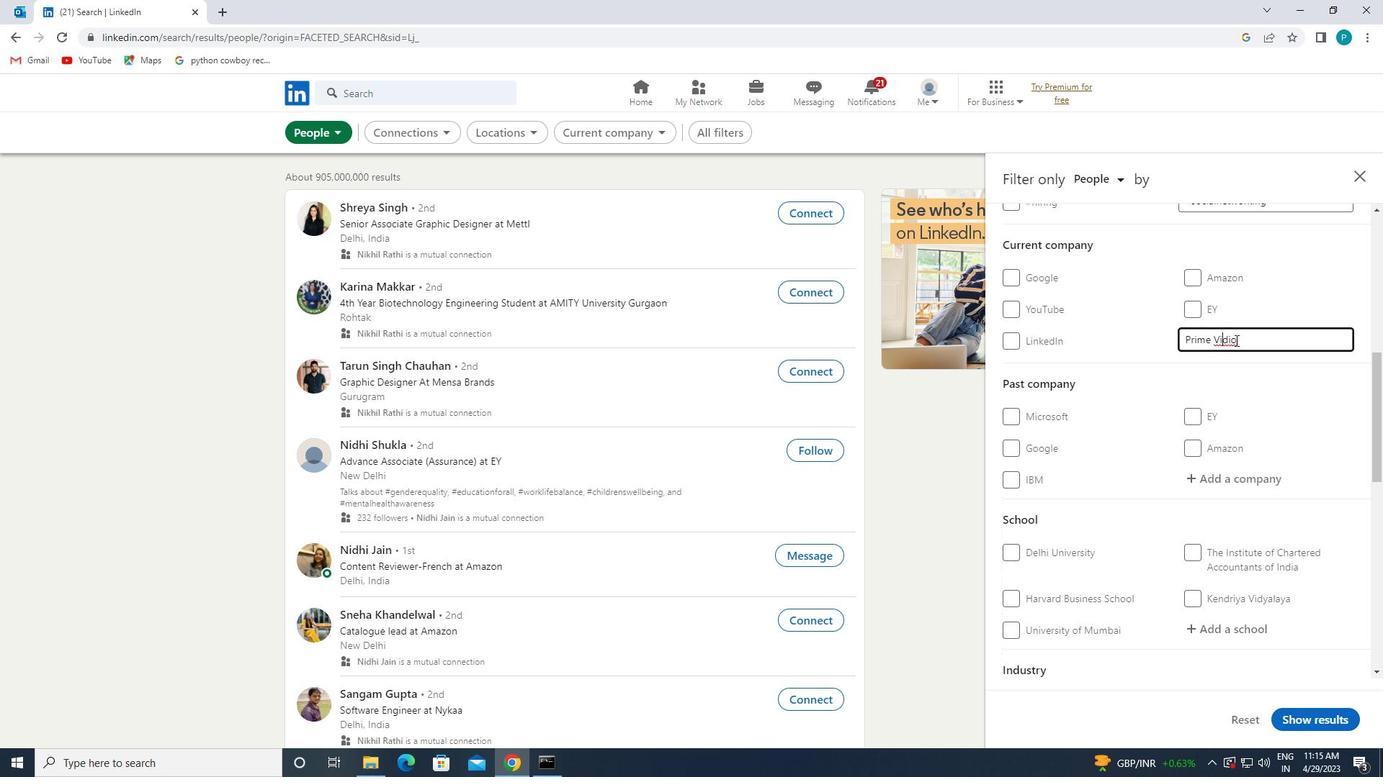 
Action: Mouse pressed left at (1230, 342)
Screenshot: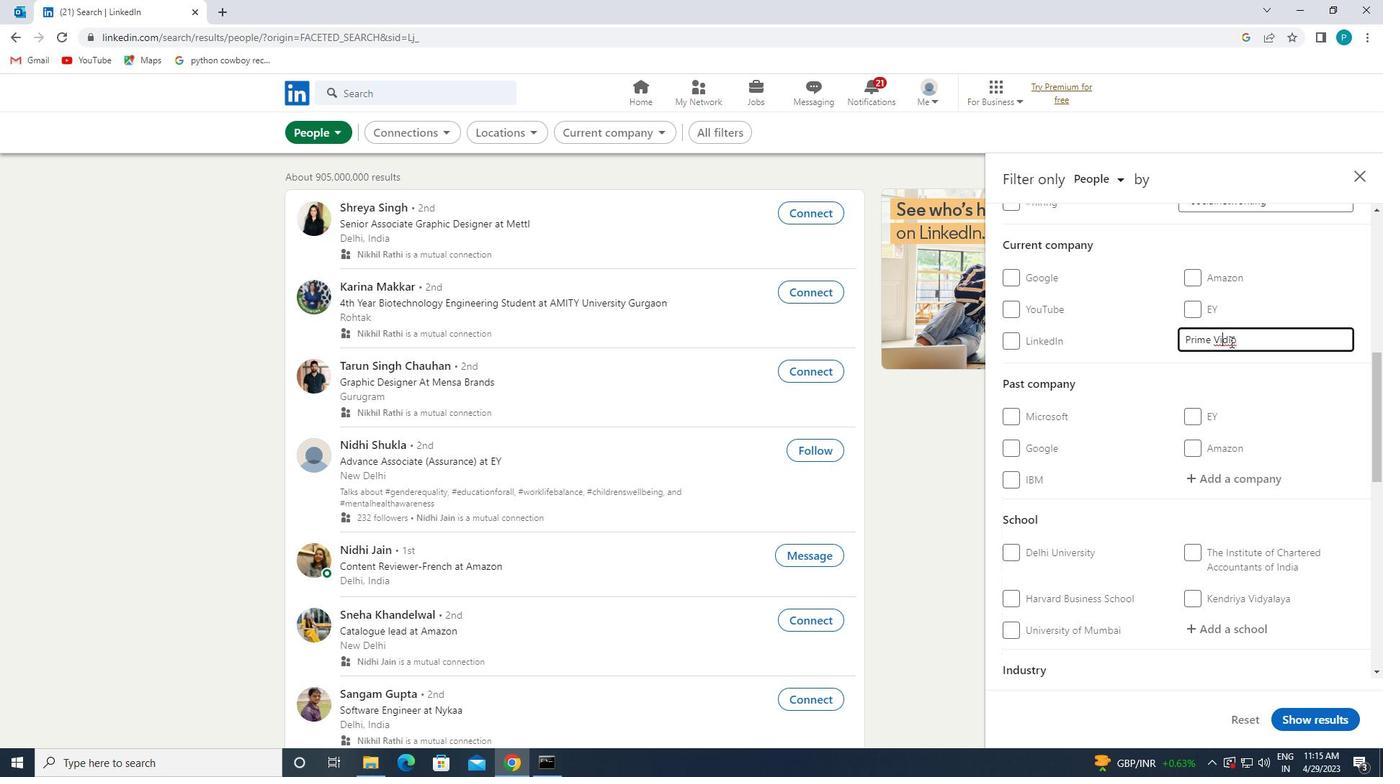 
Action: Key pressed <Key.backspace>E
Screenshot: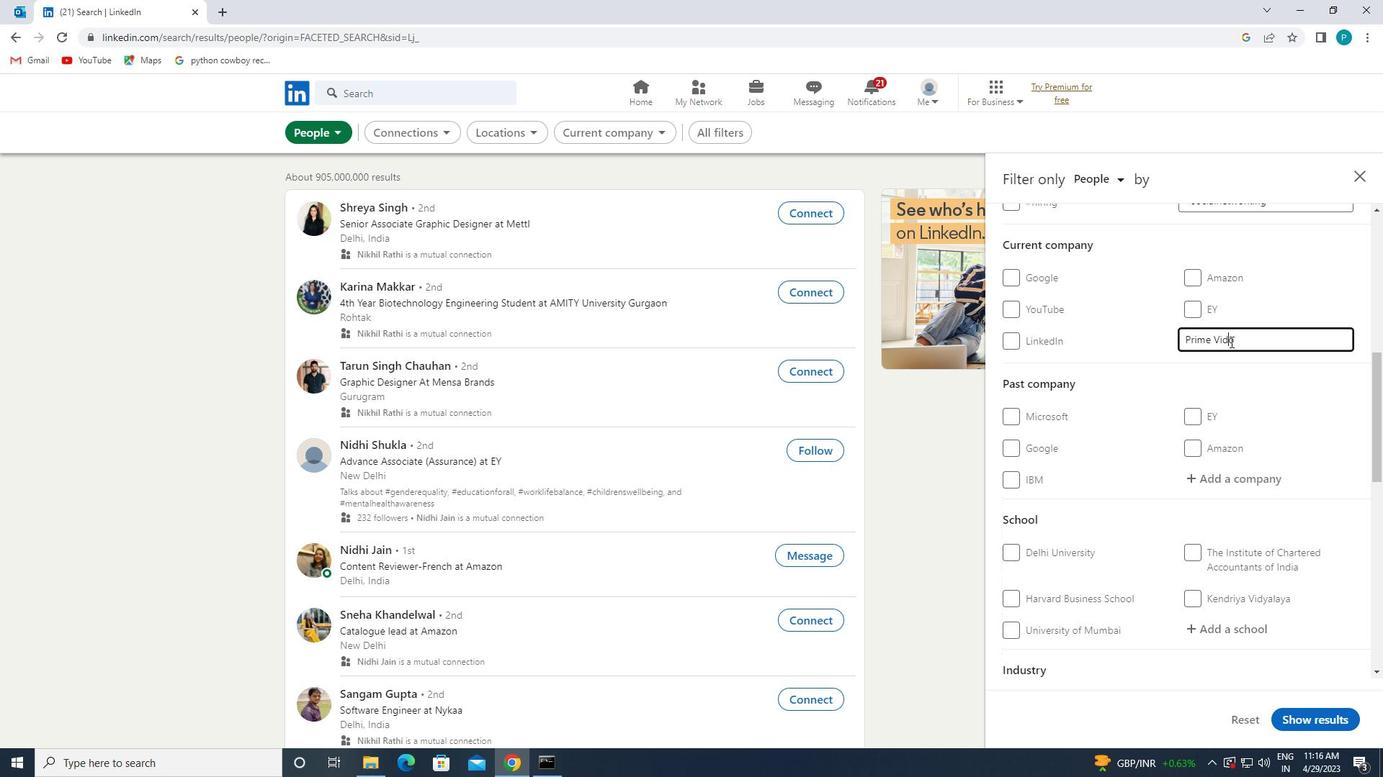 
Action: Mouse moved to (1207, 377)
Screenshot: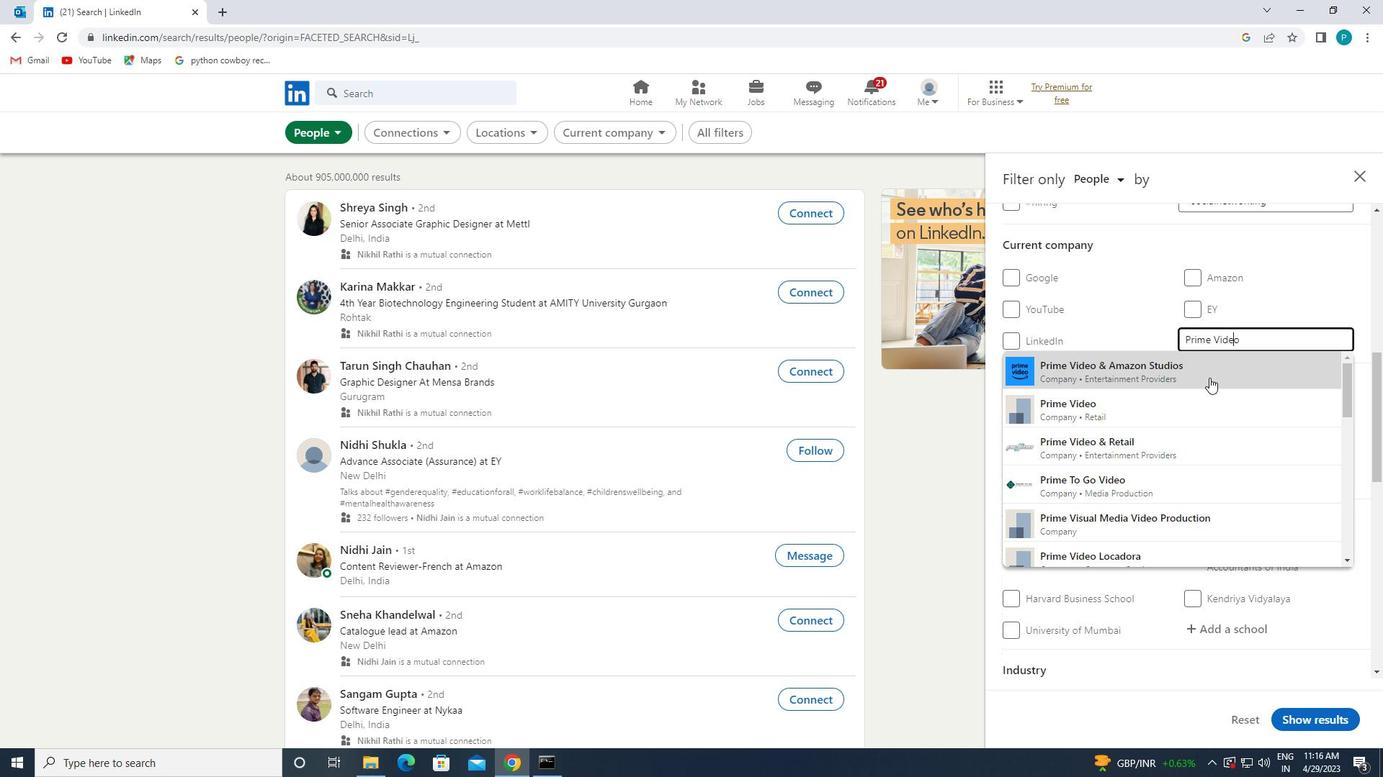 
Action: Mouse pressed left at (1207, 377)
Screenshot: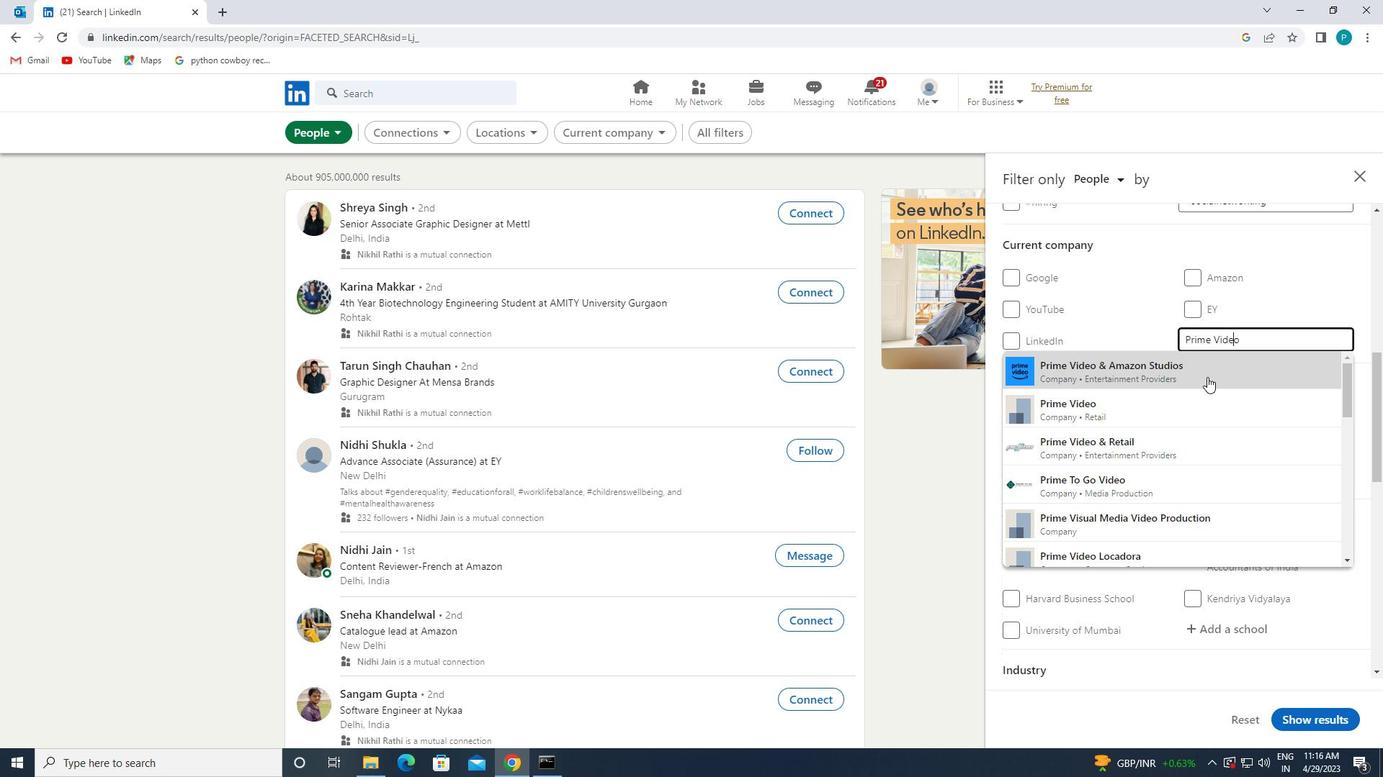 
Action: Mouse moved to (1253, 410)
Screenshot: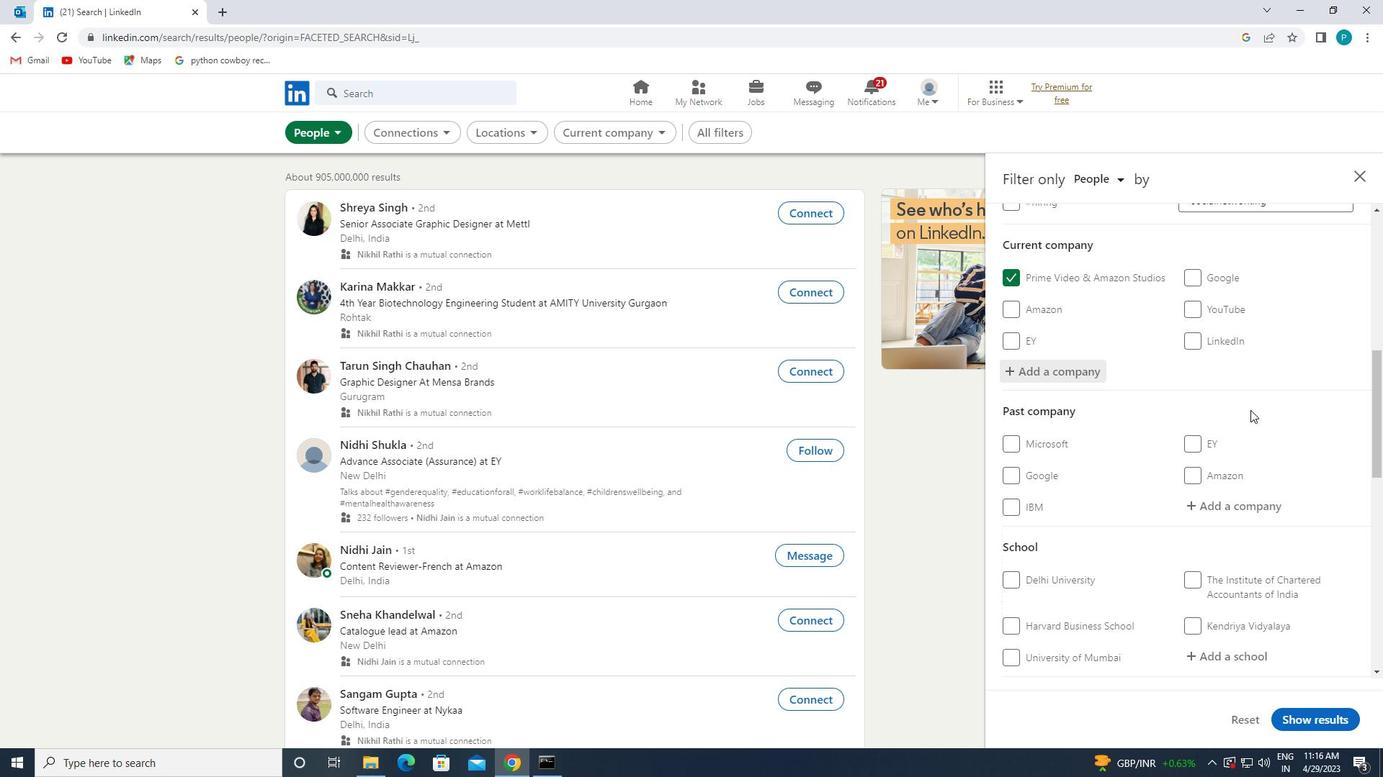 
Action: Mouse scrolled (1253, 409) with delta (0, 0)
Screenshot: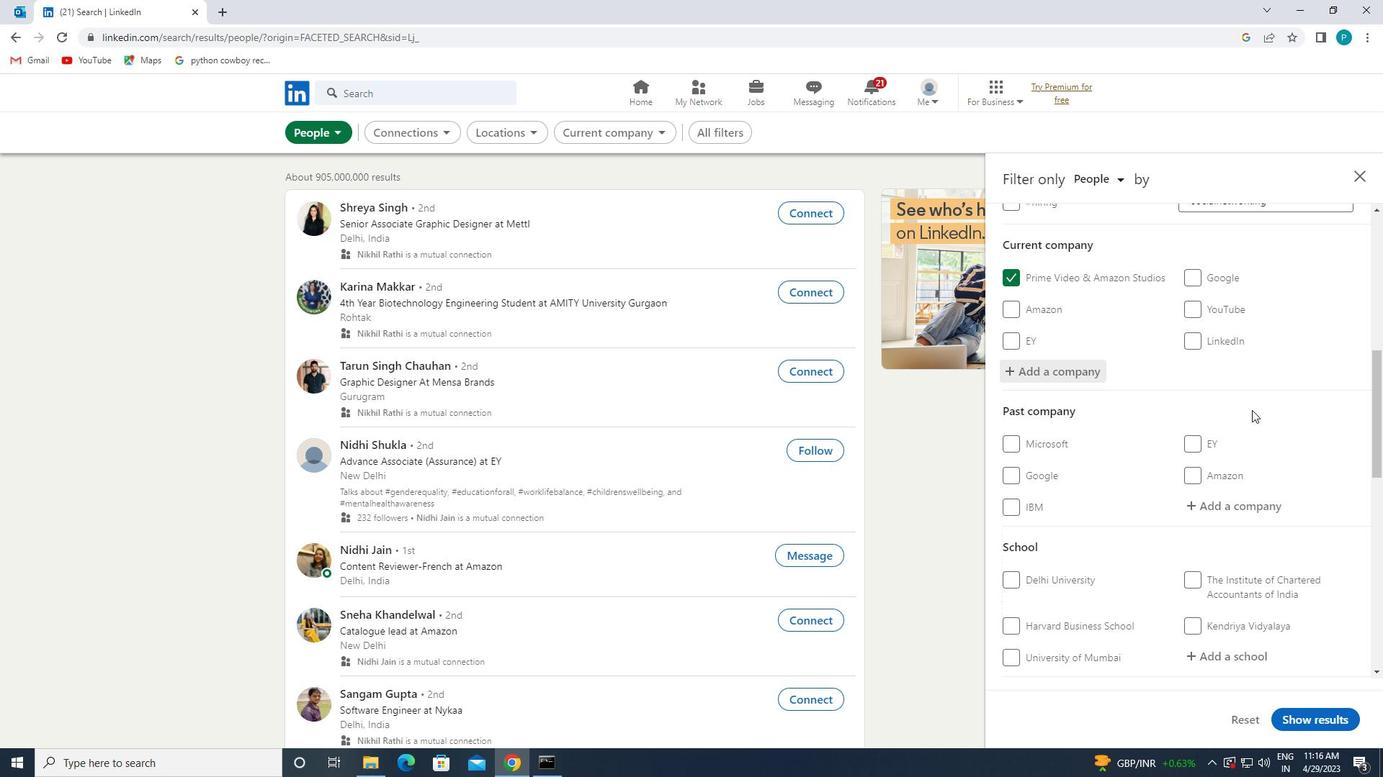 
Action: Mouse moved to (1254, 410)
Screenshot: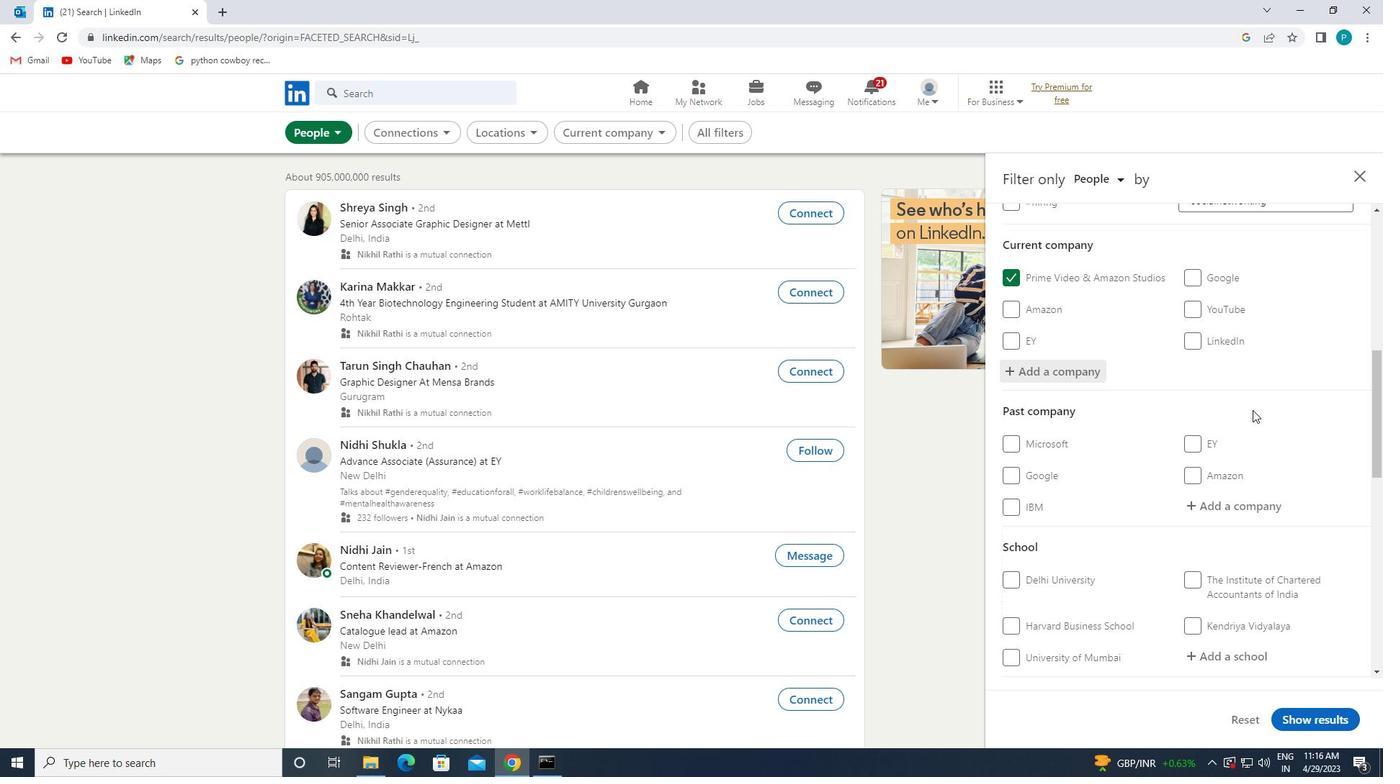 
Action: Mouse scrolled (1254, 409) with delta (0, 0)
Screenshot: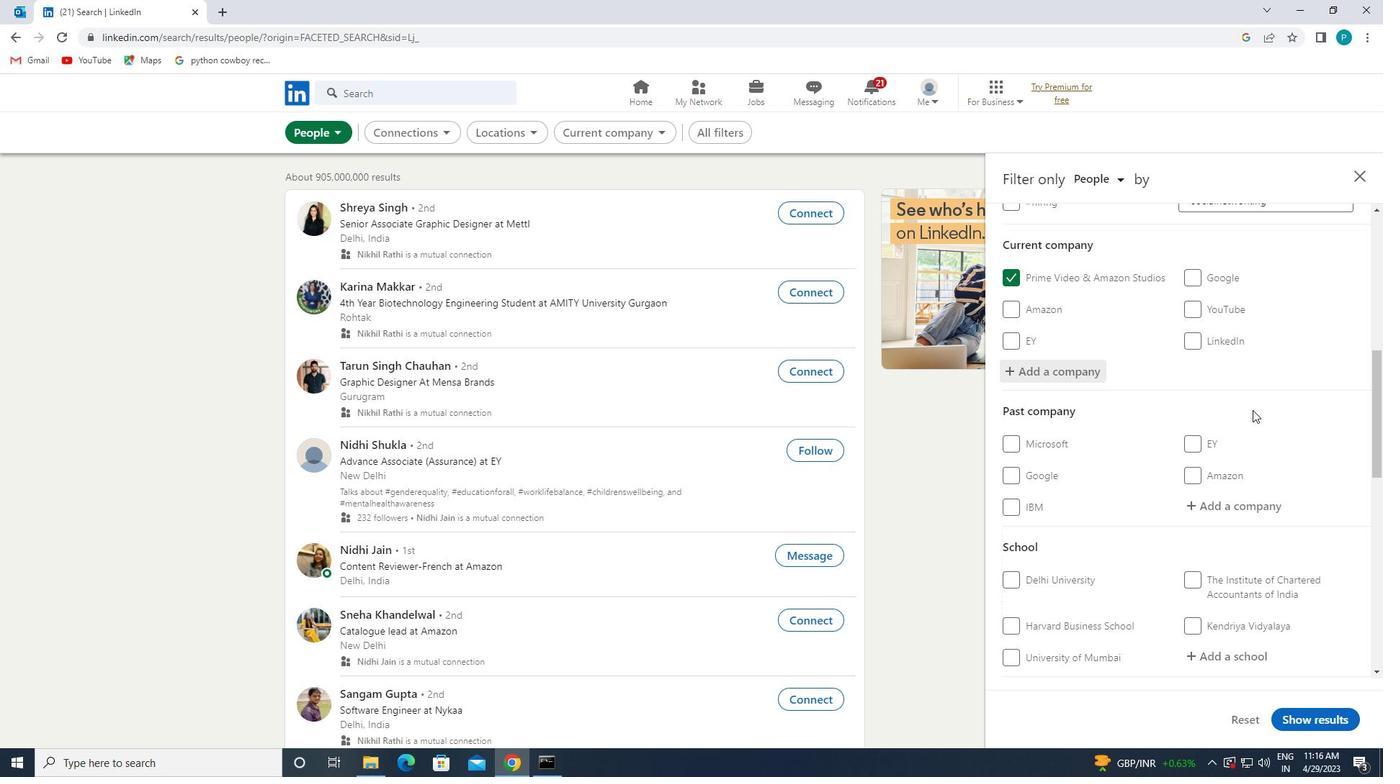 
Action: Mouse scrolled (1254, 409) with delta (0, 0)
Screenshot: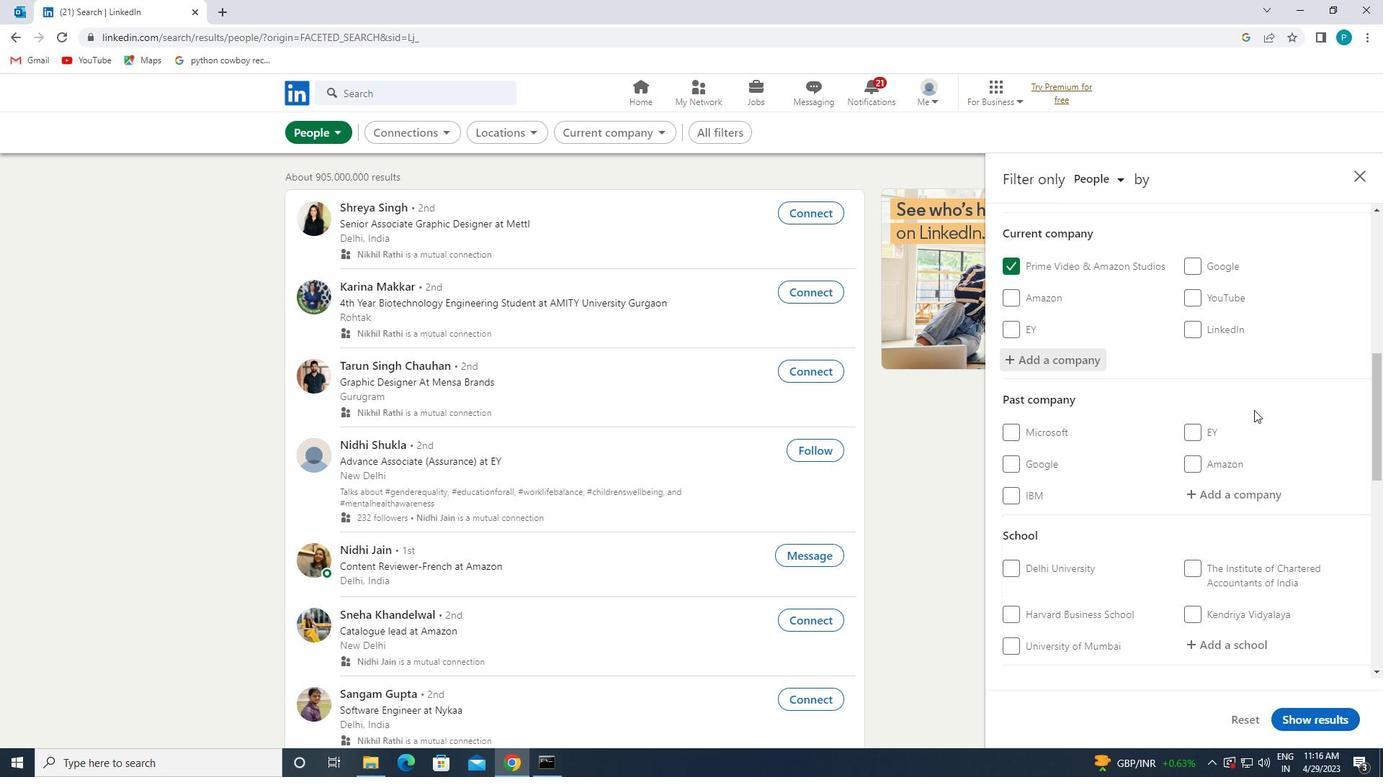 
Action: Mouse scrolled (1254, 409) with delta (0, 0)
Screenshot: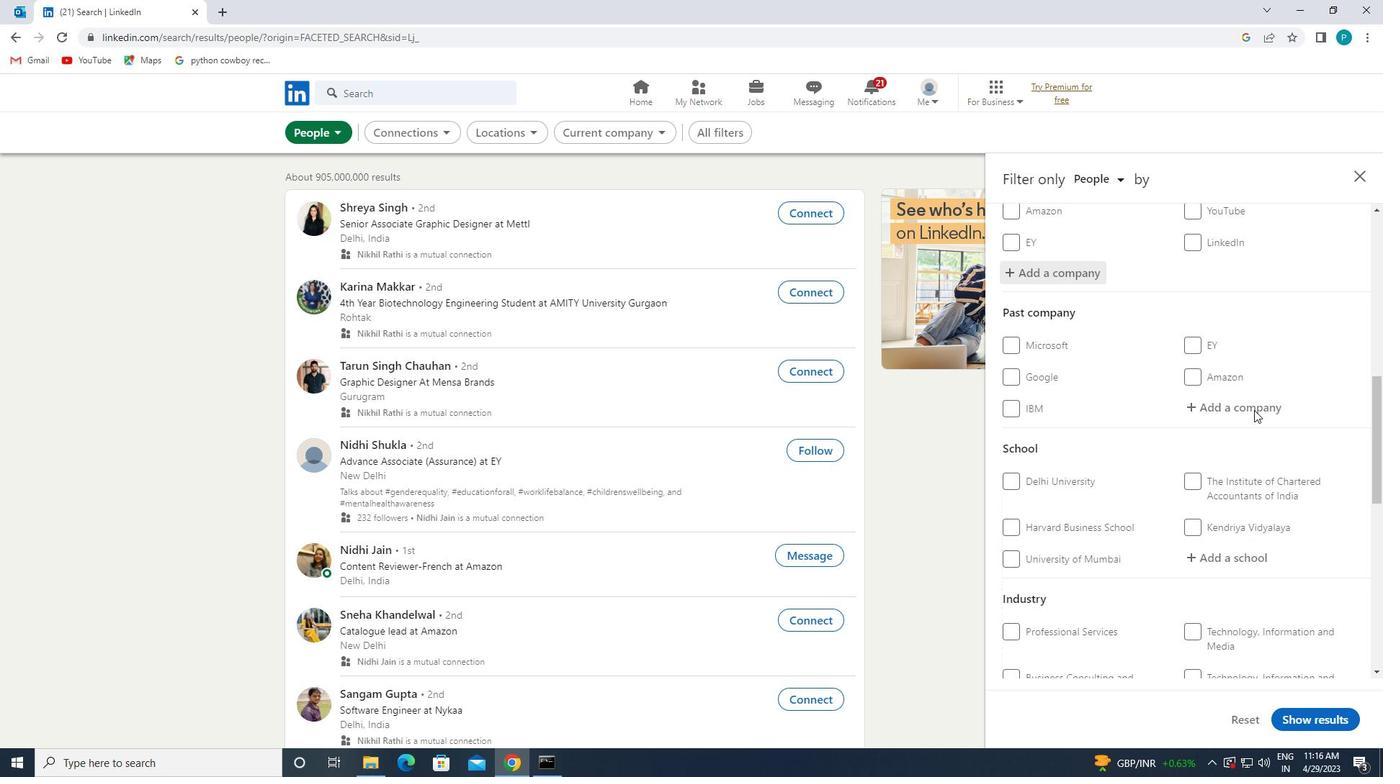 
Action: Mouse moved to (1242, 484)
Screenshot: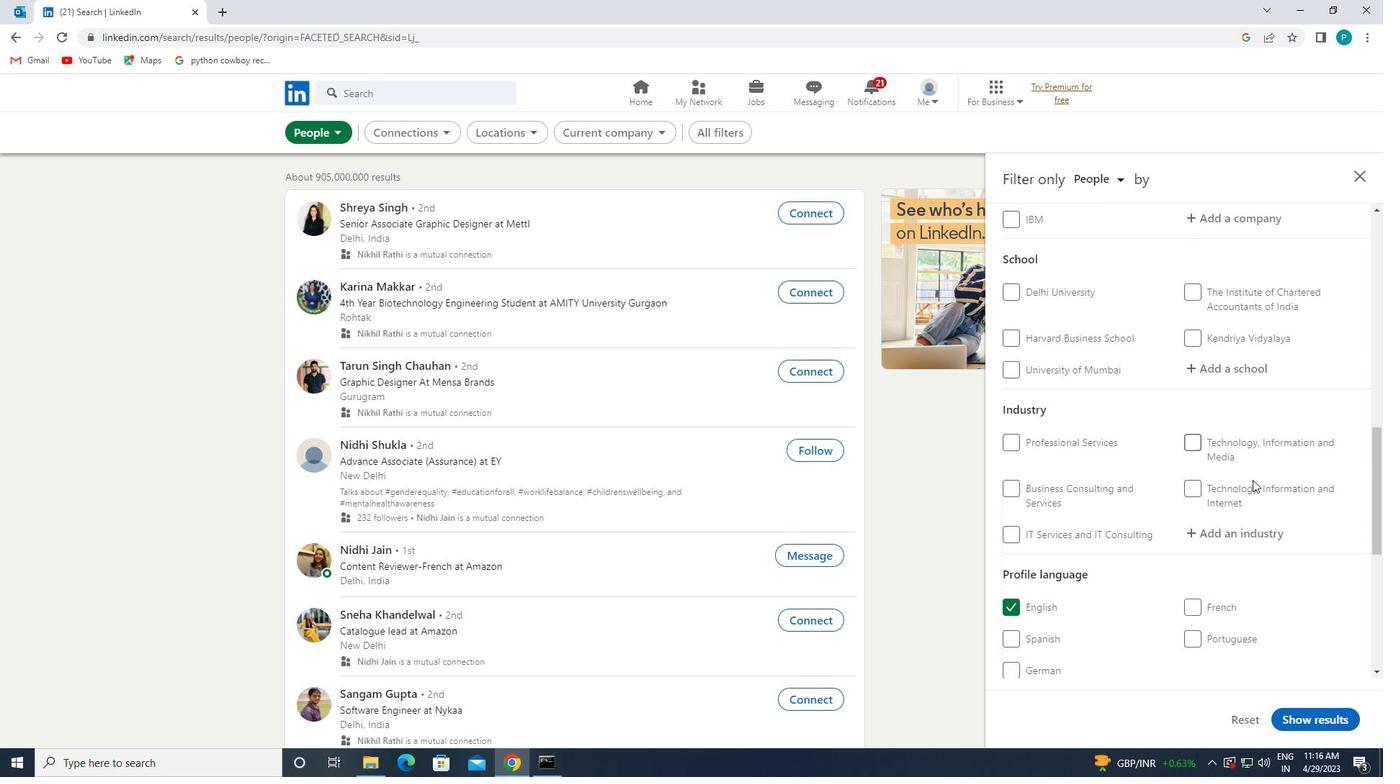 
Action: Mouse scrolled (1242, 483) with delta (0, 0)
Screenshot: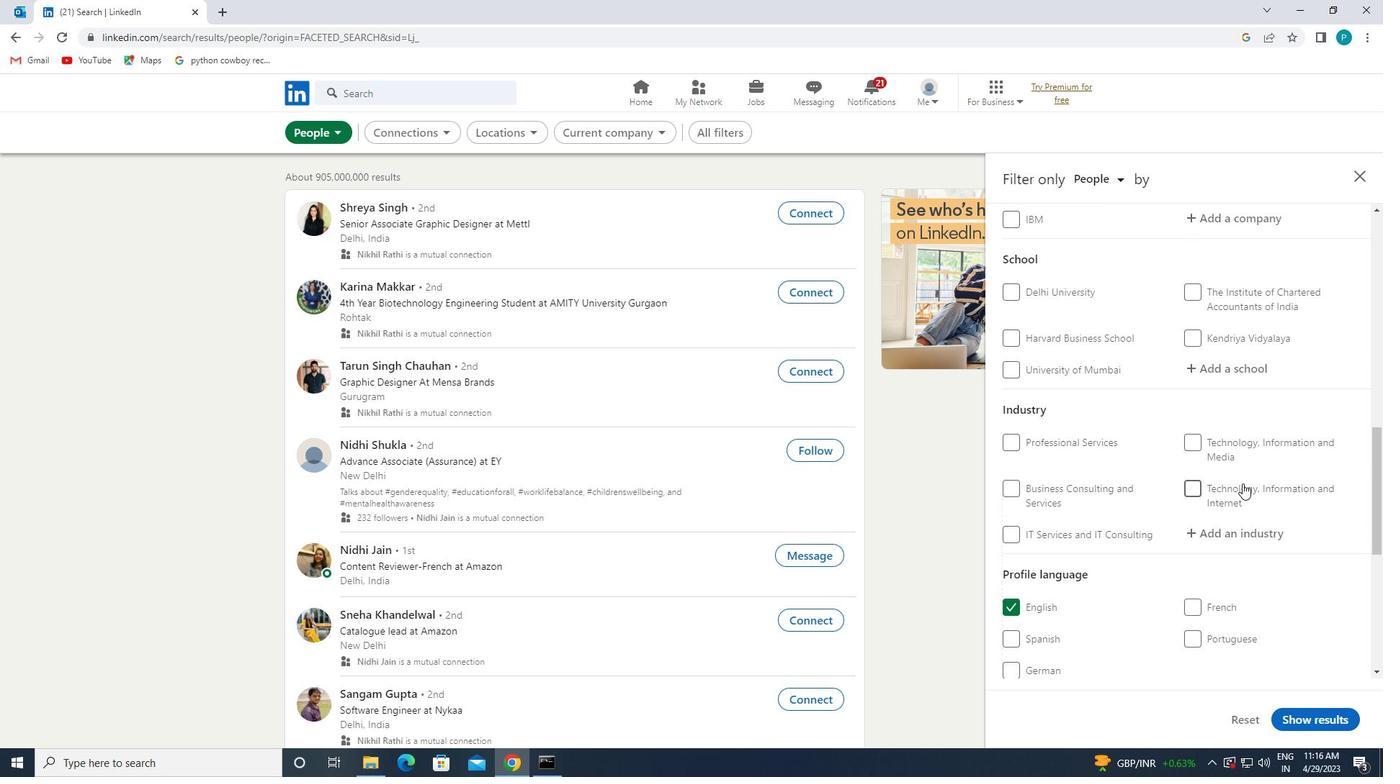 
Action: Mouse moved to (1233, 437)
Screenshot: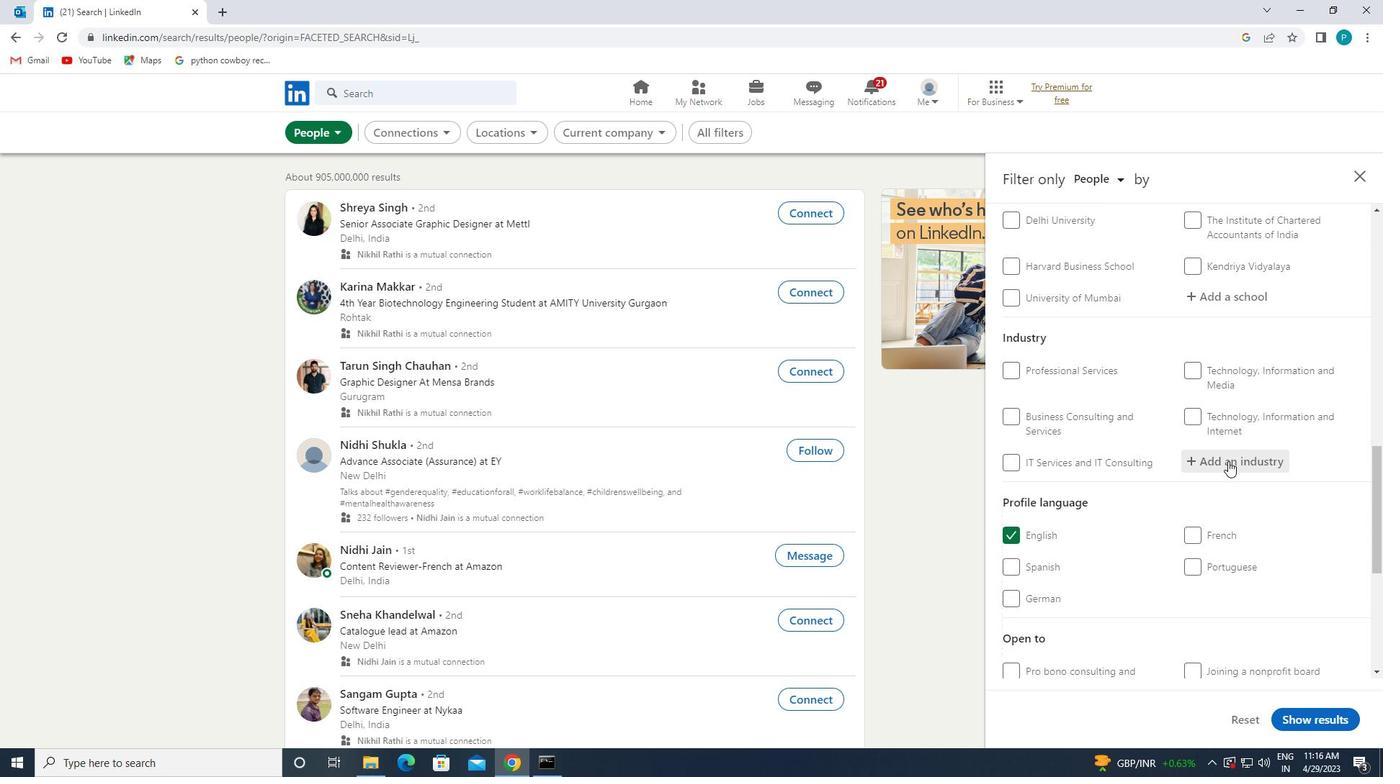 
Action: Mouse scrolled (1233, 437) with delta (0, 0)
Screenshot: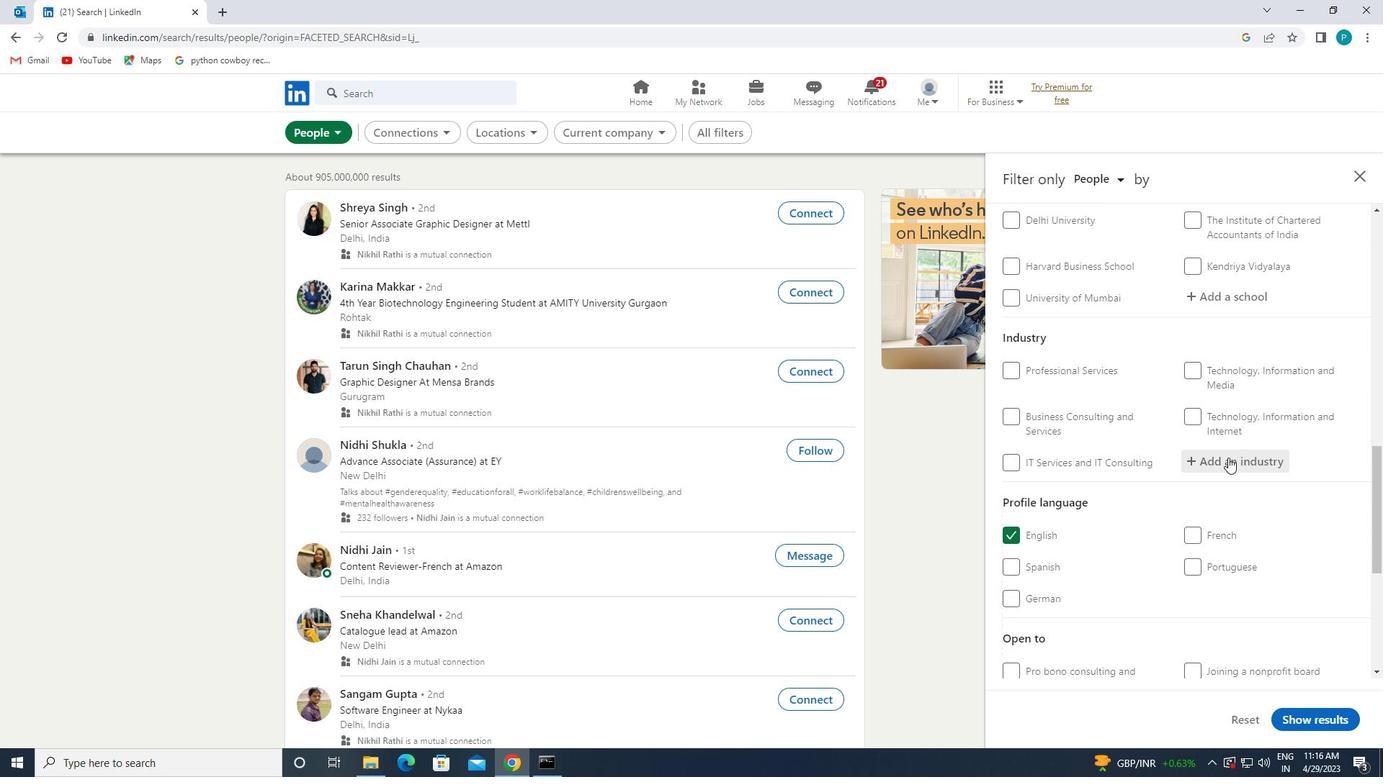 
Action: Mouse scrolled (1233, 437) with delta (0, 0)
Screenshot: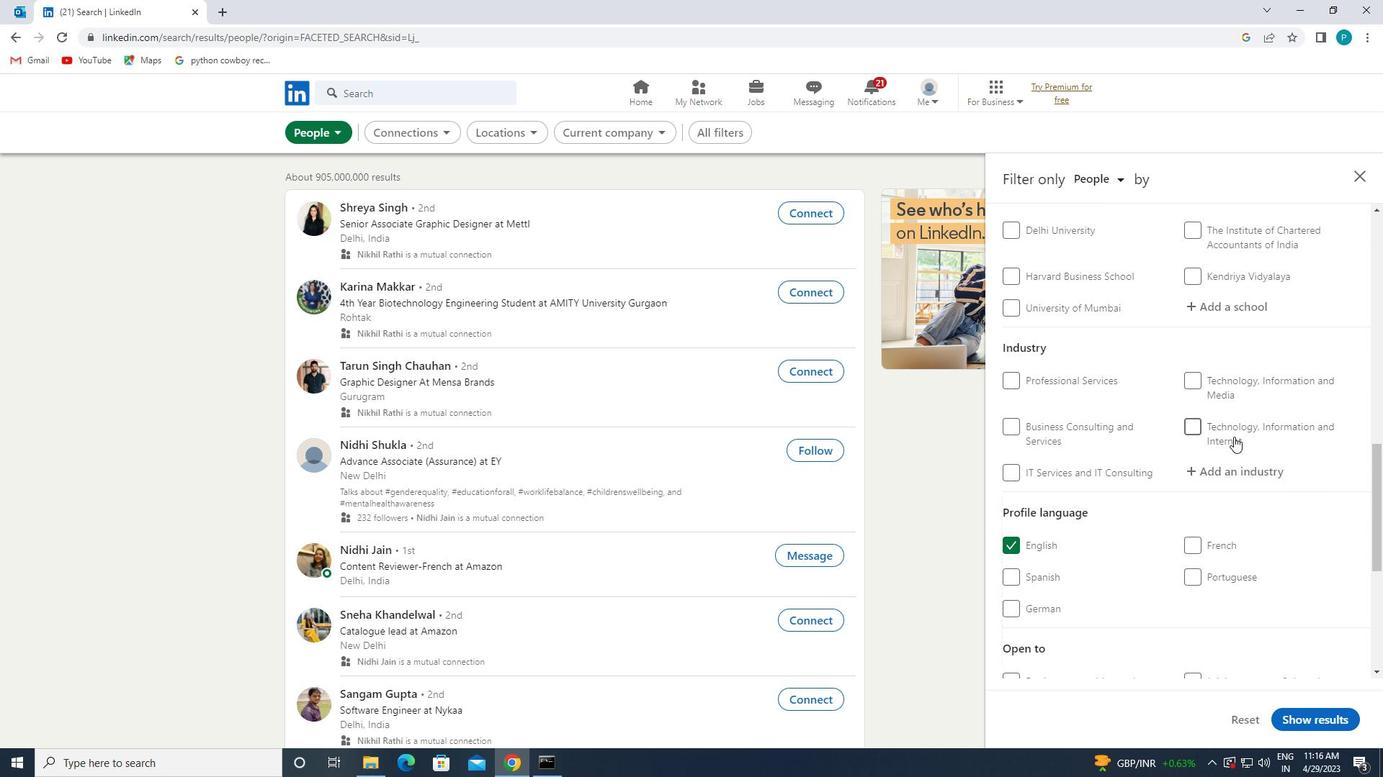 
Action: Mouse moved to (1236, 445)
Screenshot: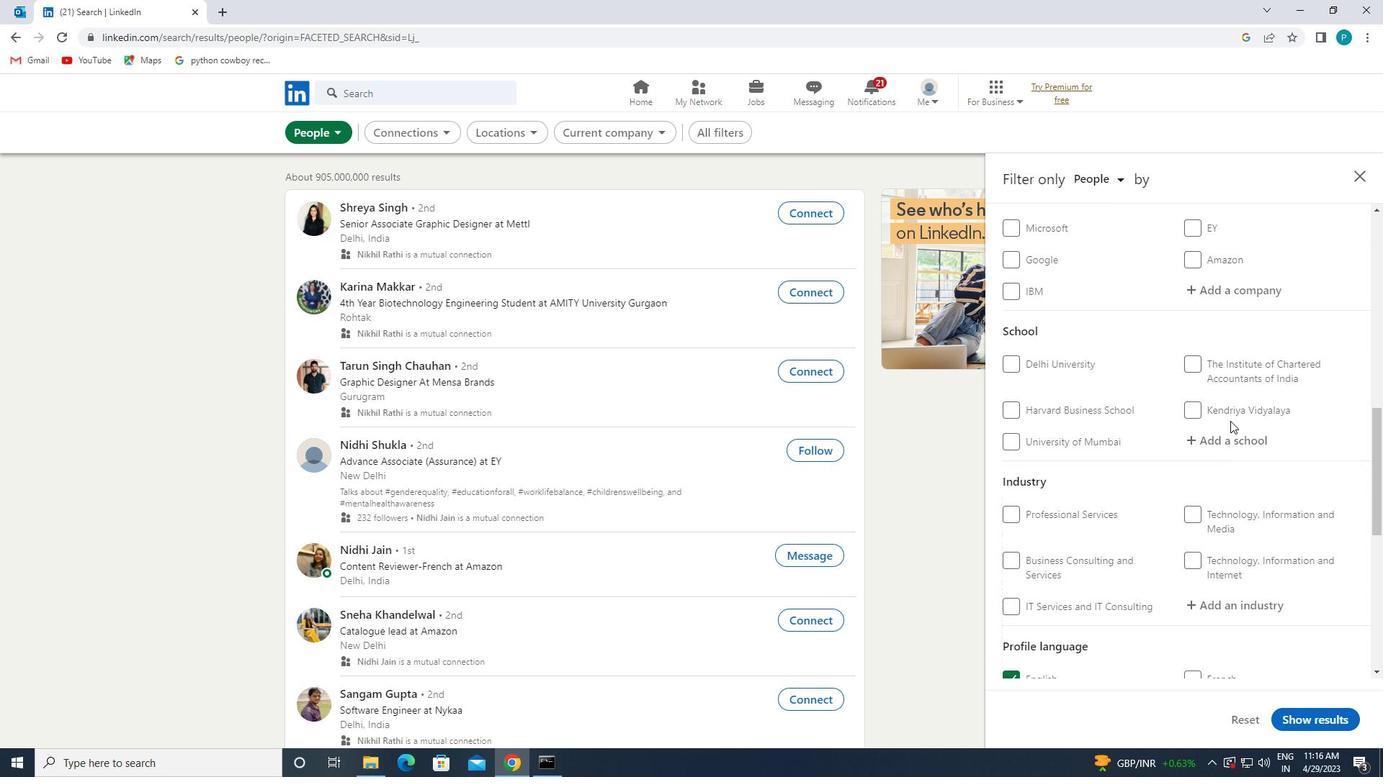 
Action: Mouse pressed left at (1236, 445)
Screenshot: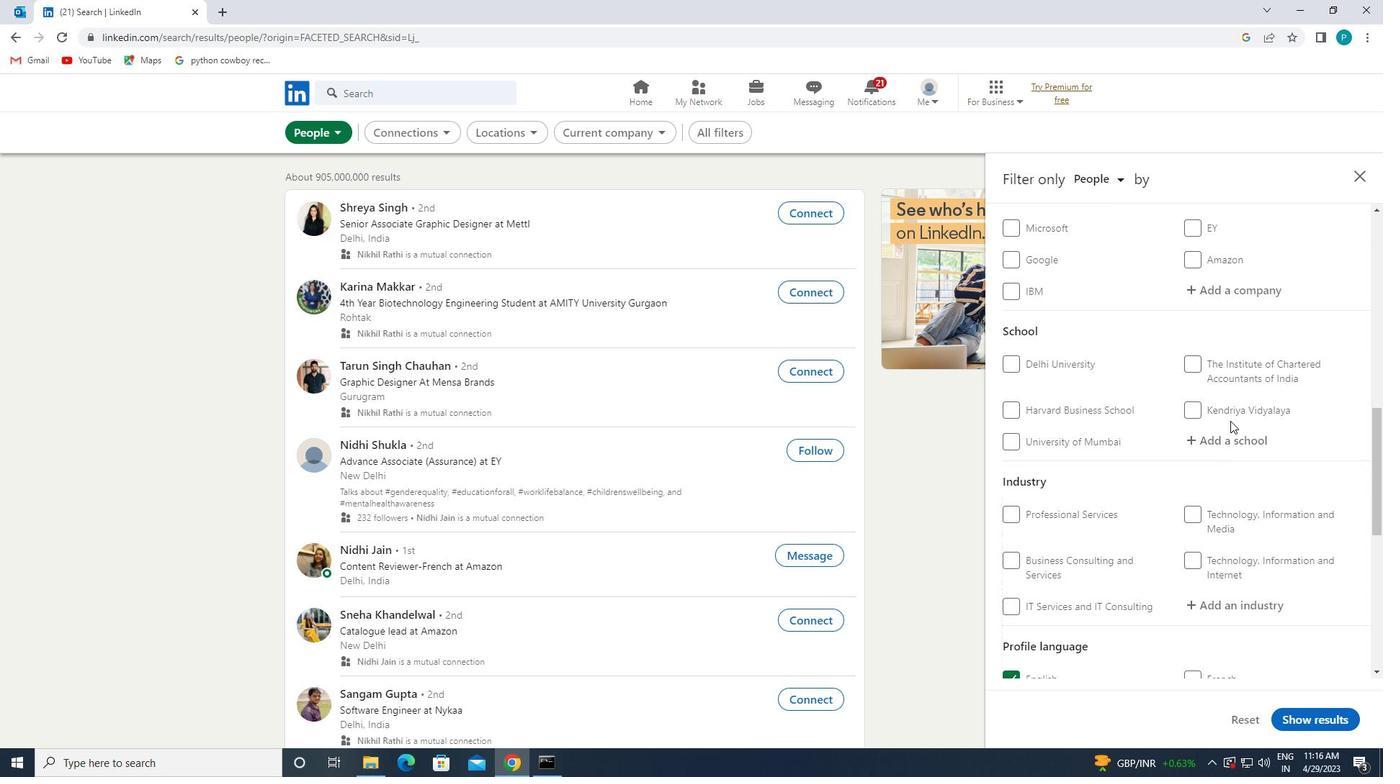 
Action: Mouse moved to (1231, 455)
Screenshot: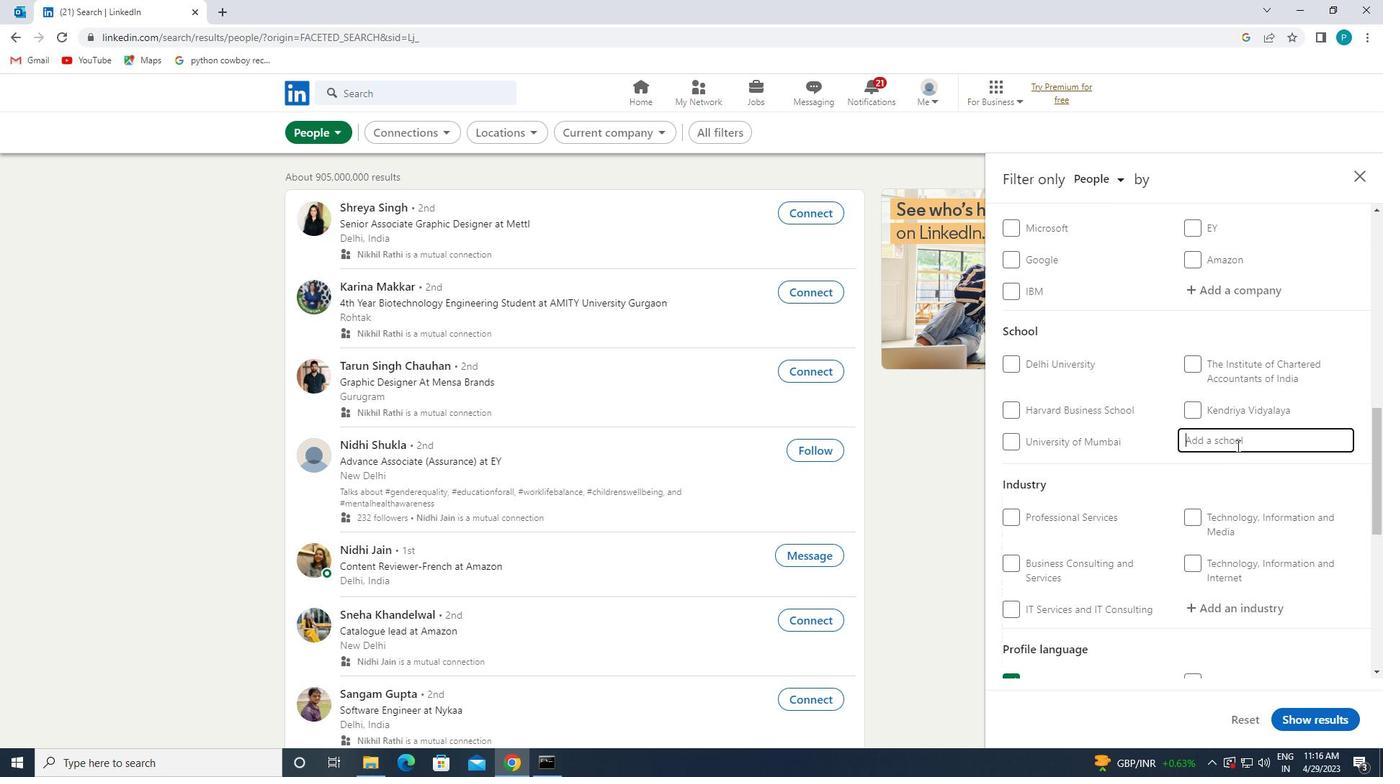 
Action: Key pressed <Key.caps_lock>R<Key.caps_lock>AVINF<Key.backspace>DRA
Screenshot: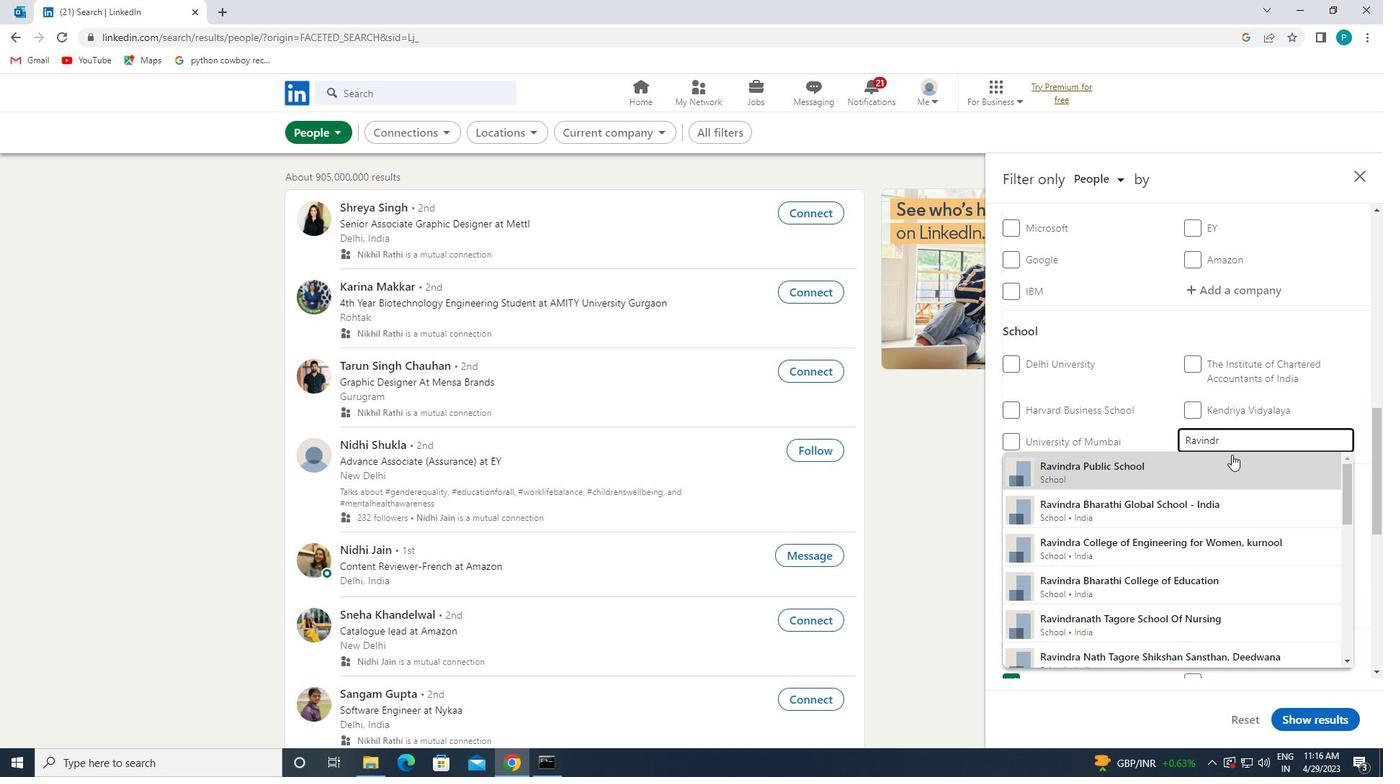 
Action: Mouse moved to (1198, 462)
Screenshot: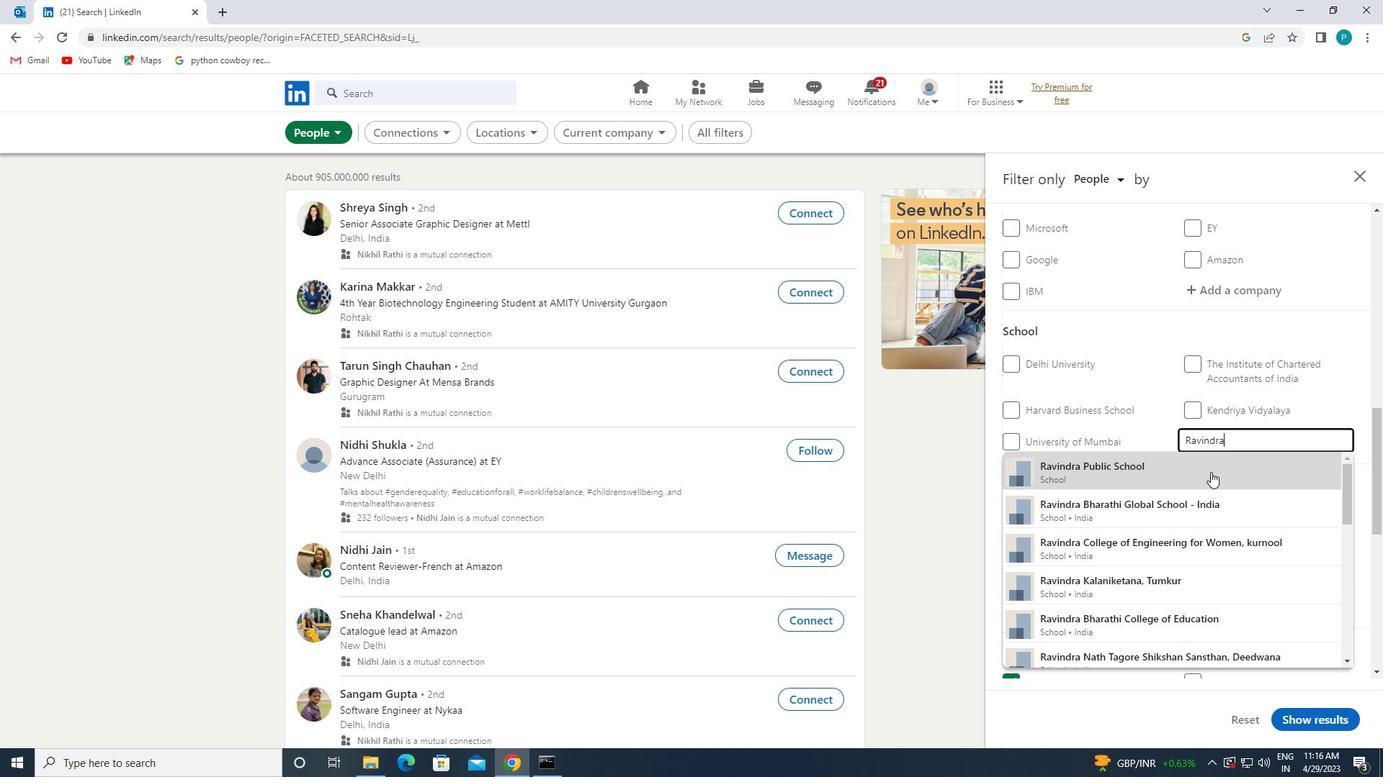 
Action: Mouse pressed left at (1198, 462)
Screenshot: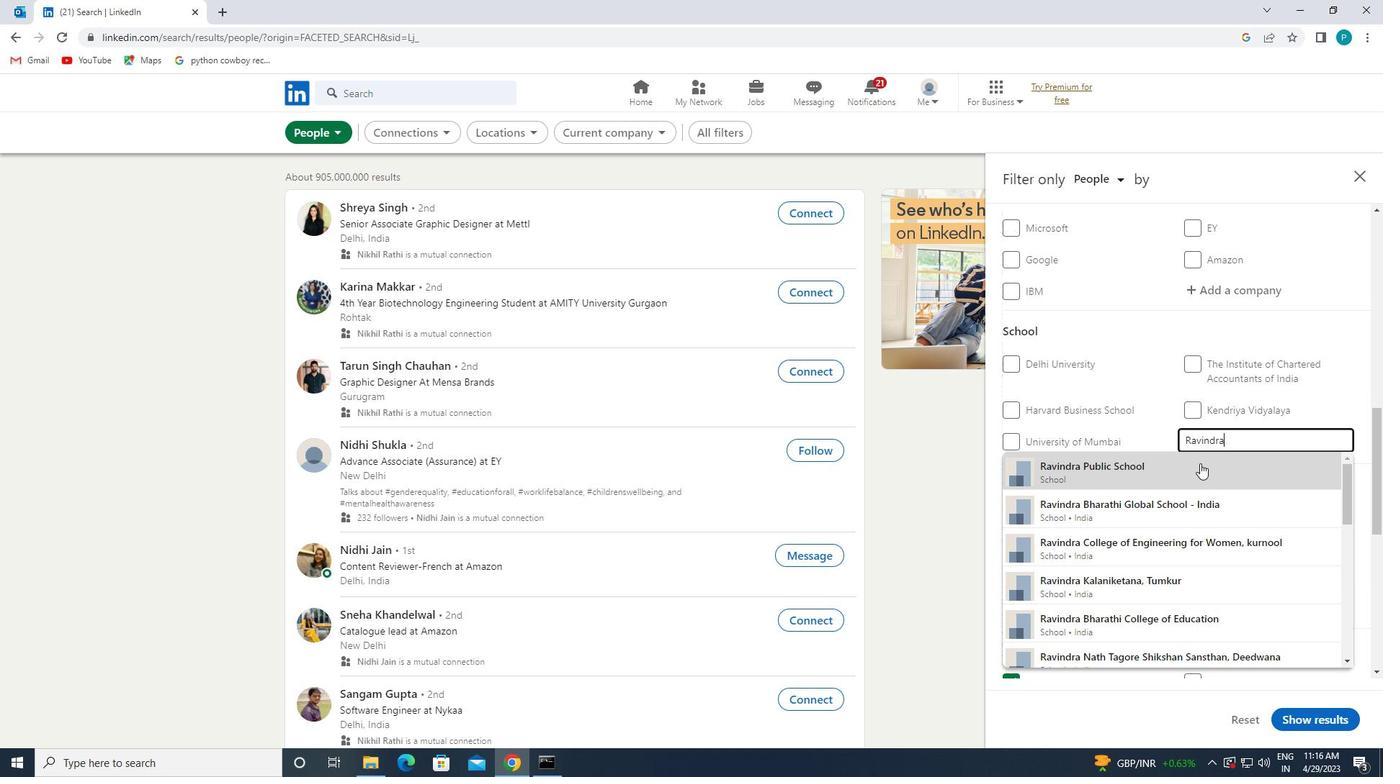 
Action: Mouse moved to (1192, 551)
Screenshot: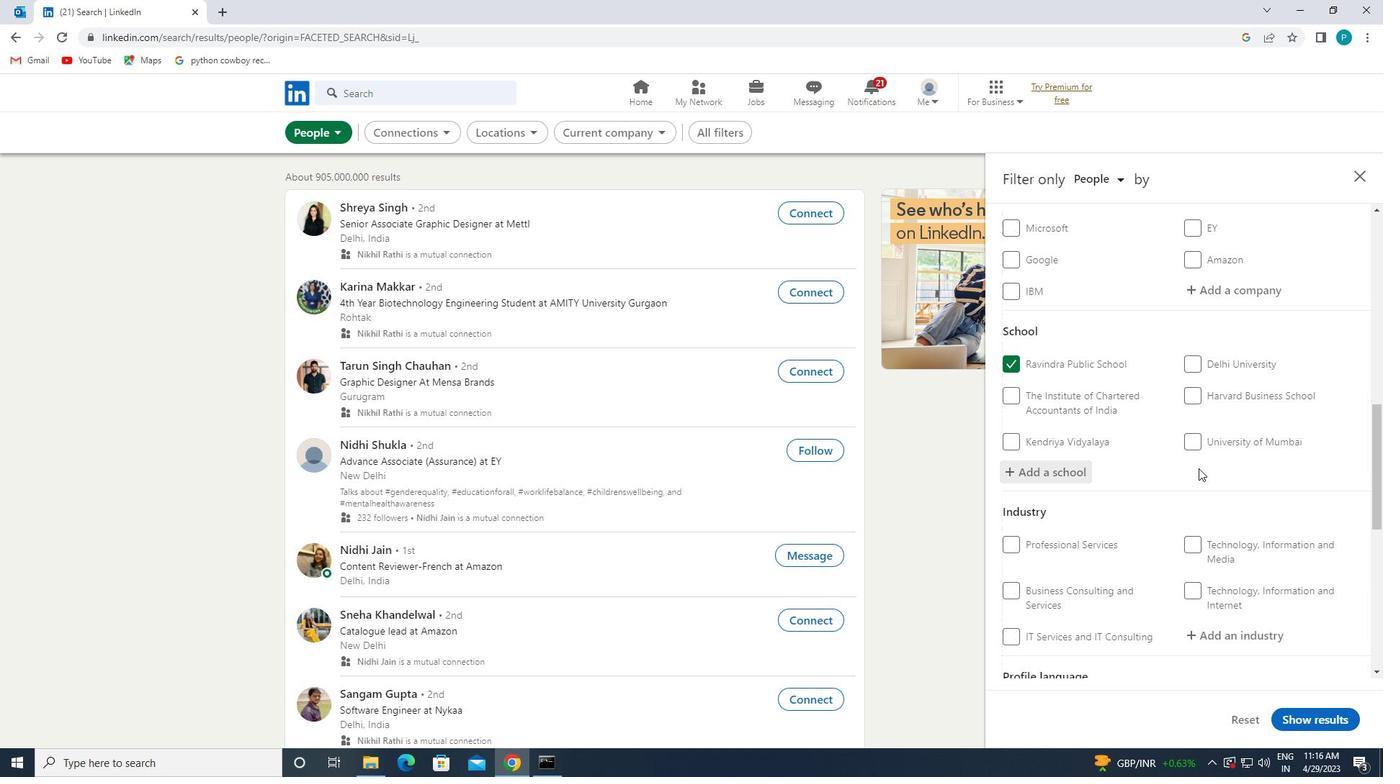
Action: Mouse scrolled (1192, 551) with delta (0, 0)
Screenshot: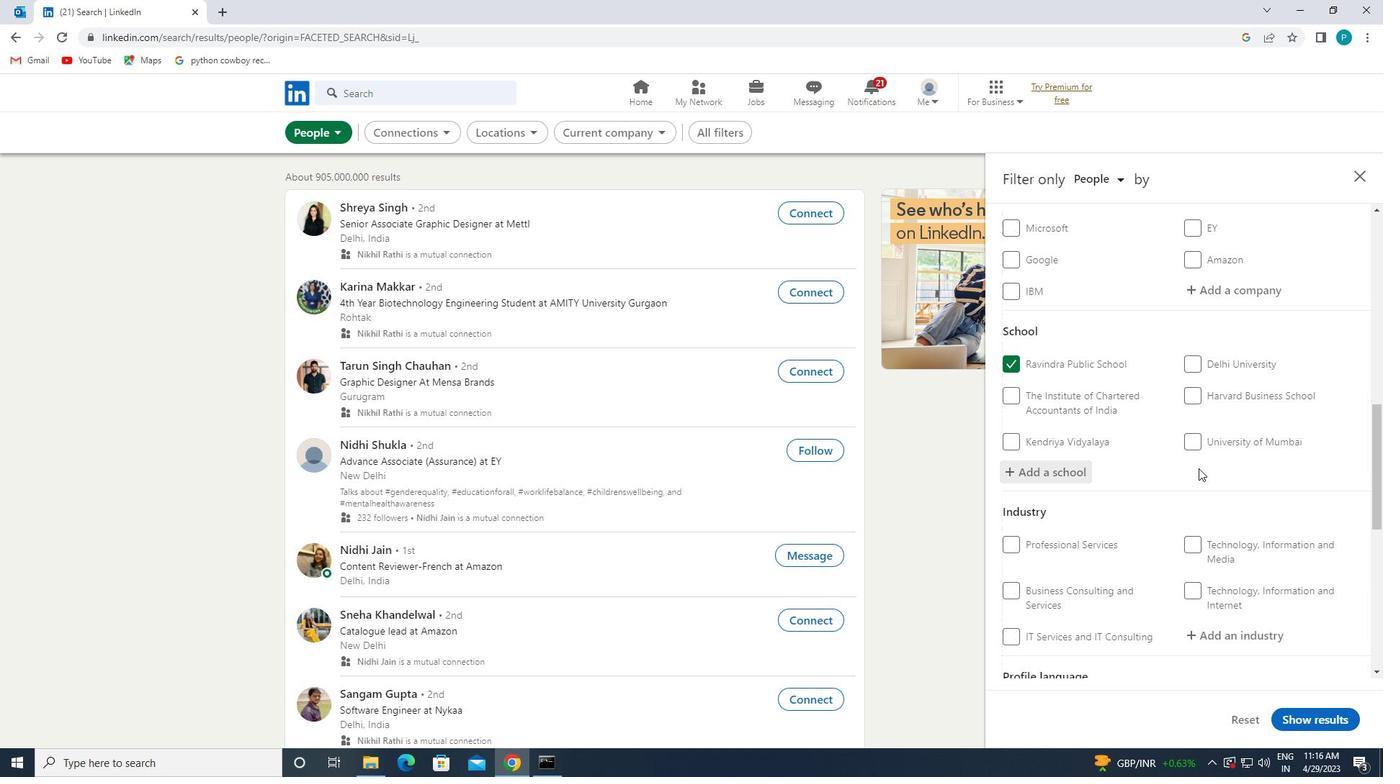 
Action: Mouse moved to (1192, 553)
Screenshot: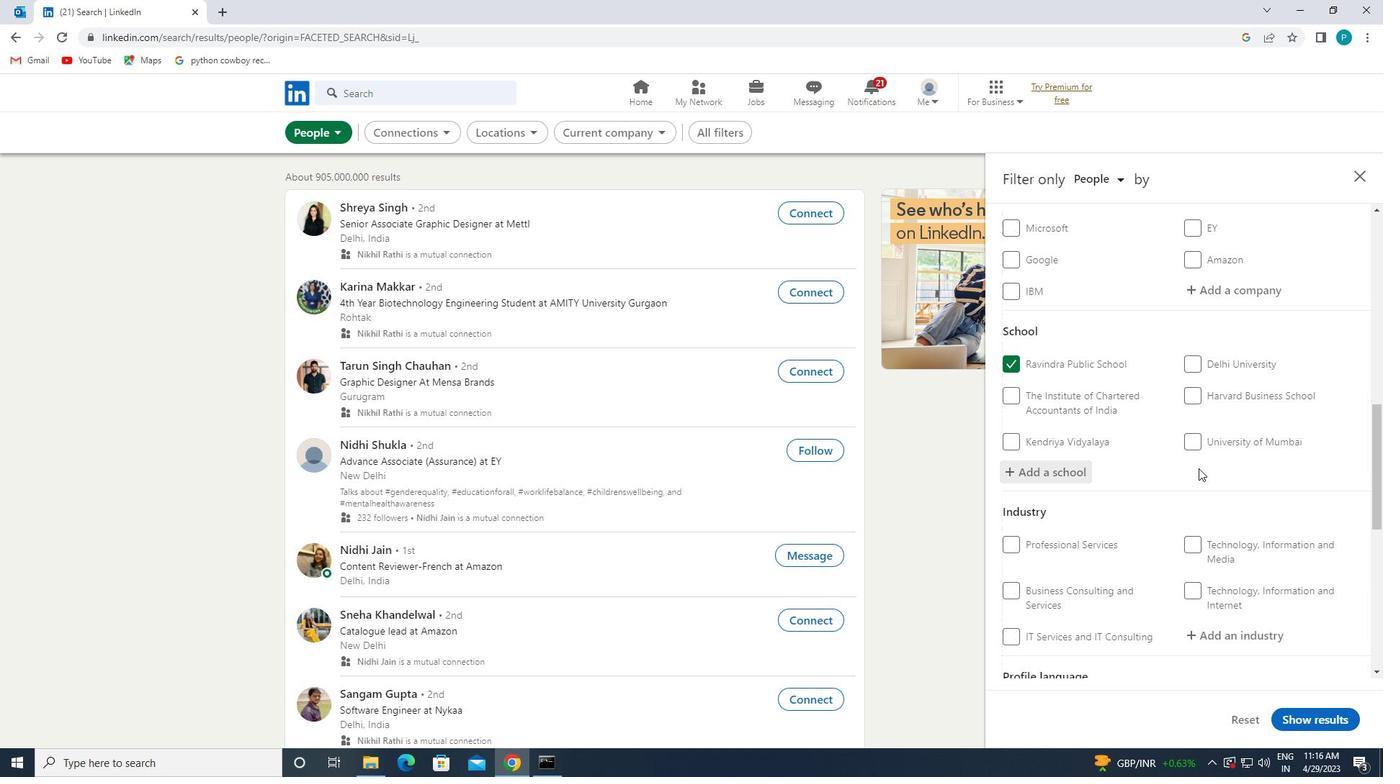
Action: Mouse scrolled (1192, 553) with delta (0, 0)
Screenshot: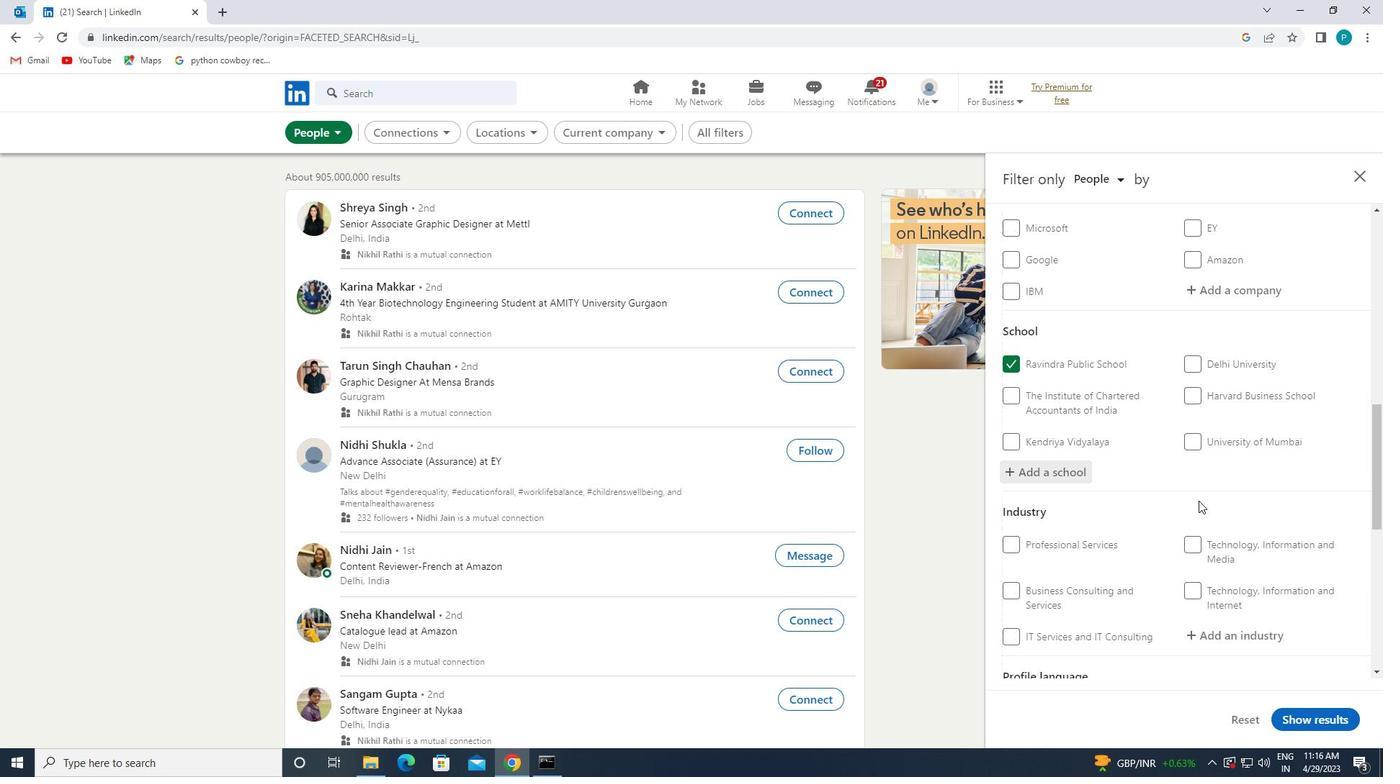 
Action: Mouse scrolled (1192, 553) with delta (0, 0)
Screenshot: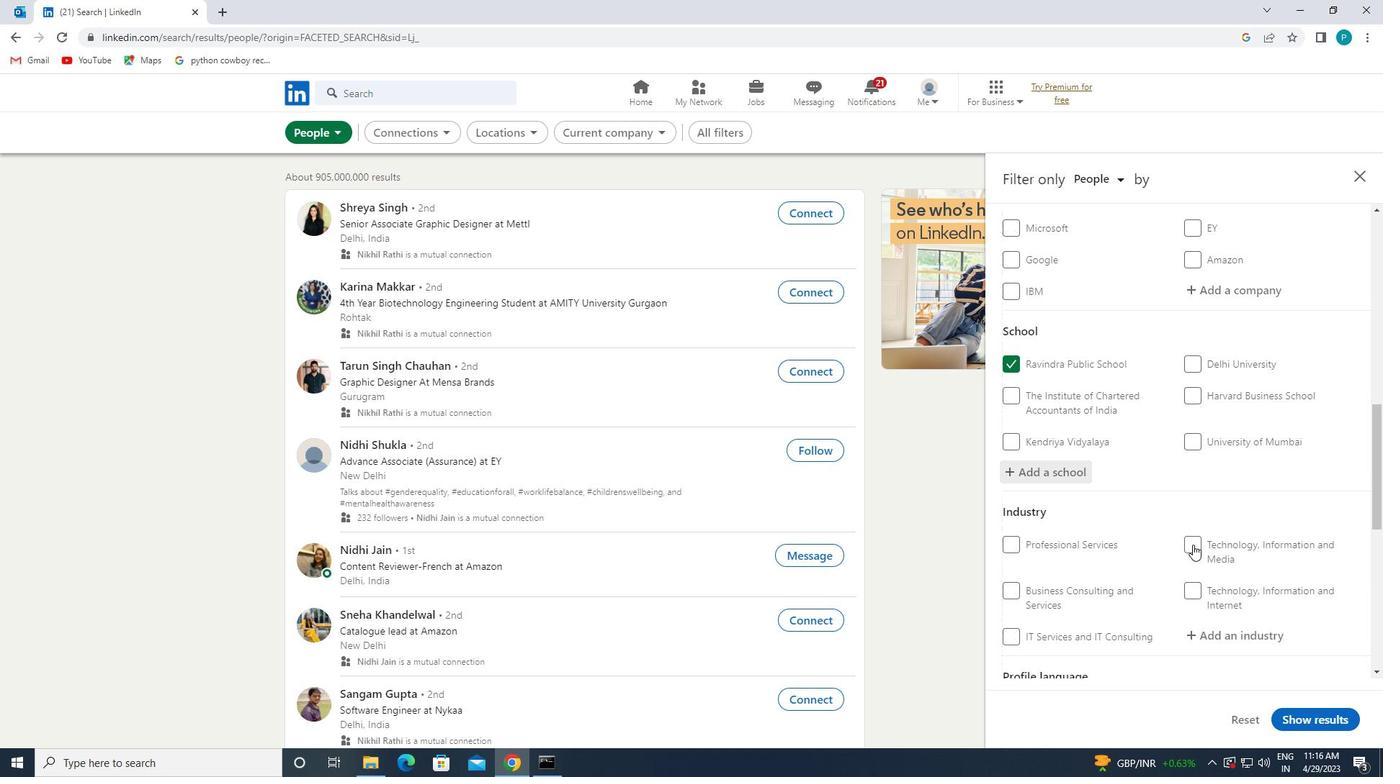 
Action: Mouse moved to (1215, 417)
Screenshot: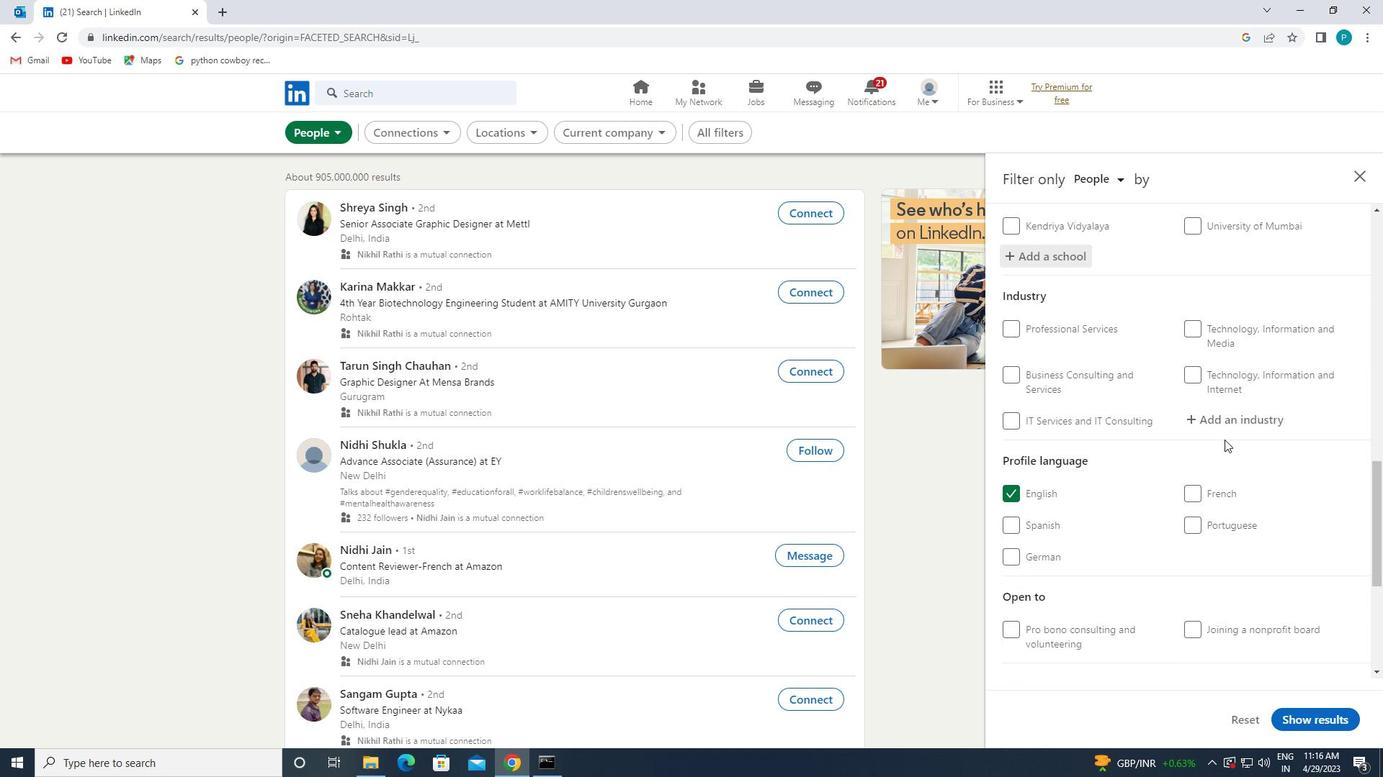 
Action: Mouse pressed left at (1215, 417)
Screenshot: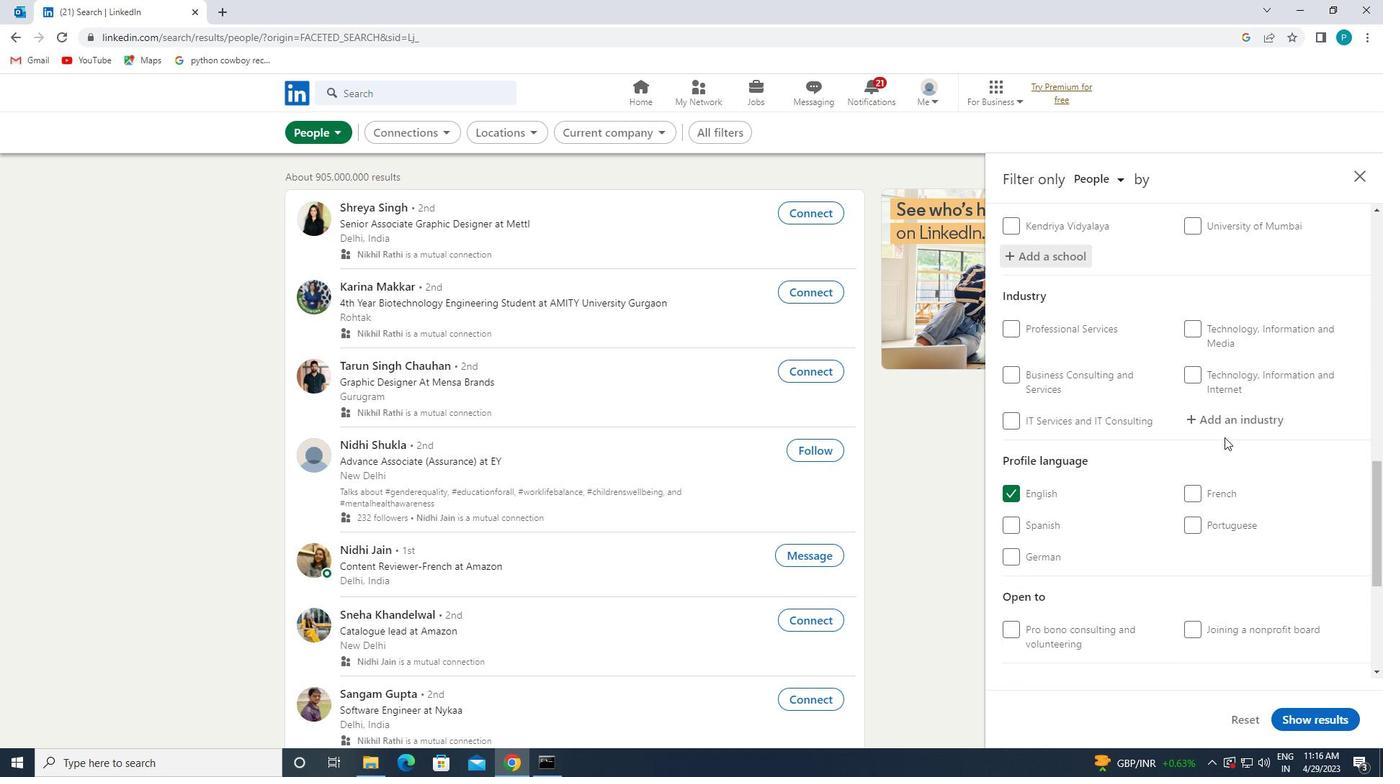 
Action: Key pressed <Key.caps_lock>P<Key.caps_lock>ERFORMIN
Screenshot: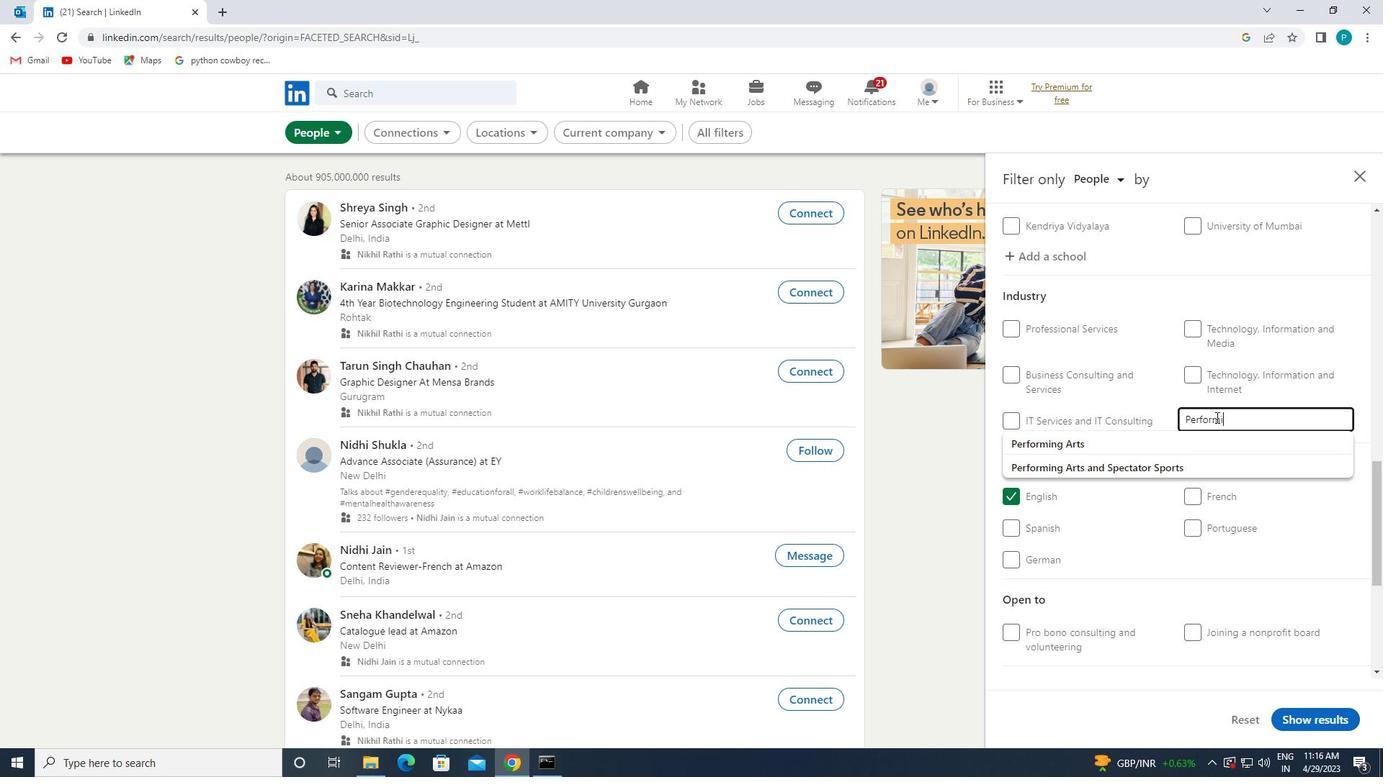 
Action: Mouse moved to (1202, 445)
Screenshot: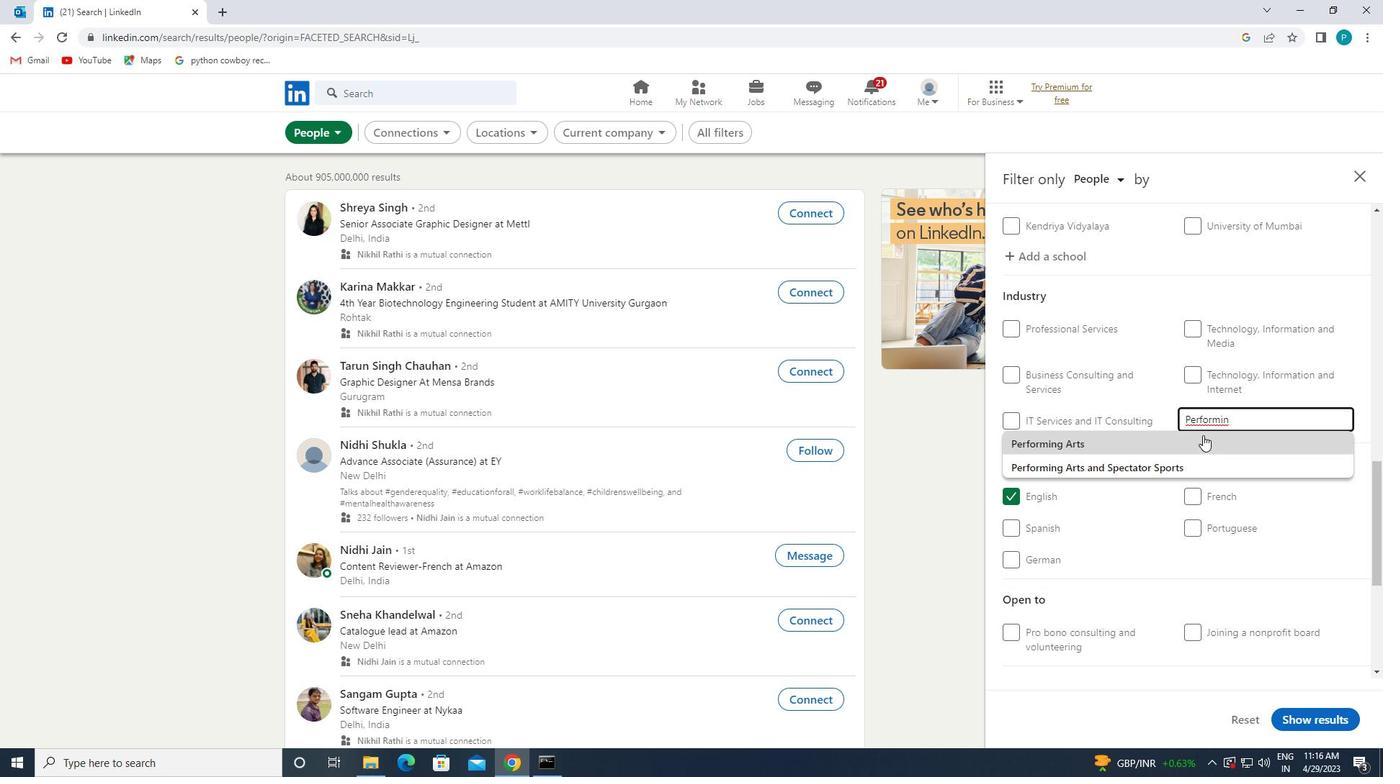 
Action: Mouse pressed left at (1202, 445)
Screenshot: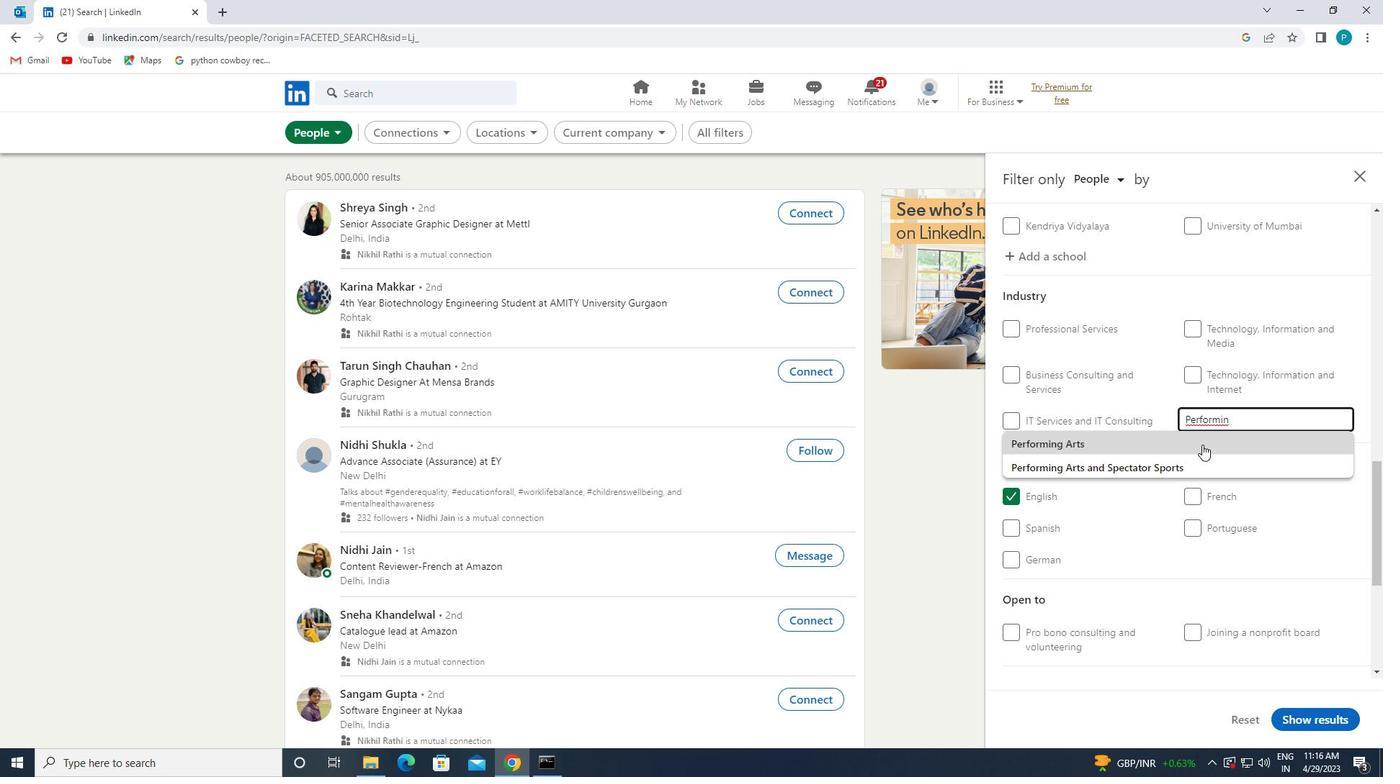 
Action: Mouse moved to (1121, 507)
Screenshot: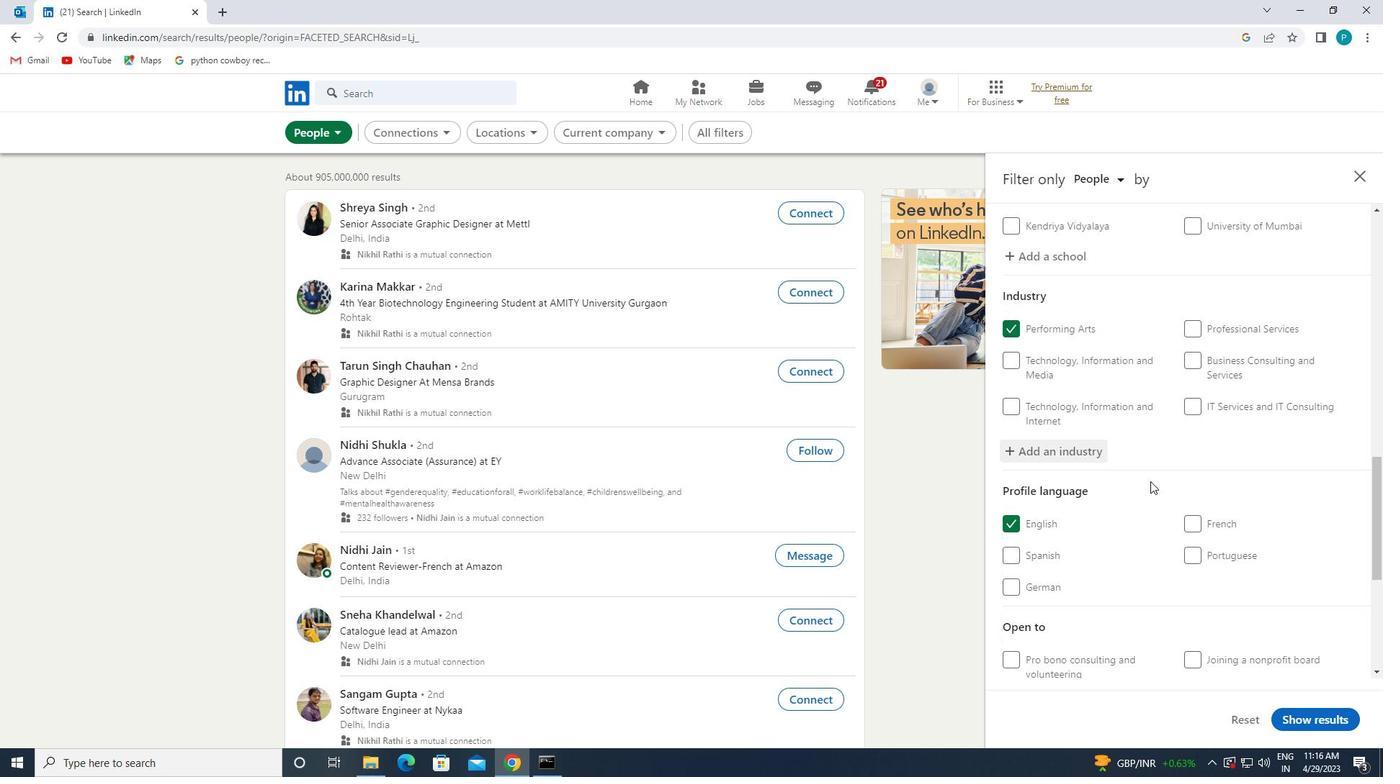 
Action: Mouse scrolled (1121, 506) with delta (0, 0)
Screenshot: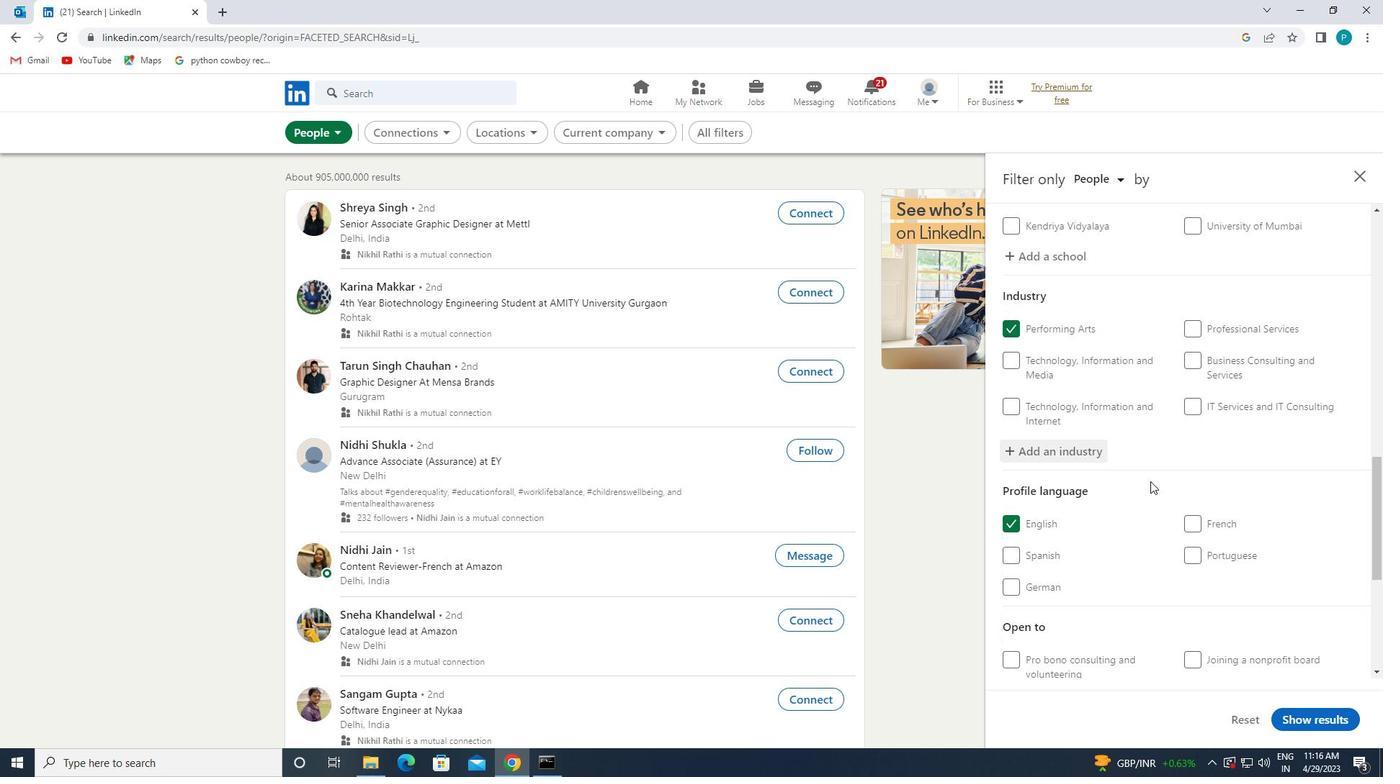 
Action: Mouse moved to (1120, 508)
Screenshot: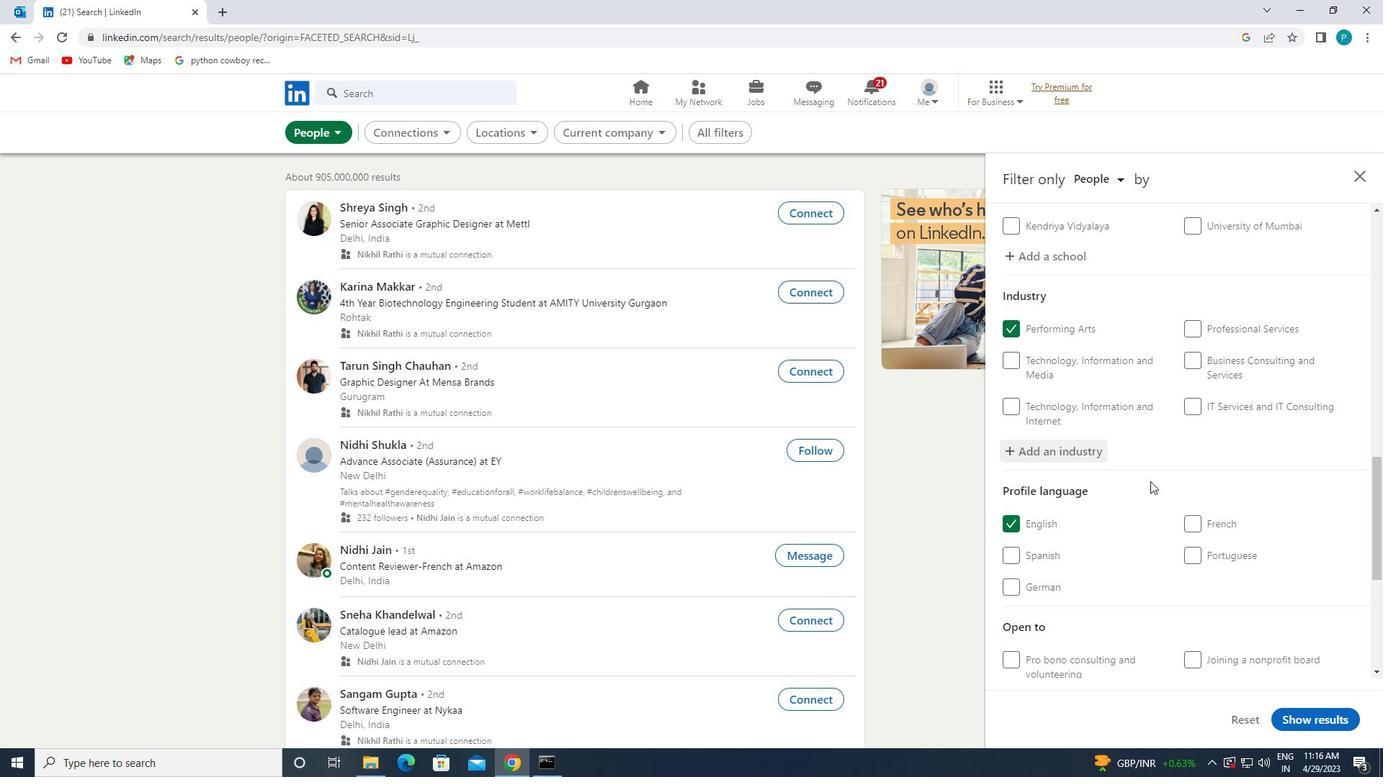 
Action: Mouse scrolled (1120, 507) with delta (0, 0)
Screenshot: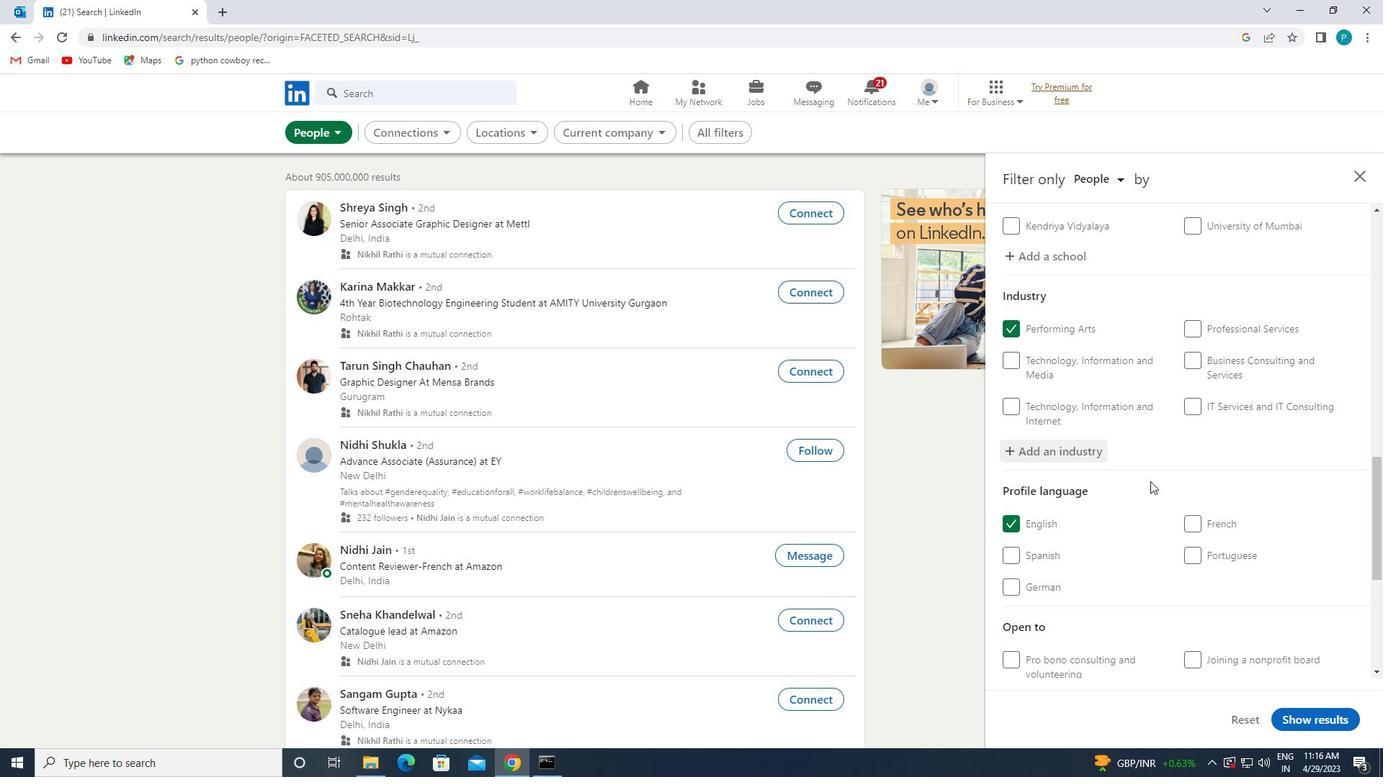 
Action: Mouse moved to (1119, 509)
Screenshot: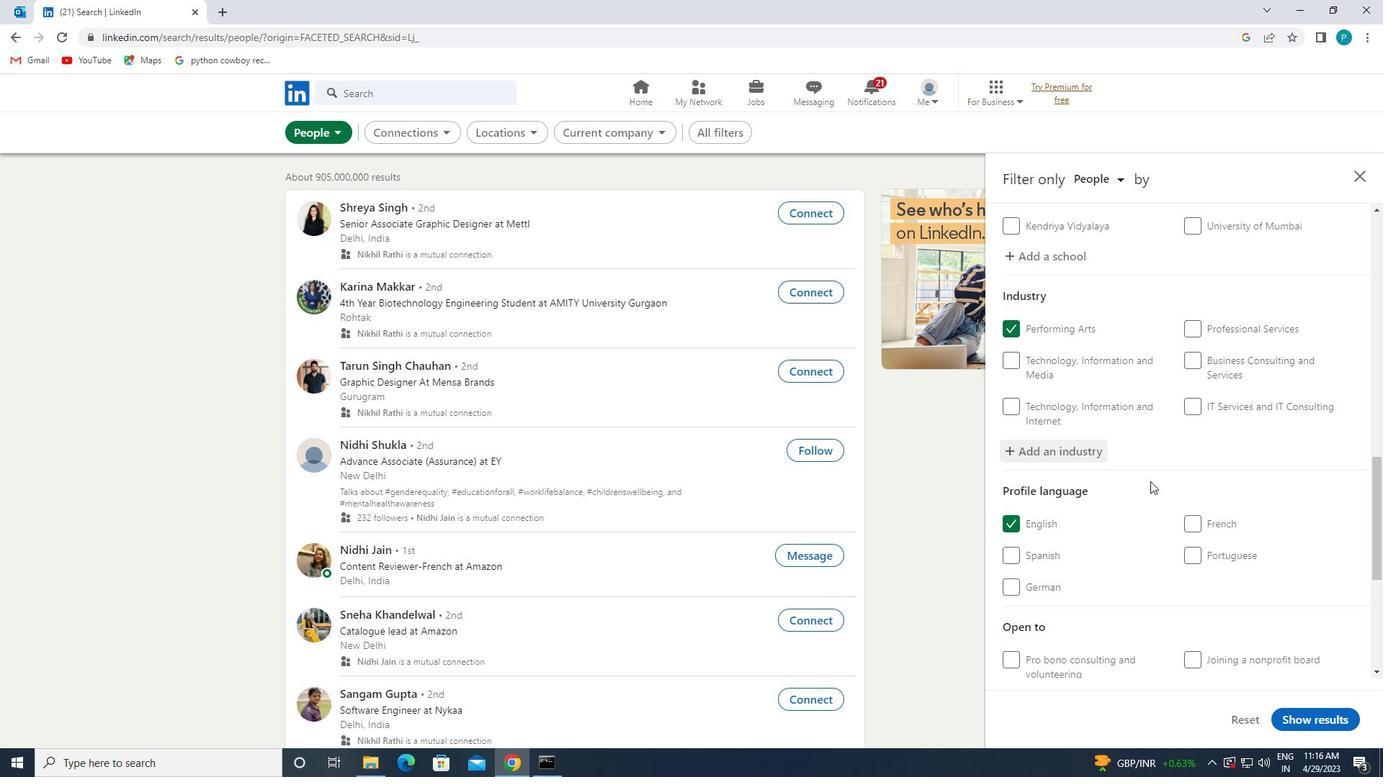 
Action: Mouse scrolled (1119, 508) with delta (0, 0)
Screenshot: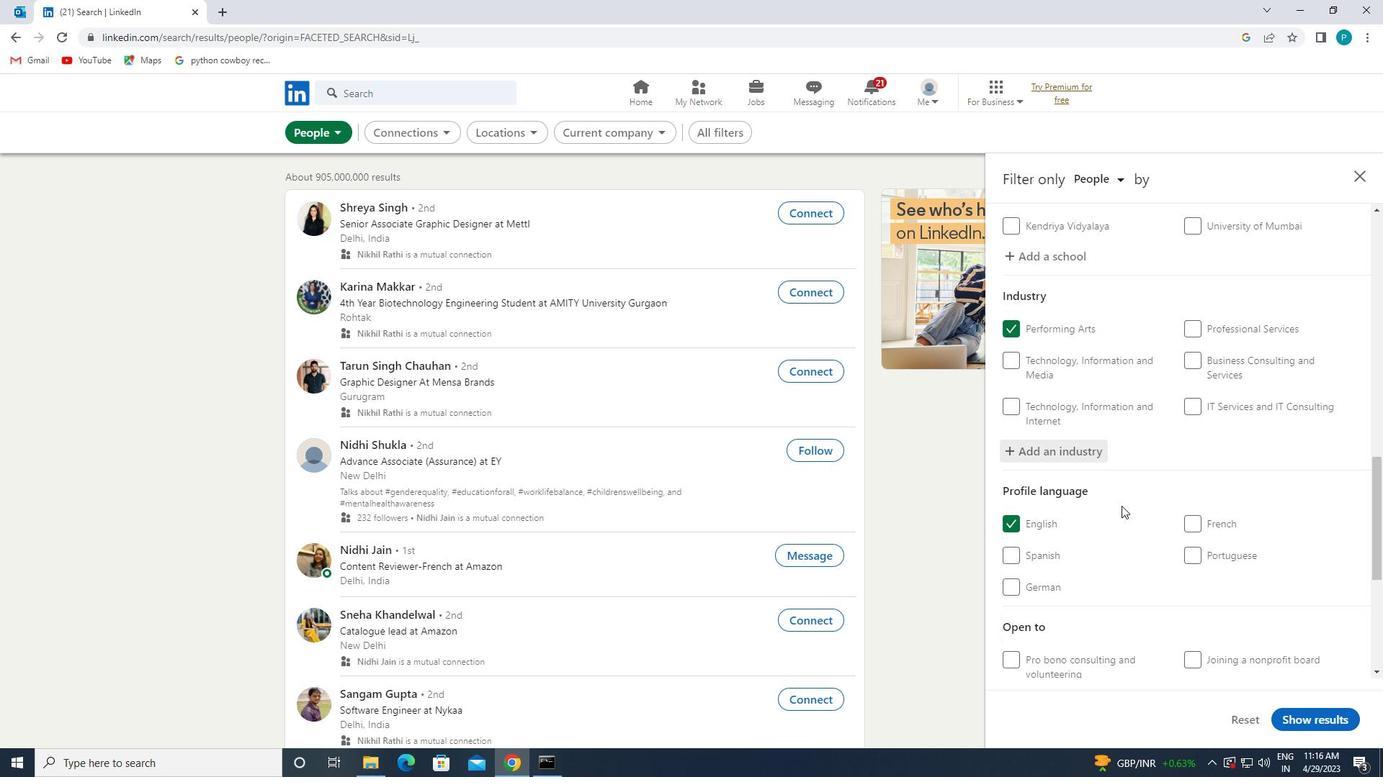 
Action: Mouse moved to (1216, 556)
Screenshot: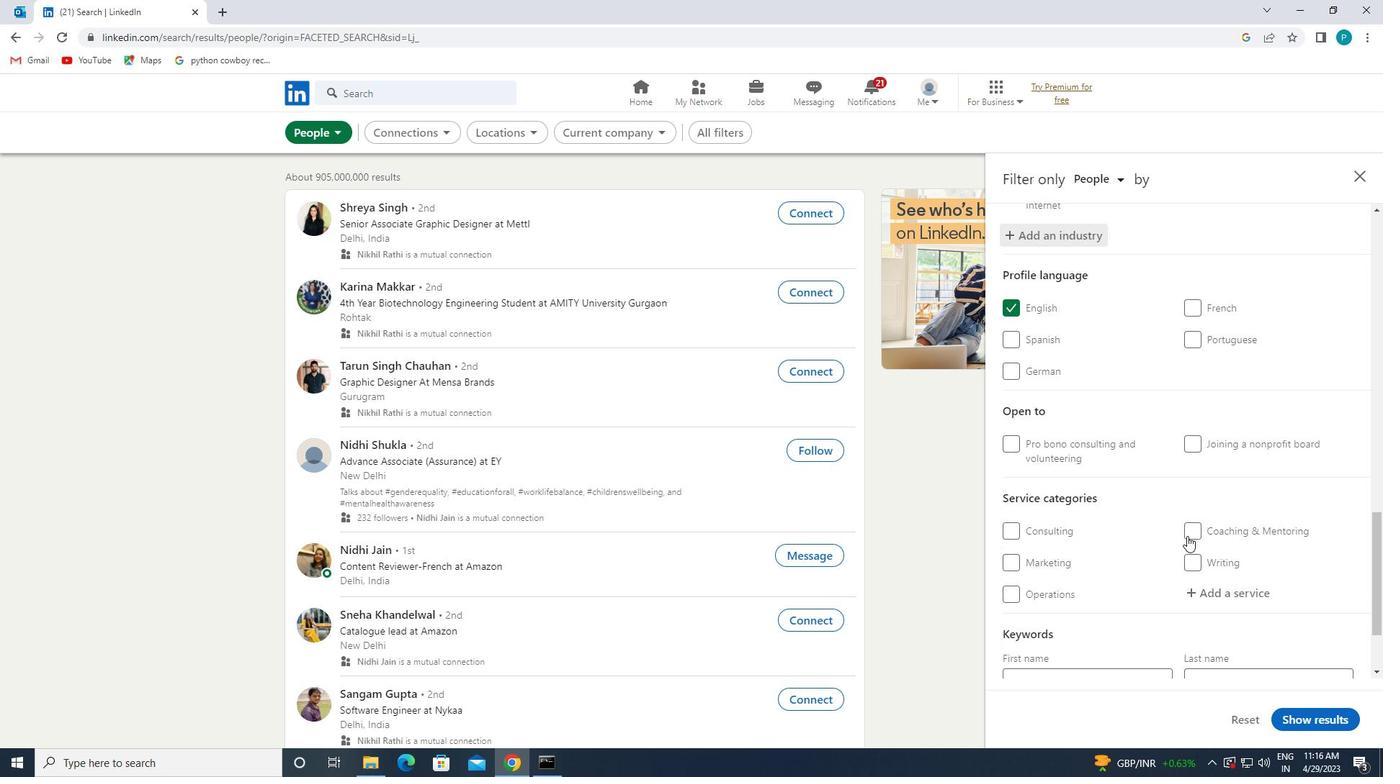 
Action: Mouse scrolled (1216, 555) with delta (0, 0)
Screenshot: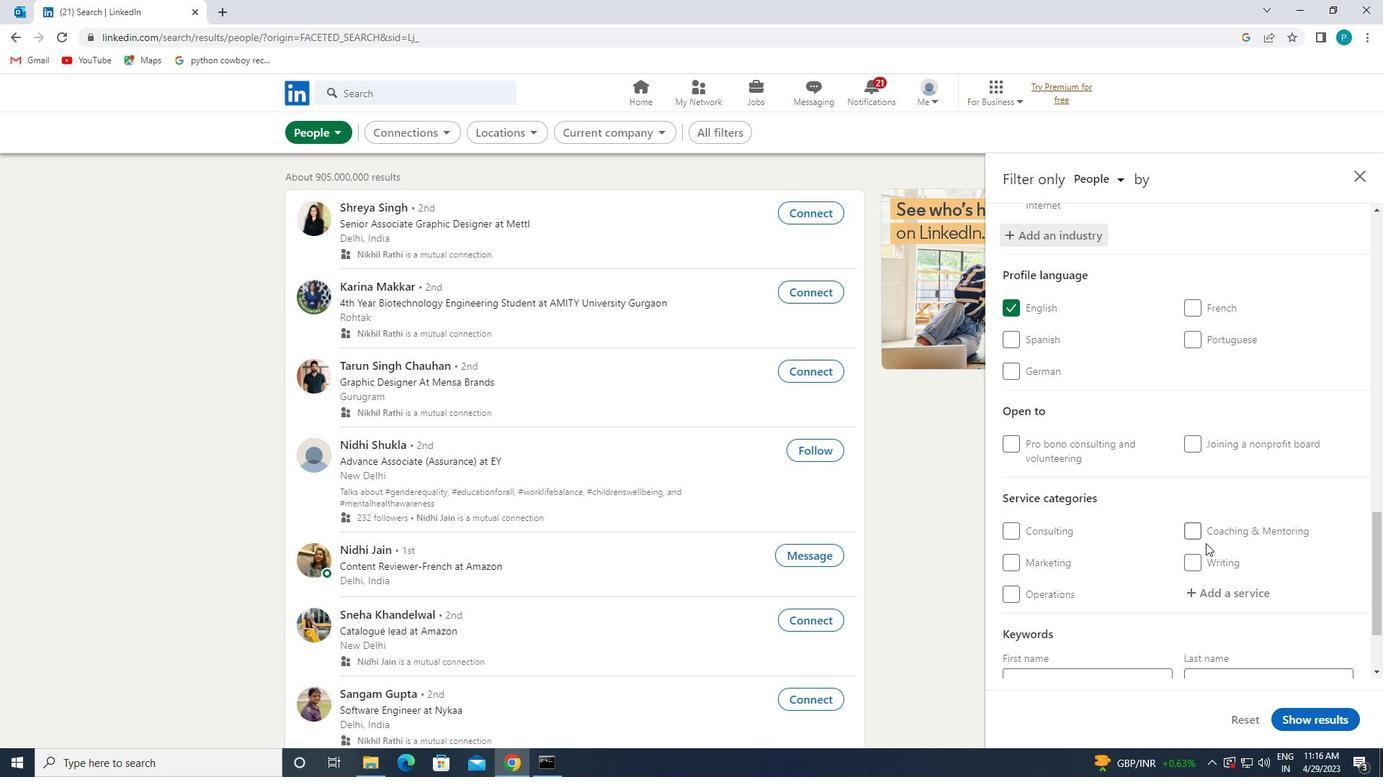 
Action: Mouse moved to (1216, 529)
Screenshot: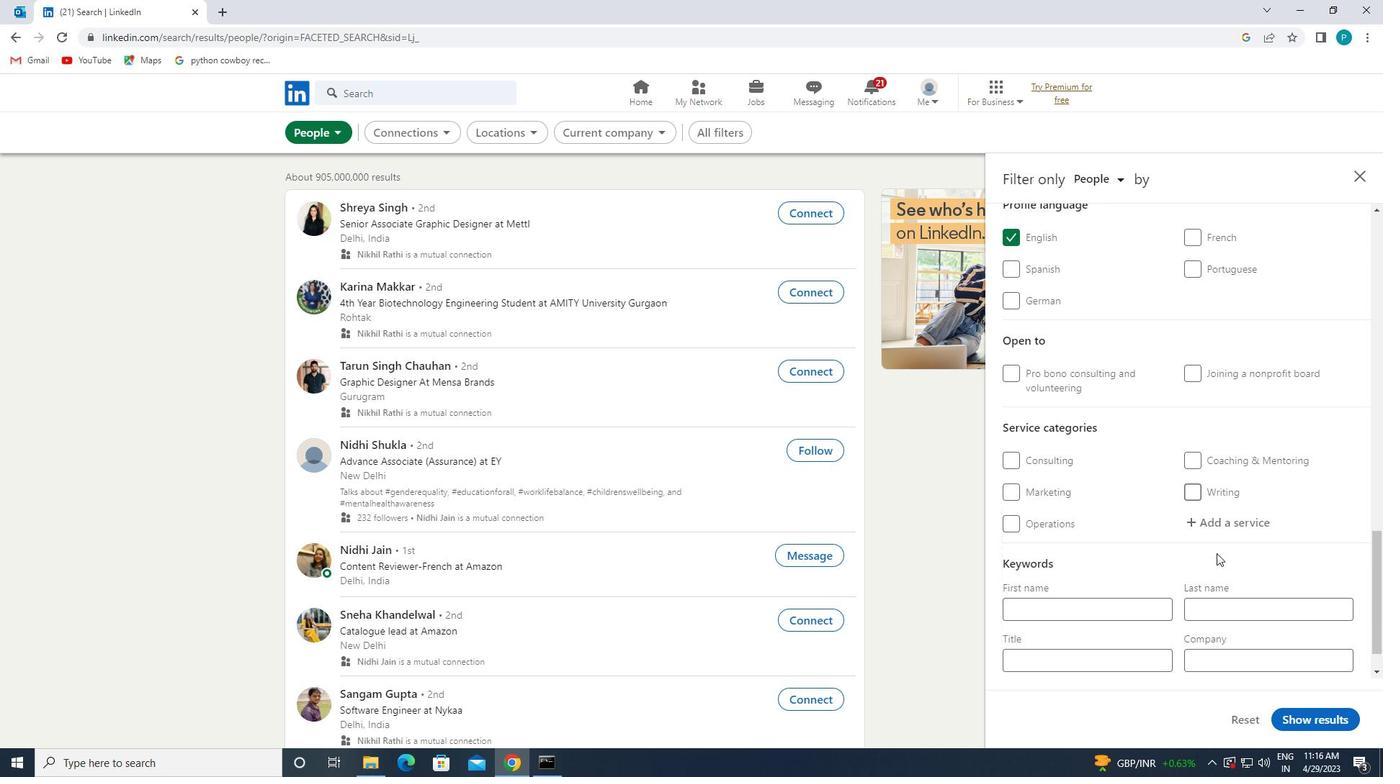 
Action: Mouse pressed left at (1216, 529)
Screenshot: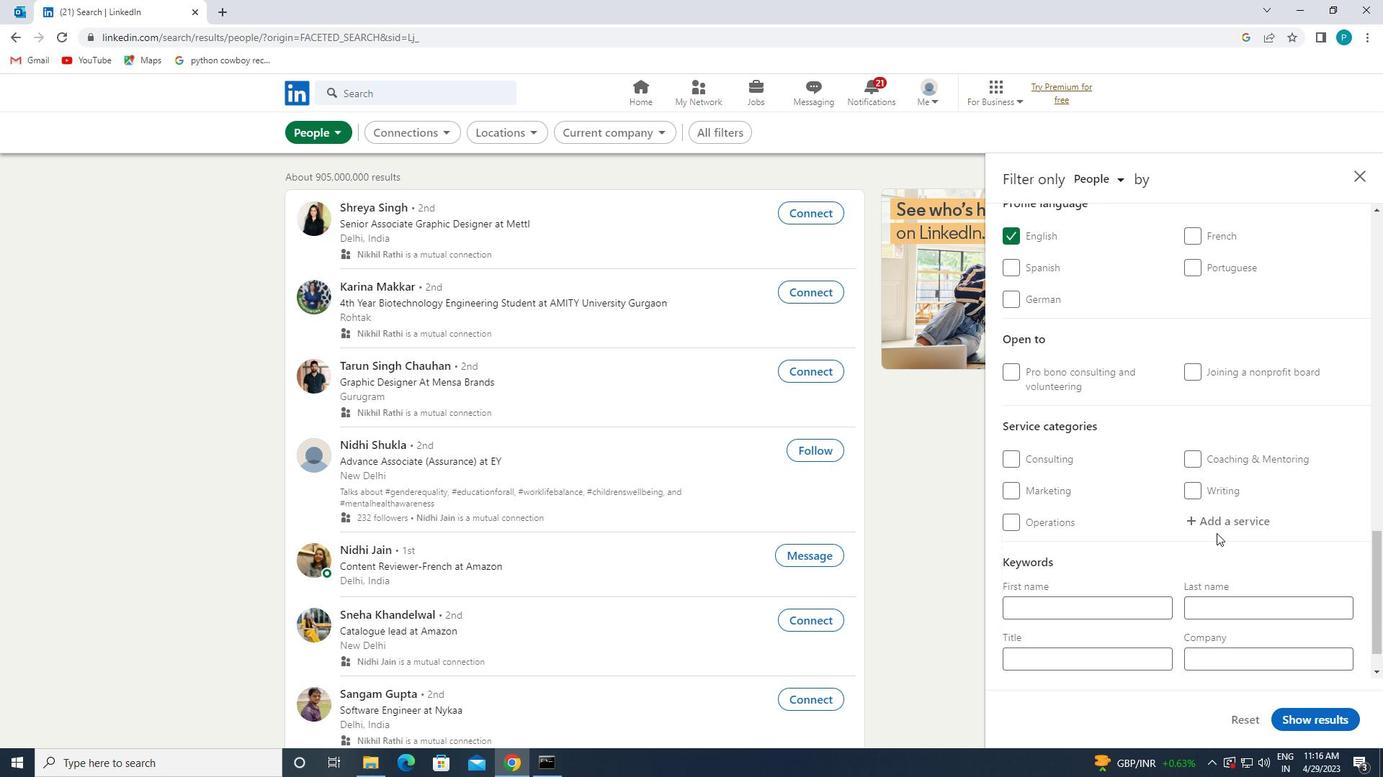 
Action: Mouse moved to (564, 281)
Screenshot: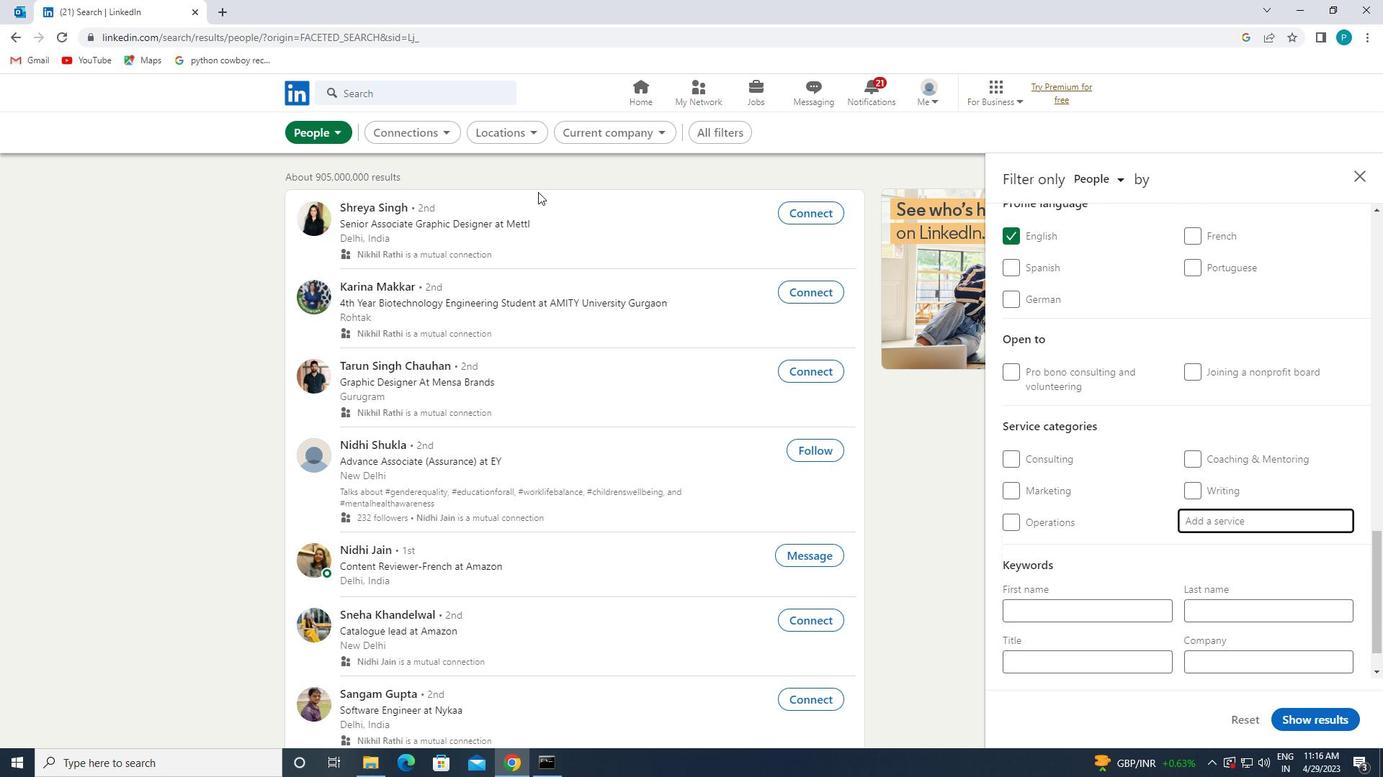 
Action: Key pressed DI
Screenshot: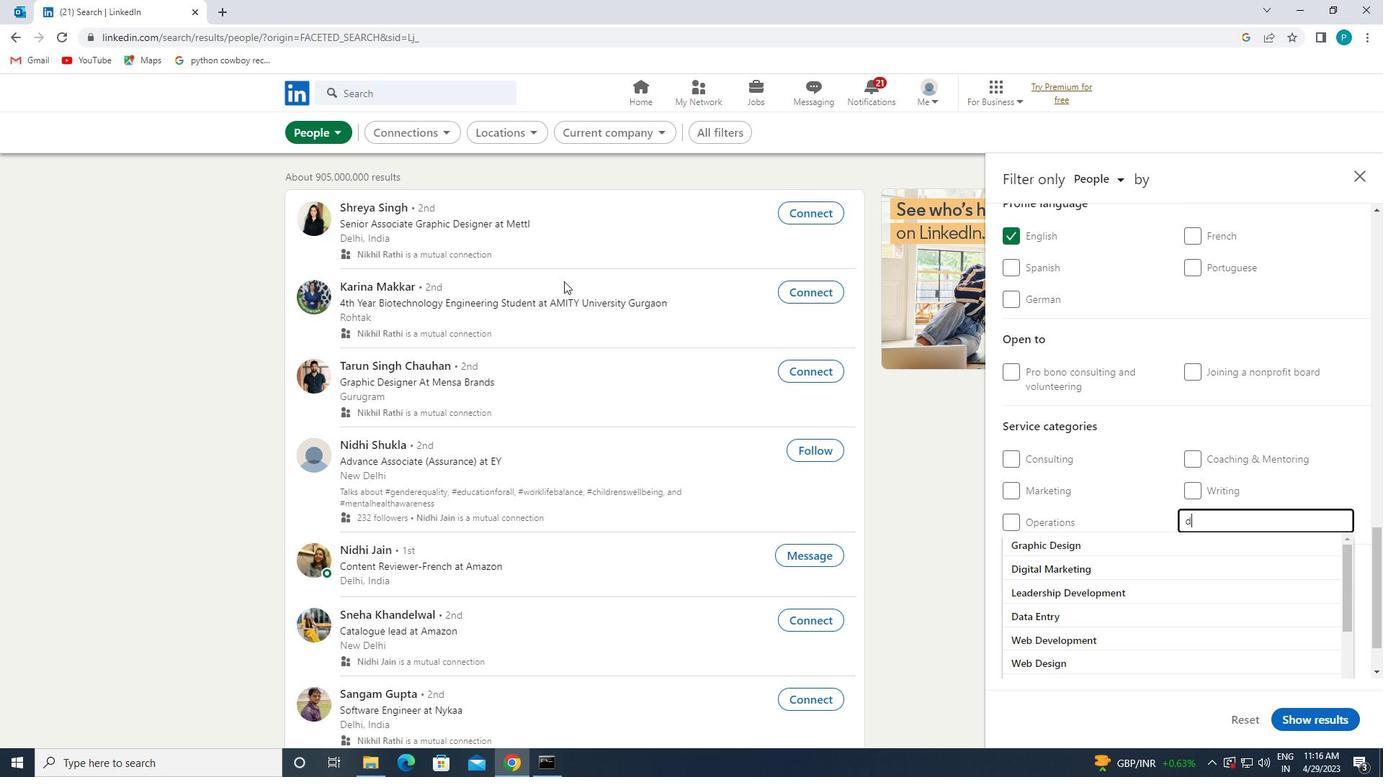 
Action: Mouse moved to (1174, 547)
Screenshot: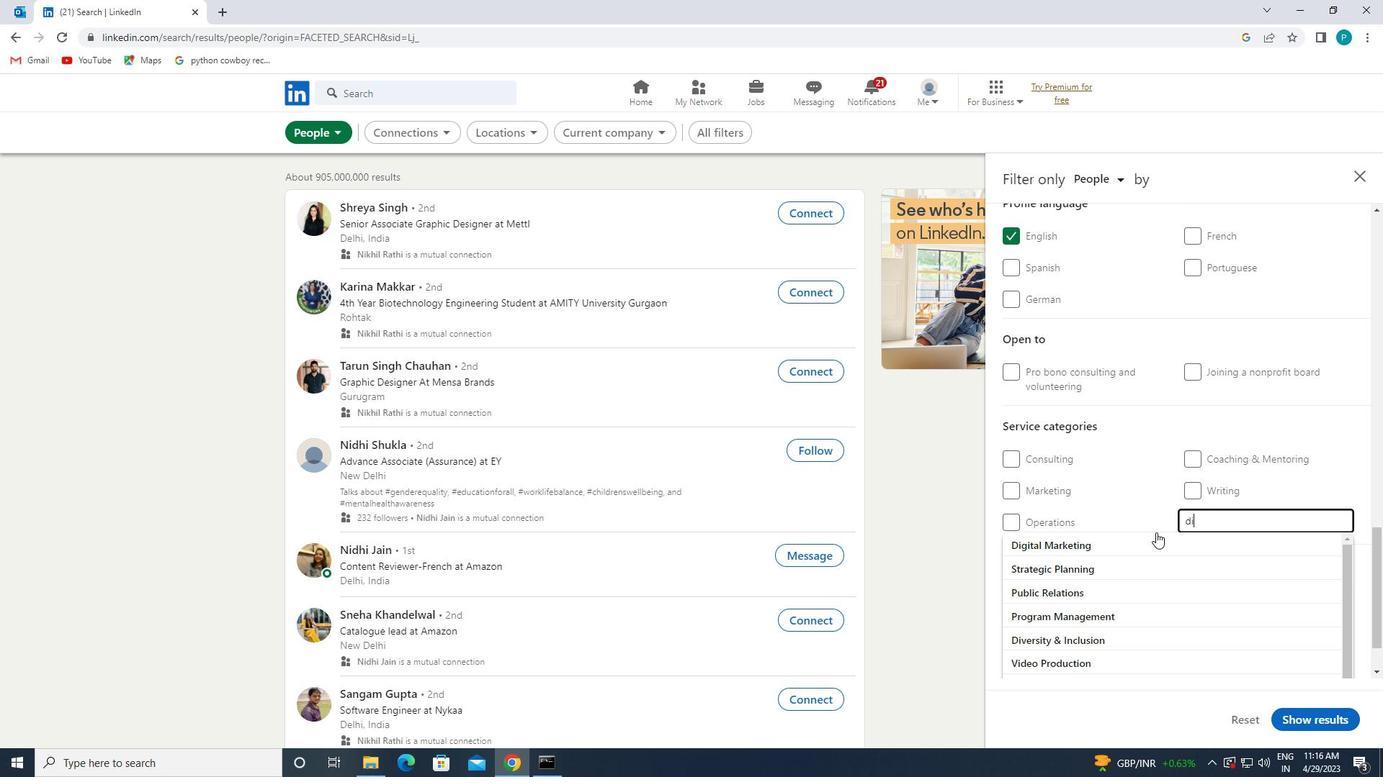 
Action: Mouse pressed left at (1174, 547)
Screenshot: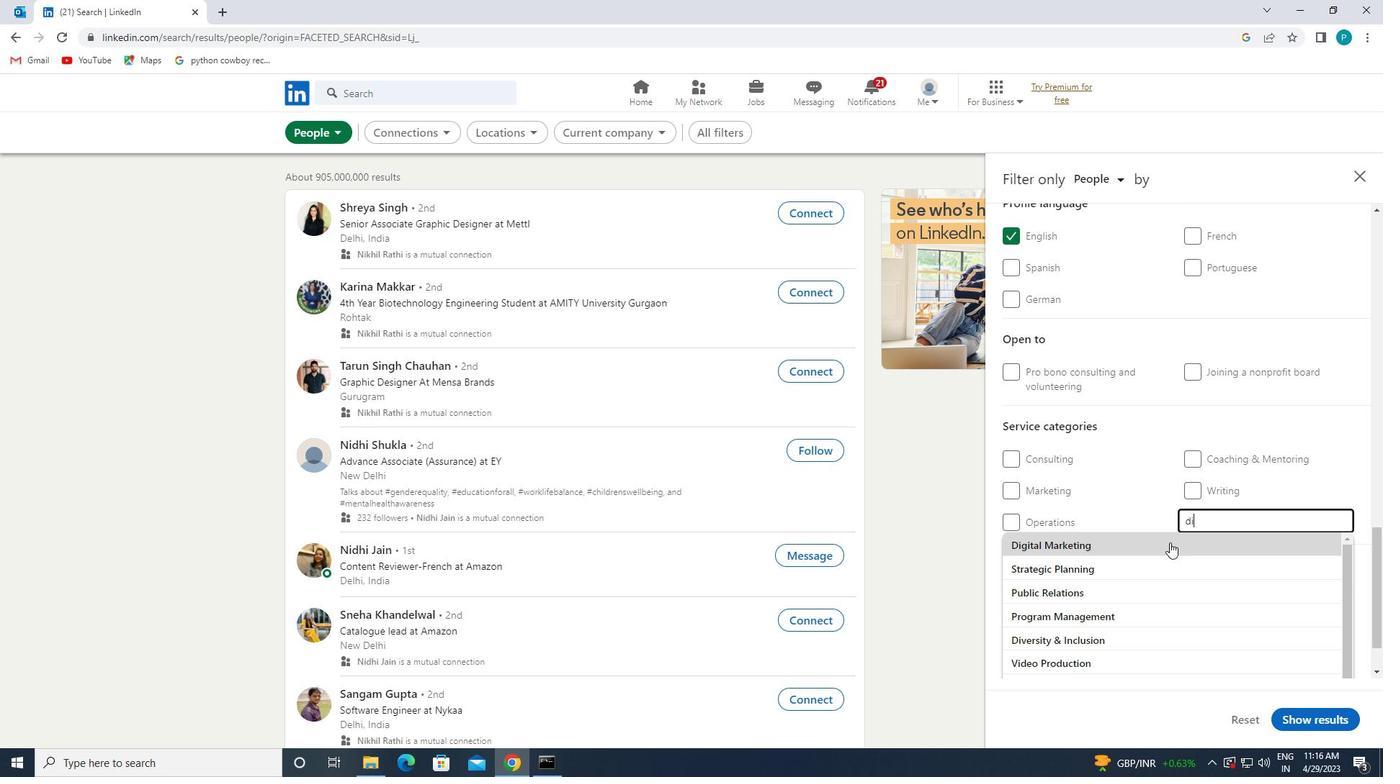 
Action: Mouse moved to (1134, 606)
Screenshot: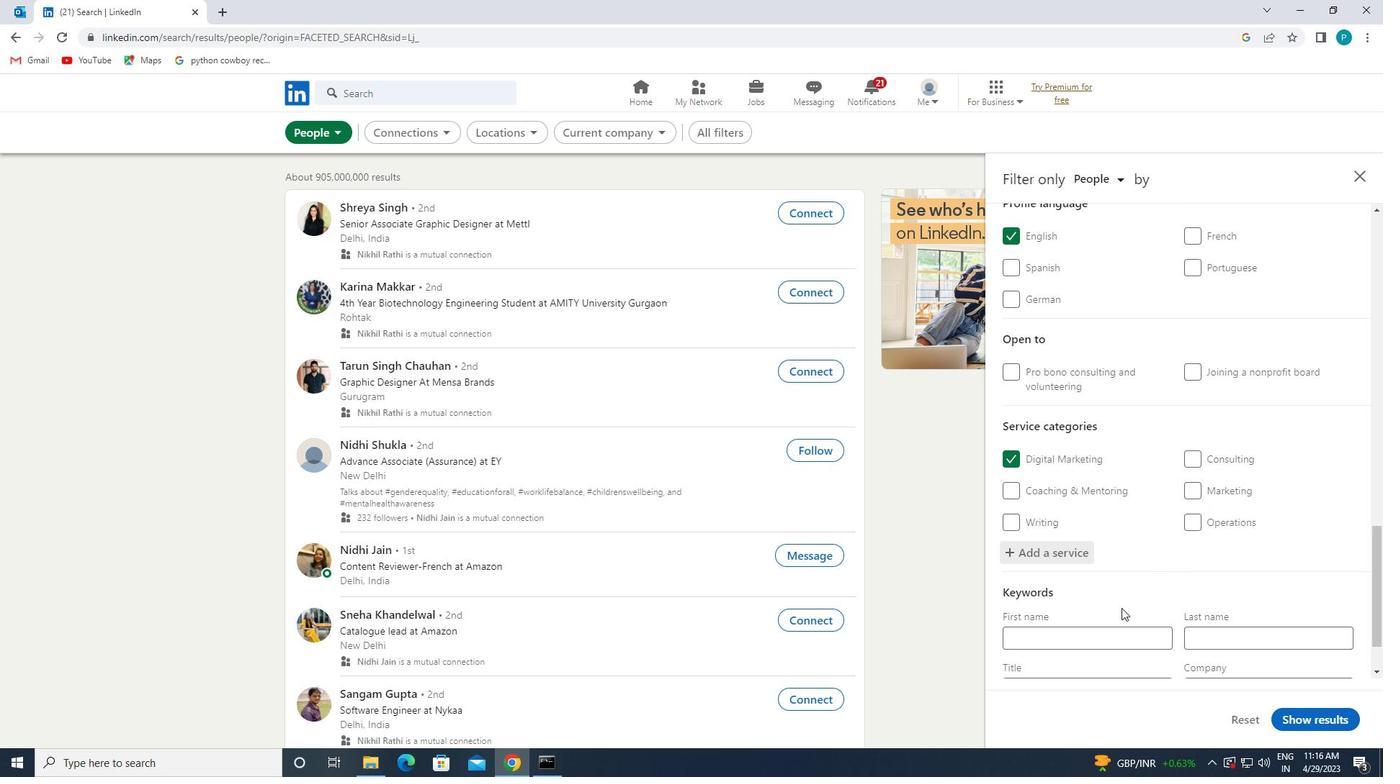 
Action: Mouse scrolled (1134, 605) with delta (0, 0)
Screenshot: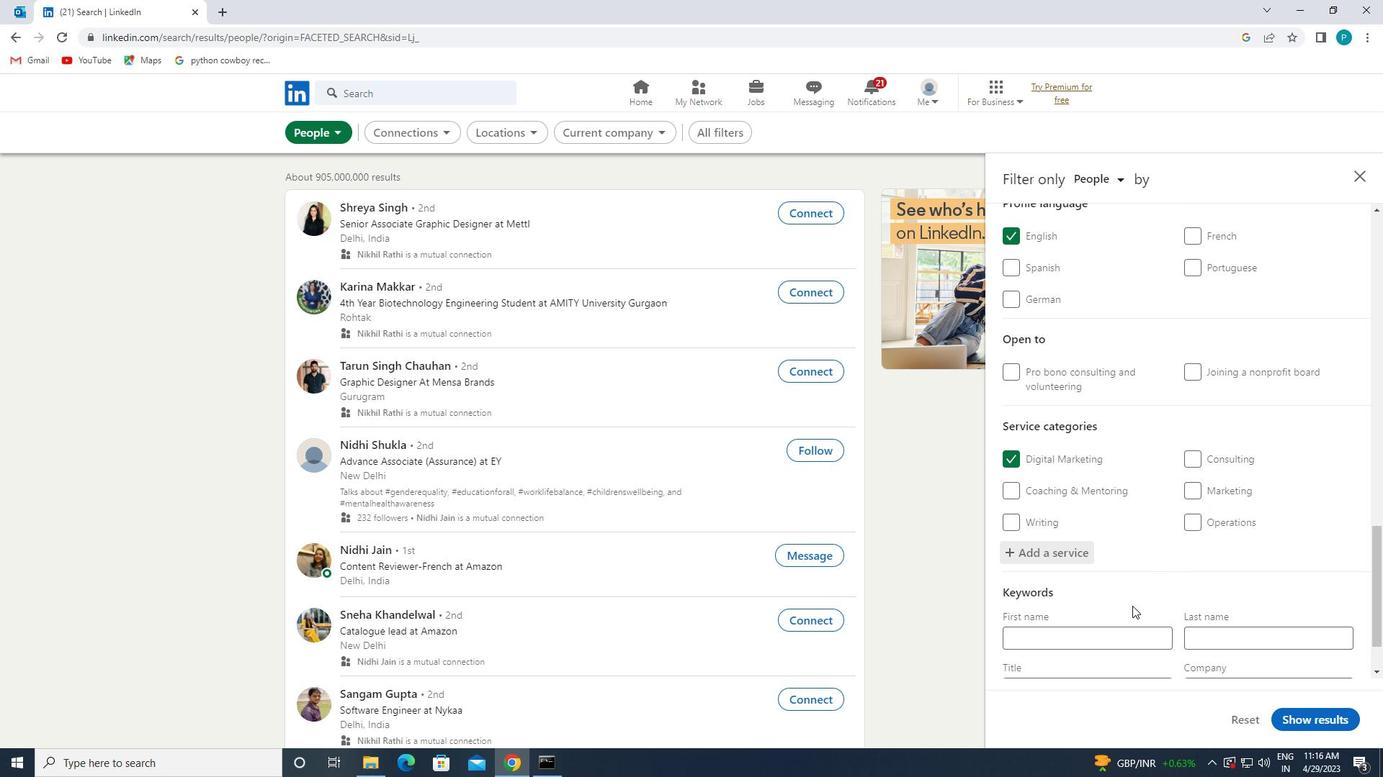 
Action: Mouse scrolled (1134, 605) with delta (0, 0)
Screenshot: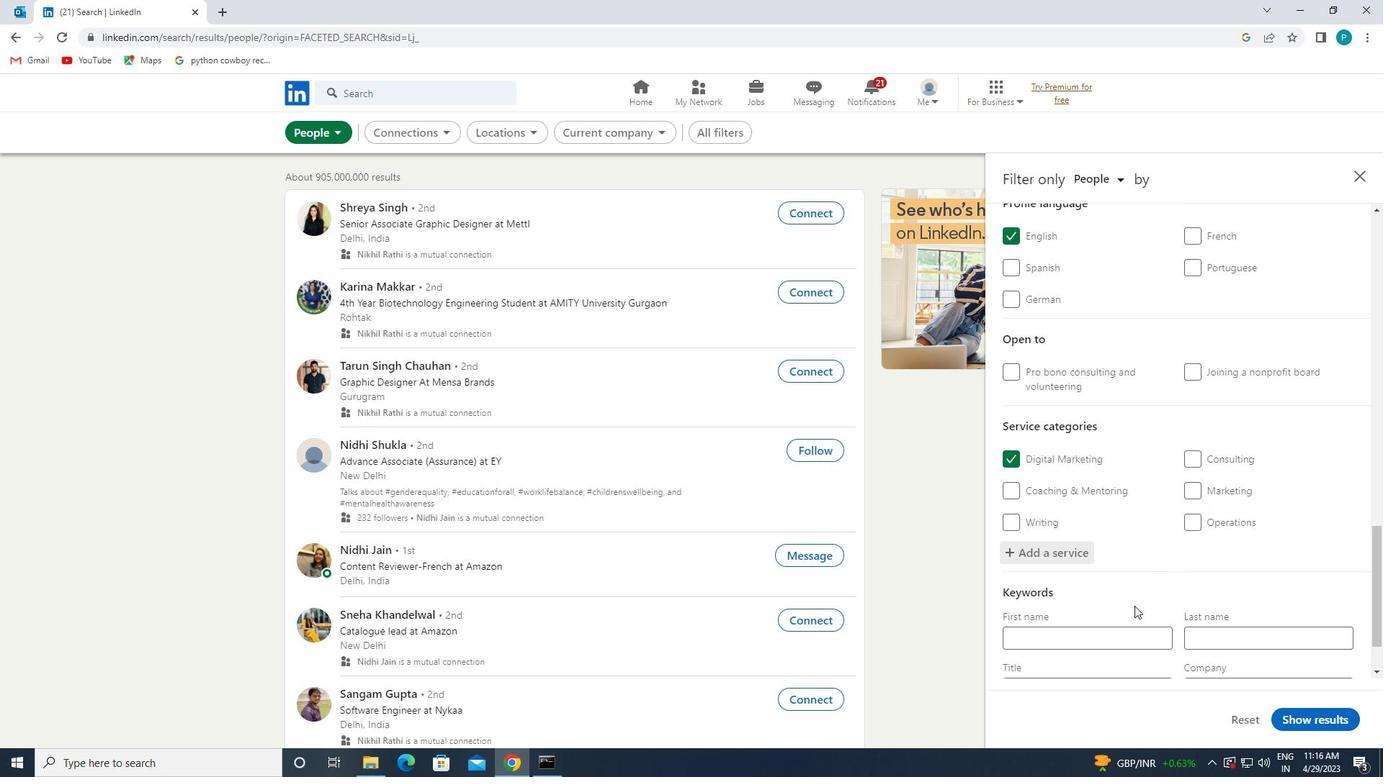 
Action: Mouse pressed left at (1134, 606)
Screenshot: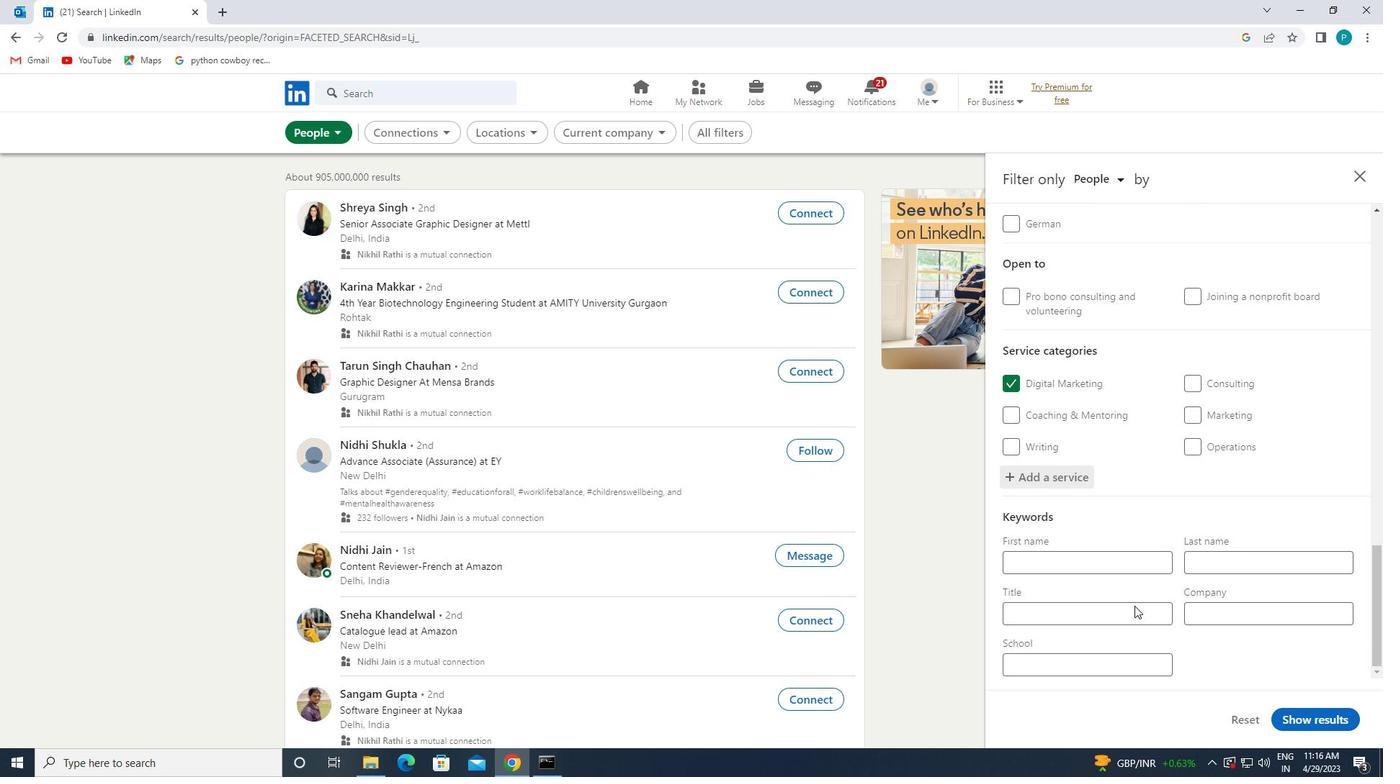 
Action: Mouse moved to (1139, 614)
Screenshot: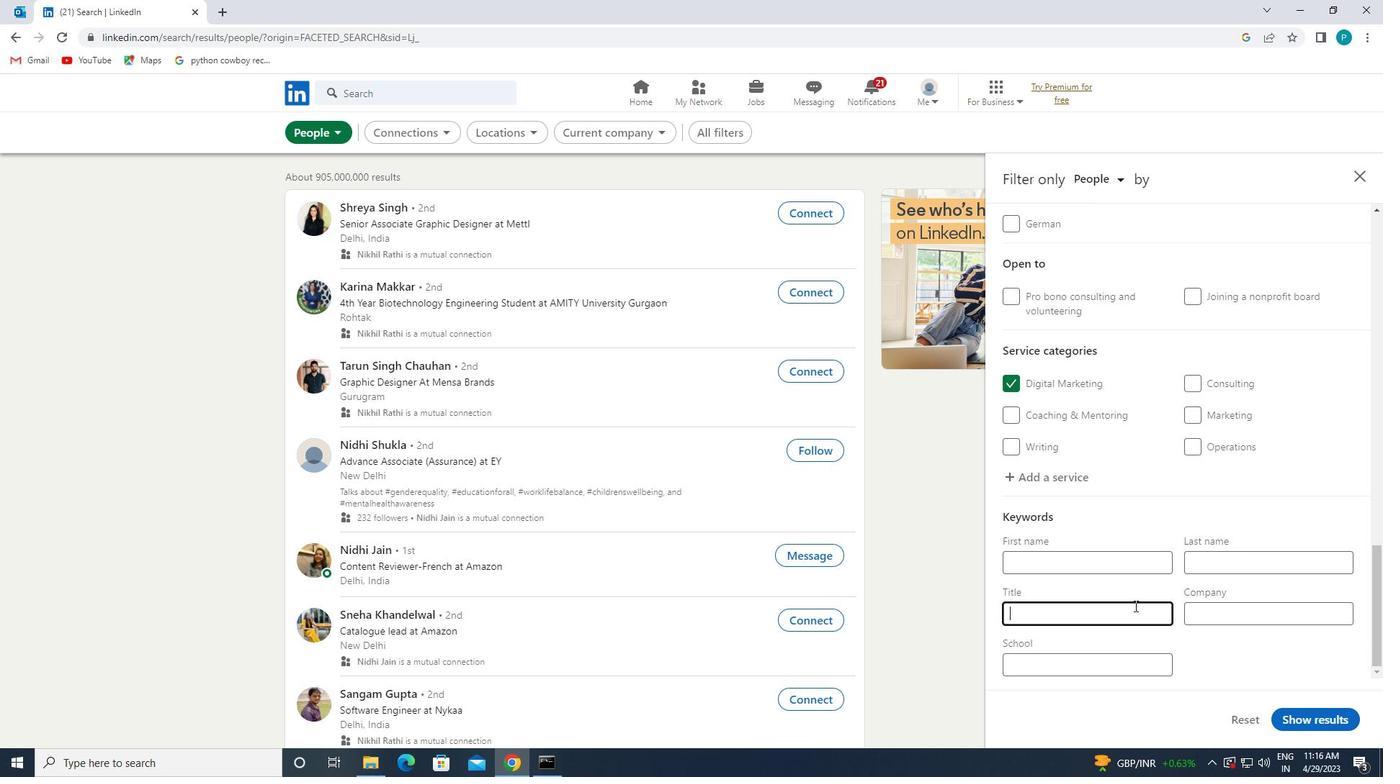 
Action: Key pressed <Key.caps_lock>M<Key.caps_lock>OVER
Screenshot: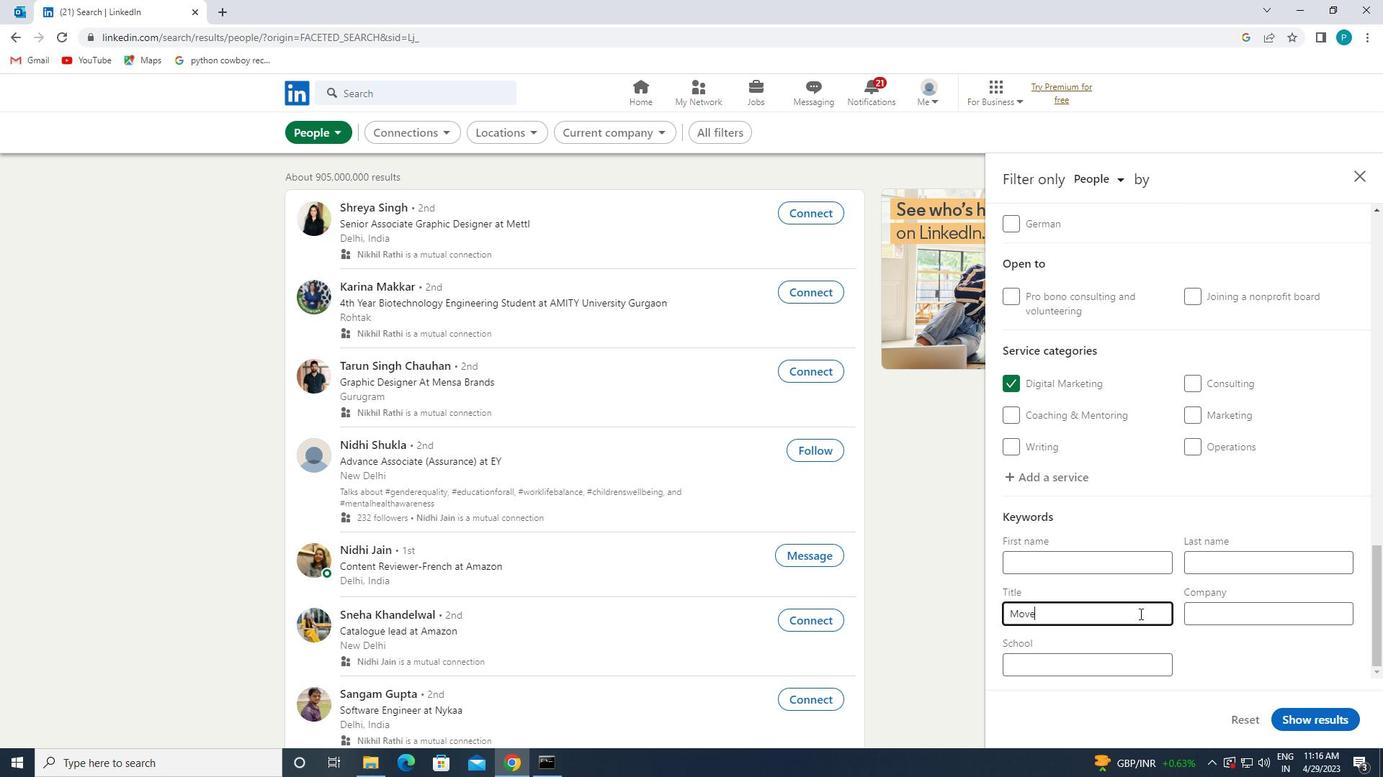 
Action: Mouse moved to (1333, 719)
Screenshot: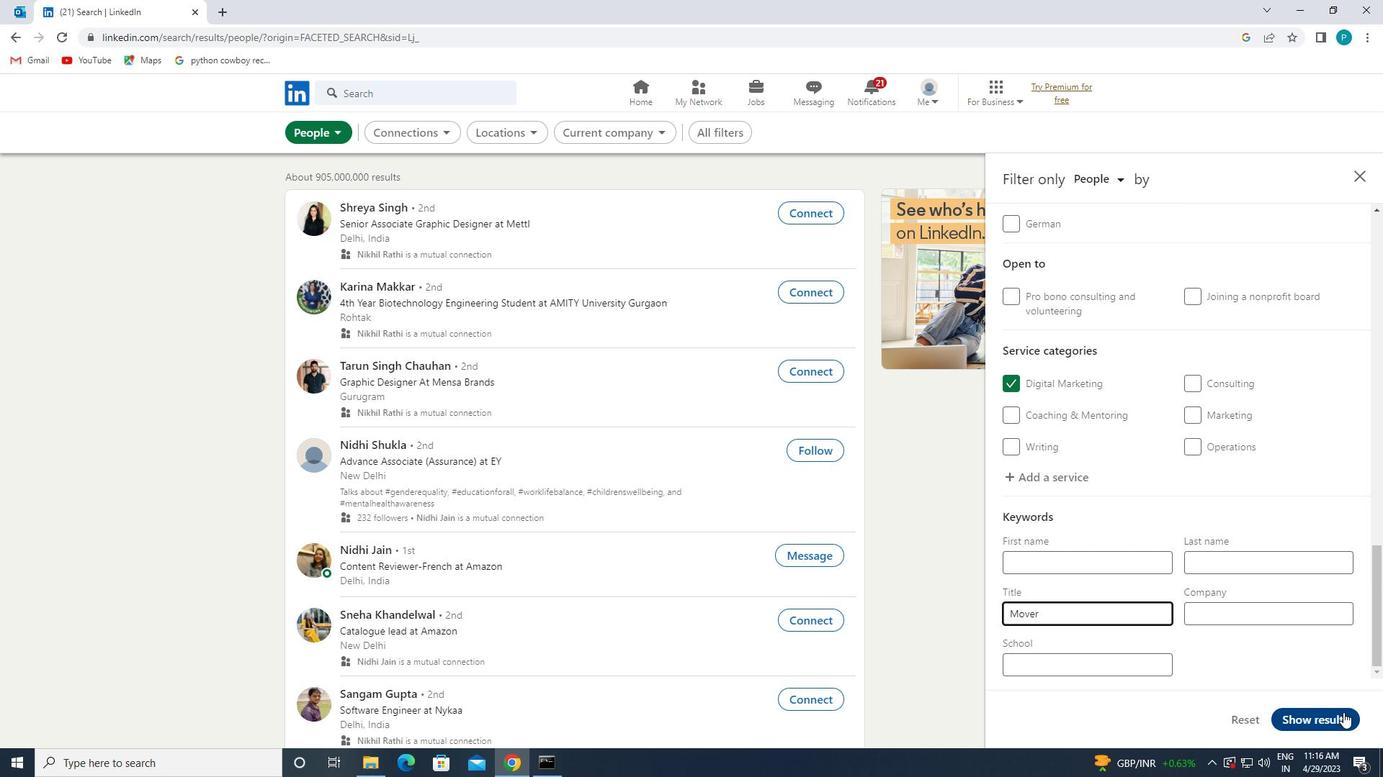 
Action: Mouse pressed left at (1333, 719)
Screenshot: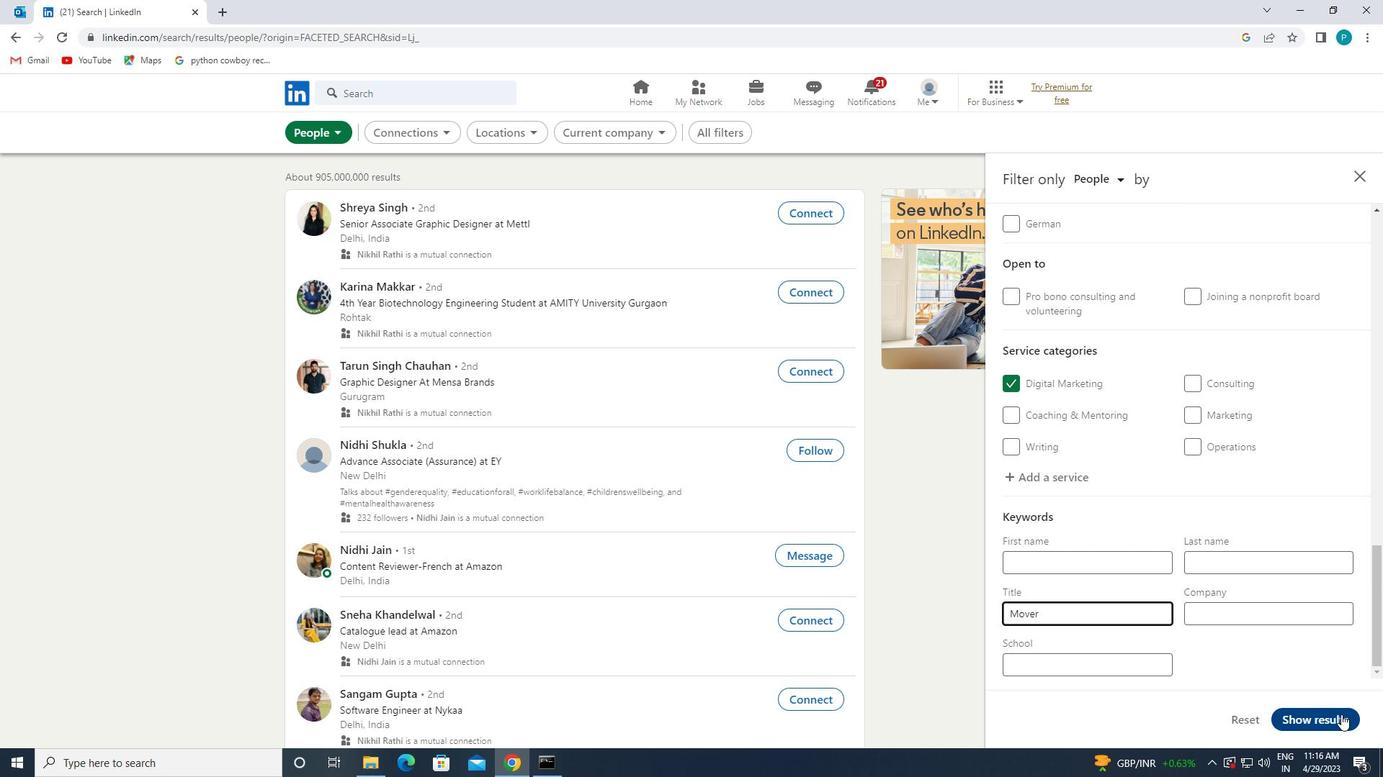 
Action: Mouse moved to (1334, 721)
Screenshot: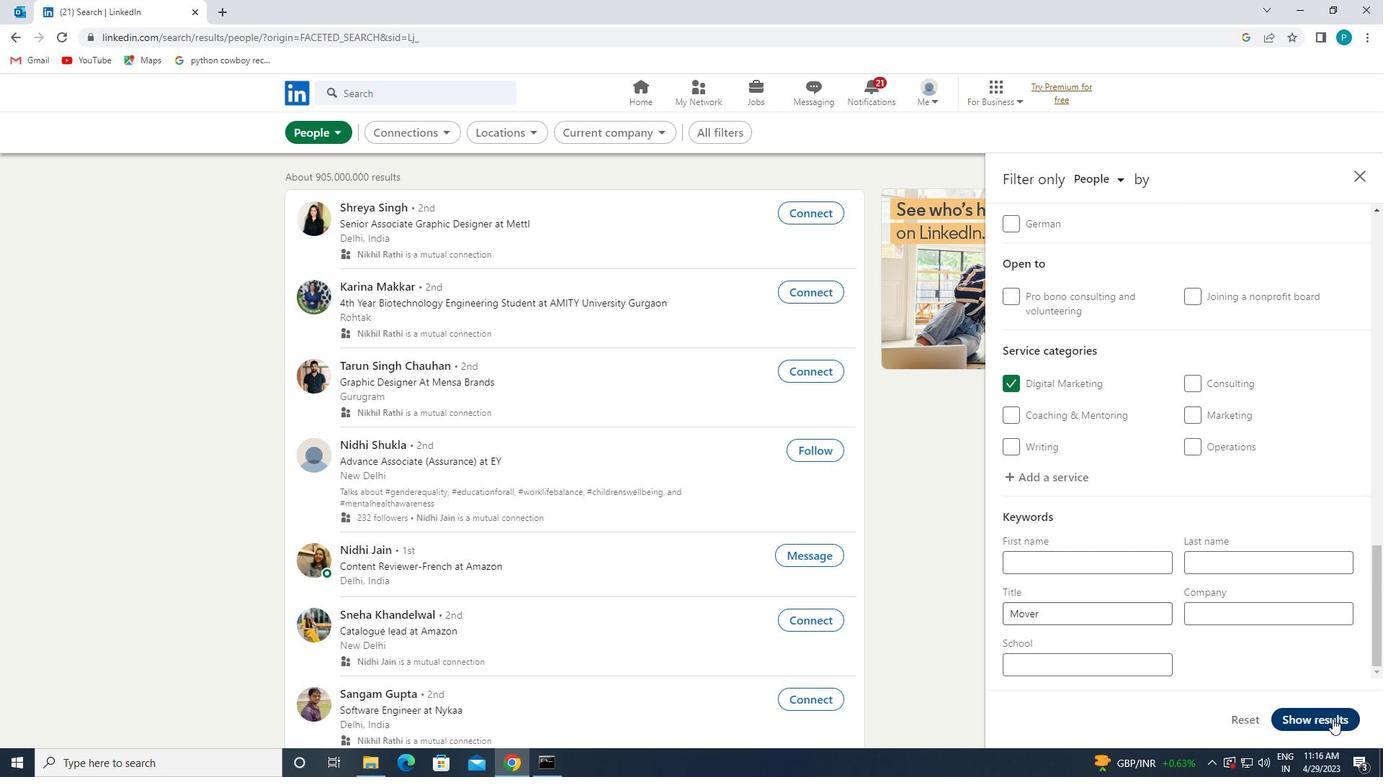 
